 Task: Find connections with filter location Yeovil with filter topic #Inspirationwith filter profile language French with filter current company Dharma Productions with filter school National Institute of Technology Durgapur with filter industry Biomass Electric Power Generation with filter service category Public Relations with filter keywords title Foreman
Action: Mouse moved to (614, 83)
Screenshot: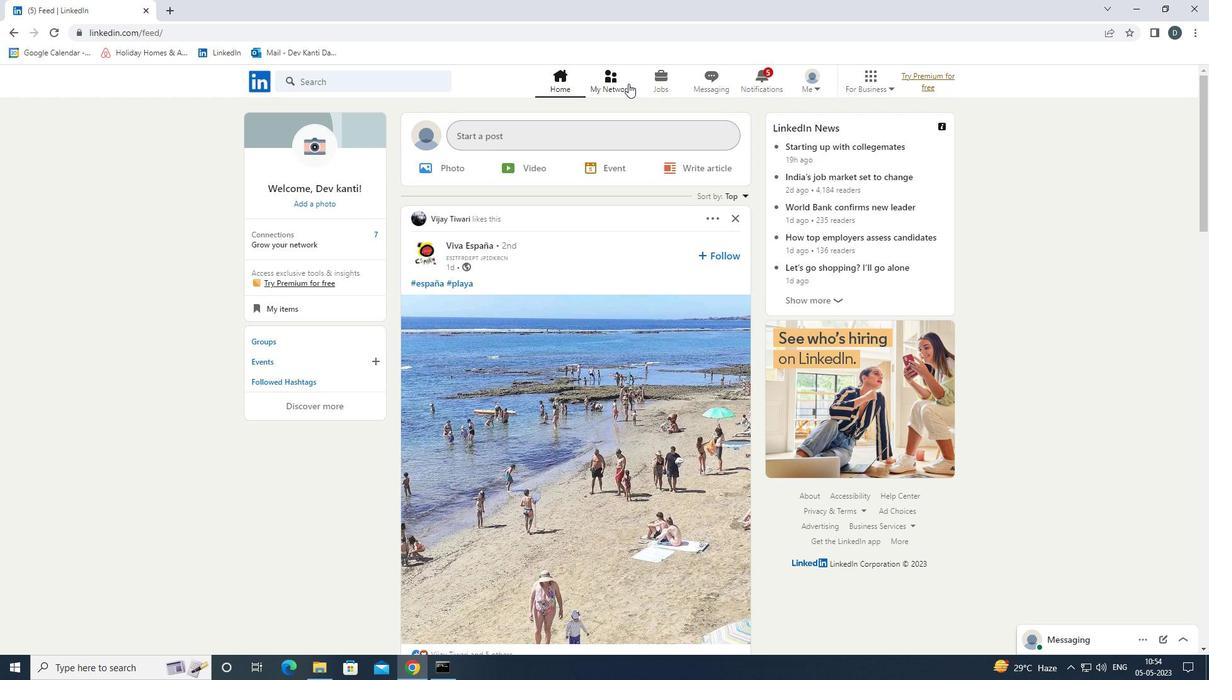 
Action: Mouse pressed left at (614, 83)
Screenshot: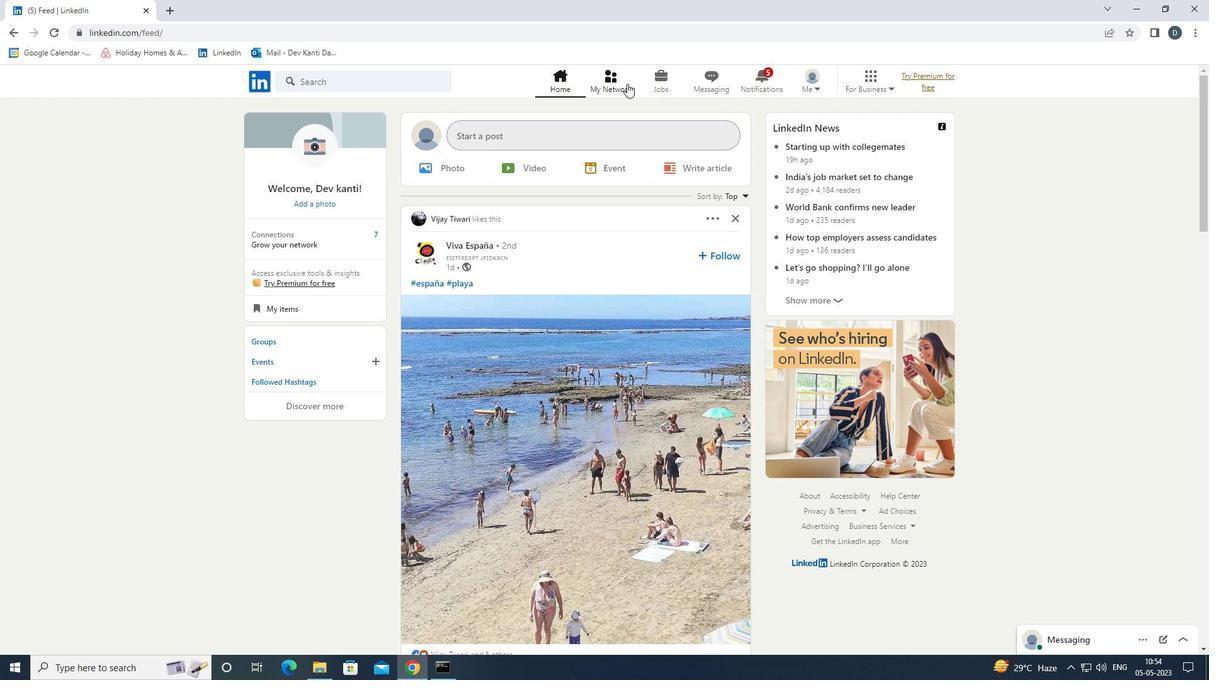 
Action: Mouse moved to (417, 151)
Screenshot: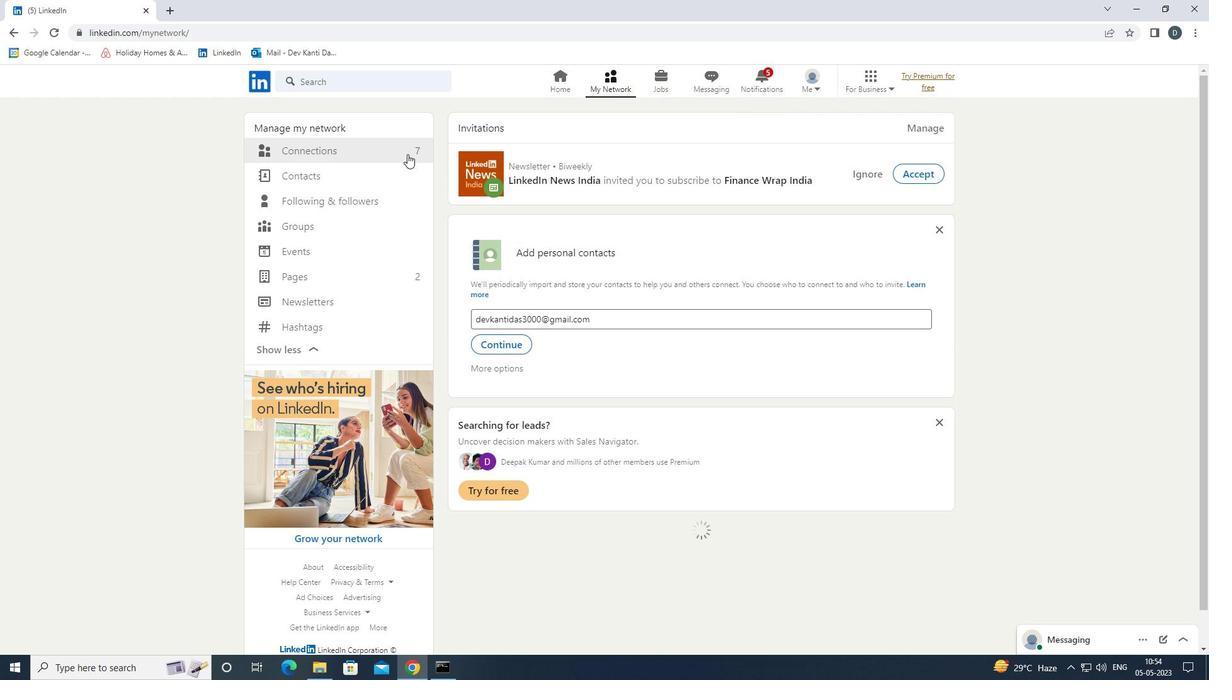 
Action: Mouse pressed left at (417, 151)
Screenshot: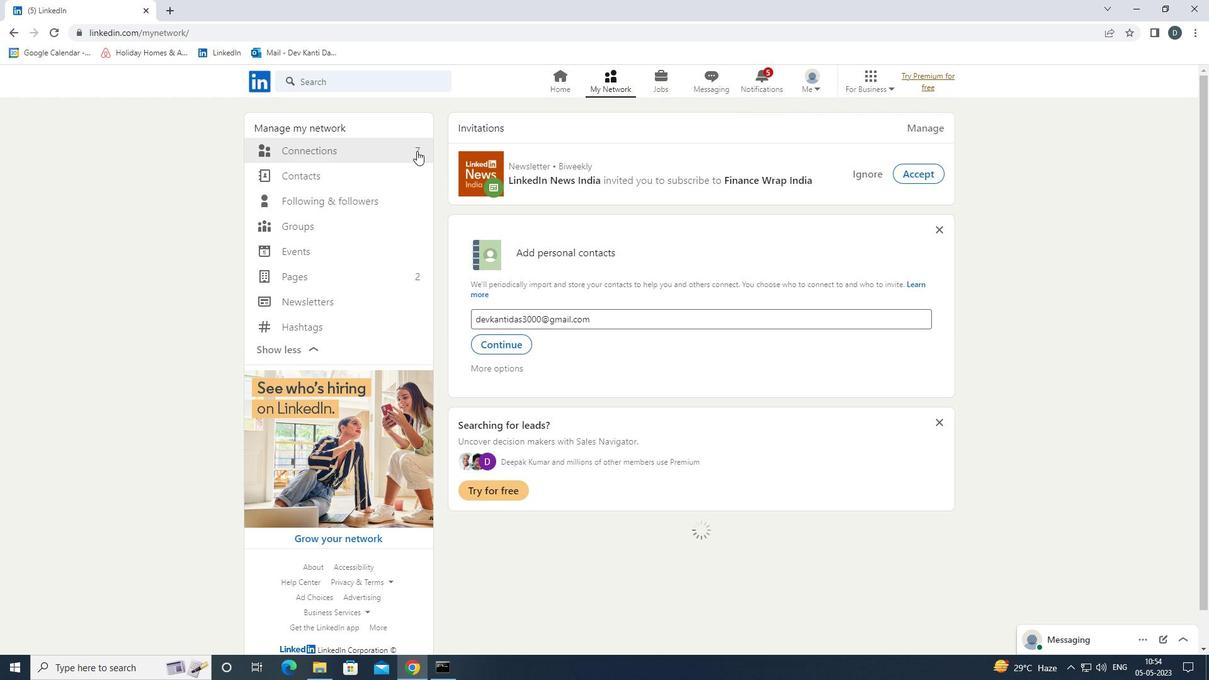 
Action: Mouse moved to (717, 144)
Screenshot: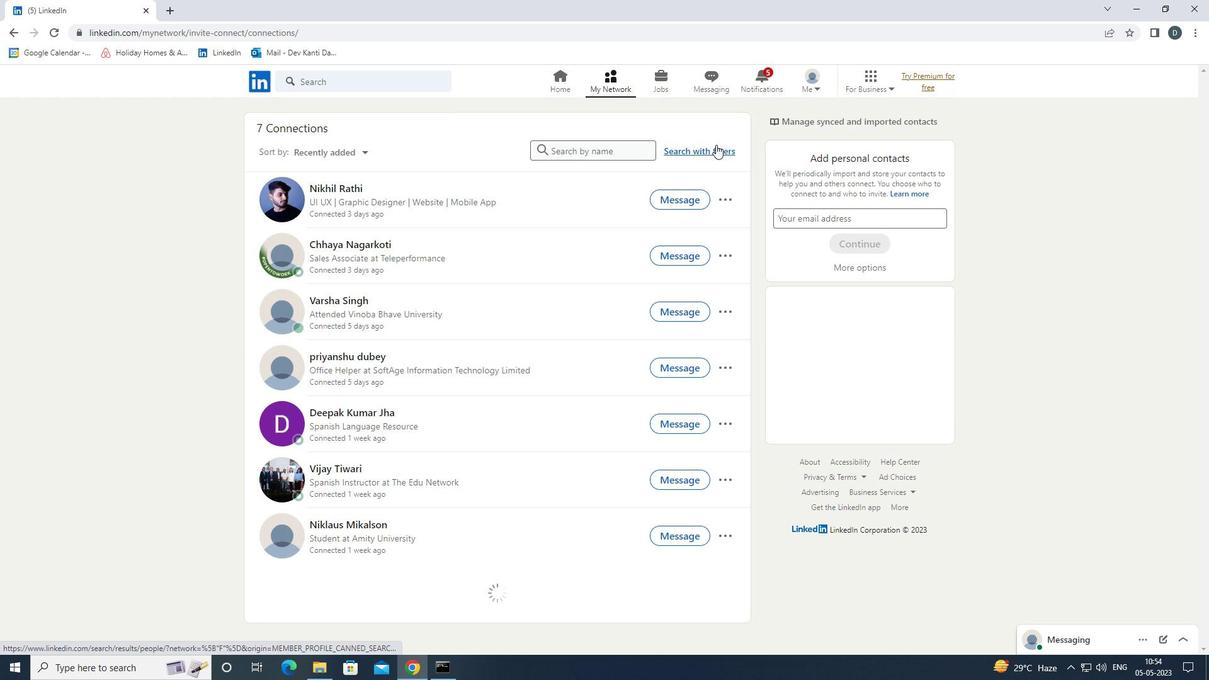 
Action: Mouse pressed left at (717, 144)
Screenshot: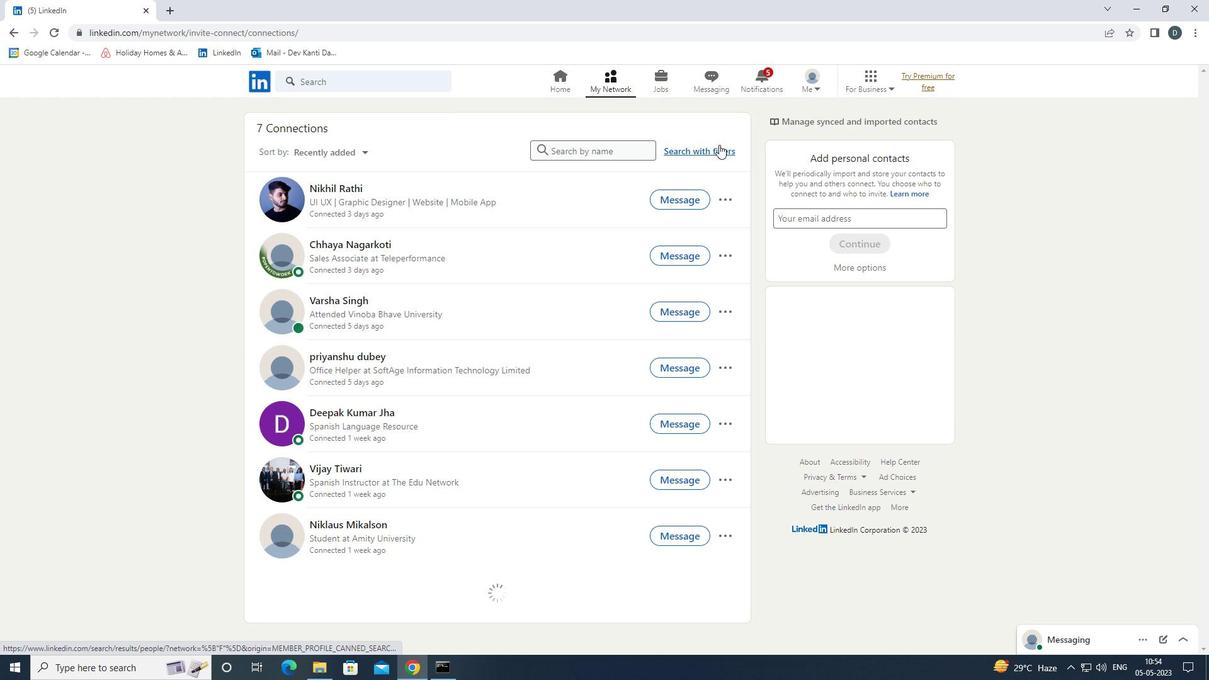 
Action: Mouse moved to (647, 118)
Screenshot: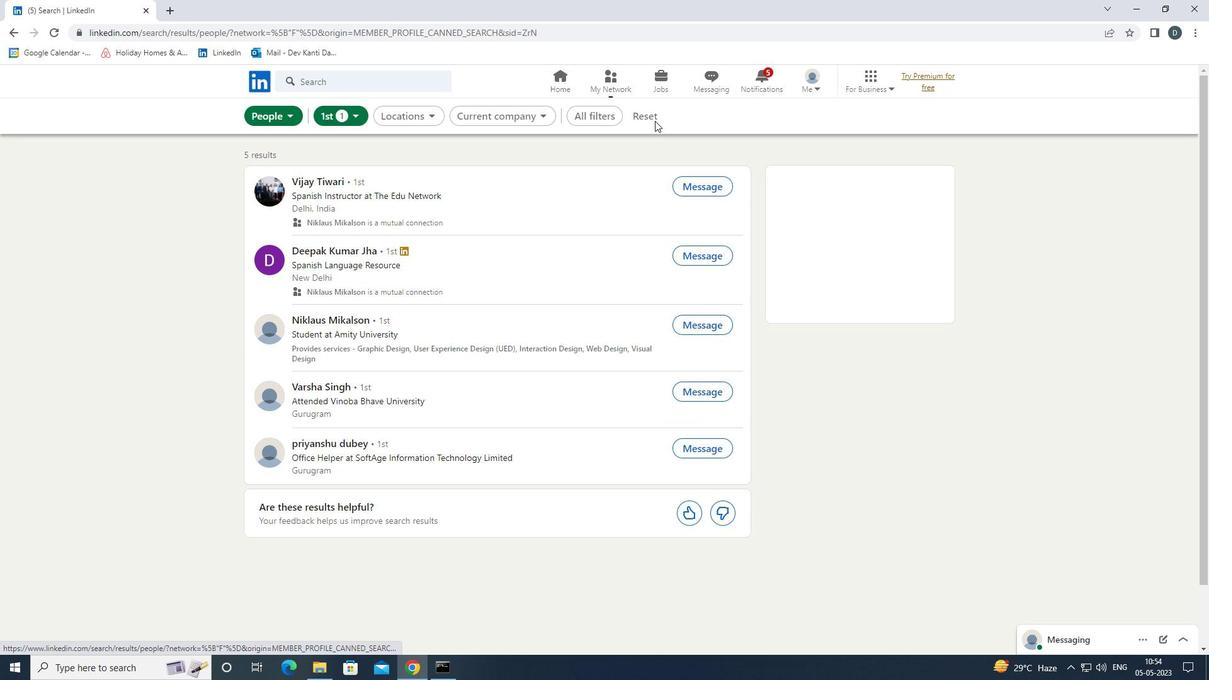 
Action: Mouse pressed left at (647, 118)
Screenshot: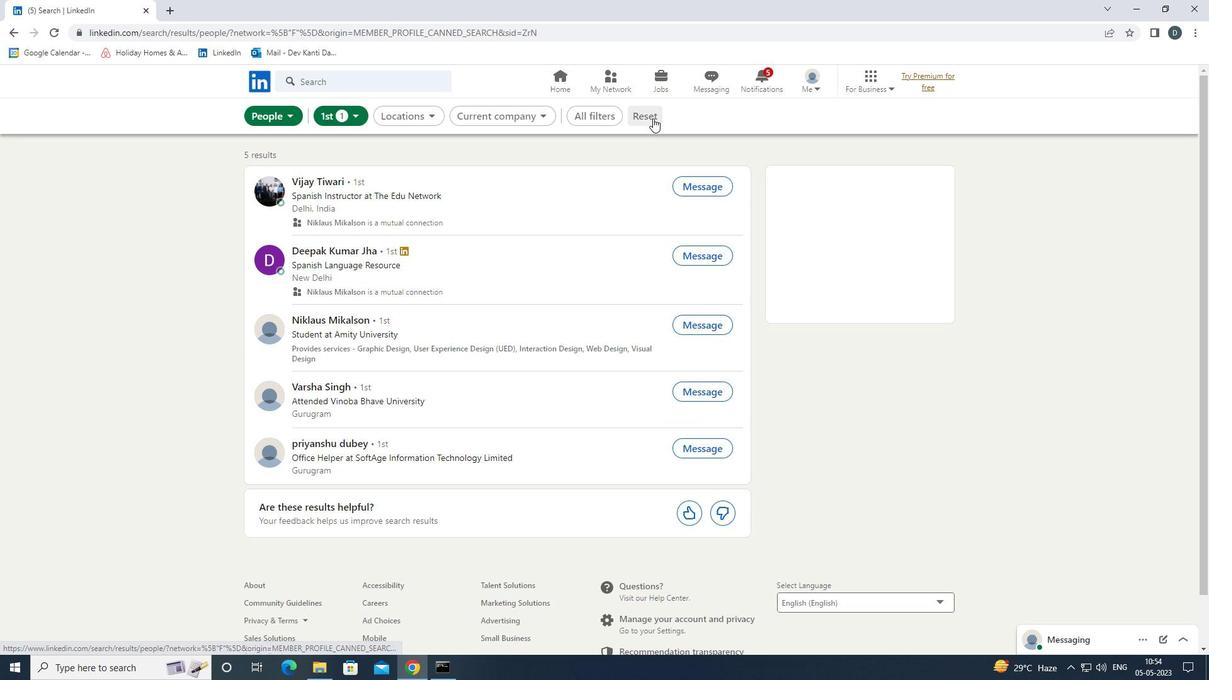 
Action: Mouse moved to (624, 120)
Screenshot: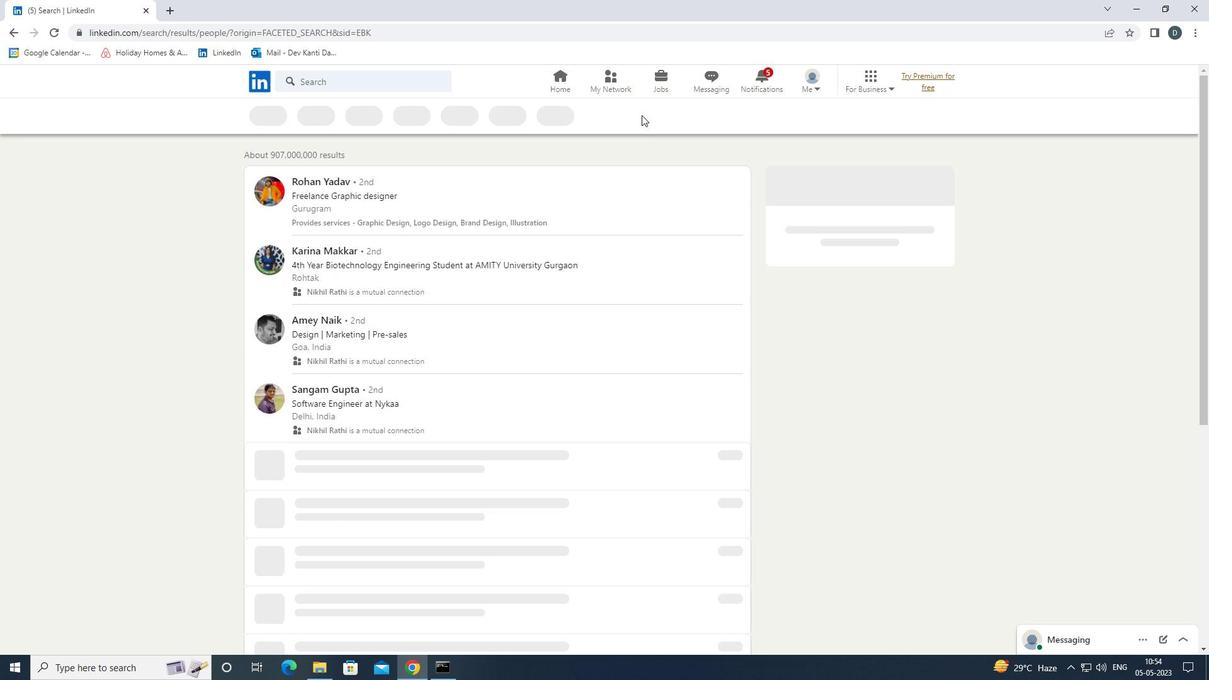 
Action: Mouse pressed left at (624, 120)
Screenshot: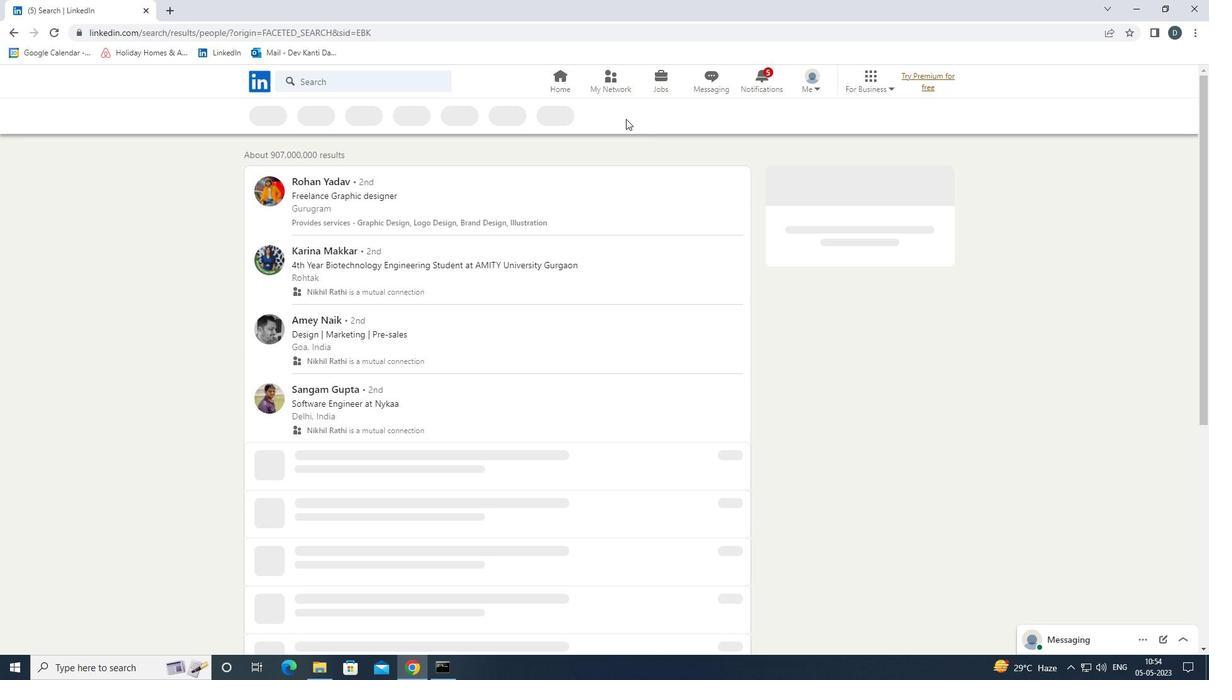
Action: Mouse moved to (1049, 420)
Screenshot: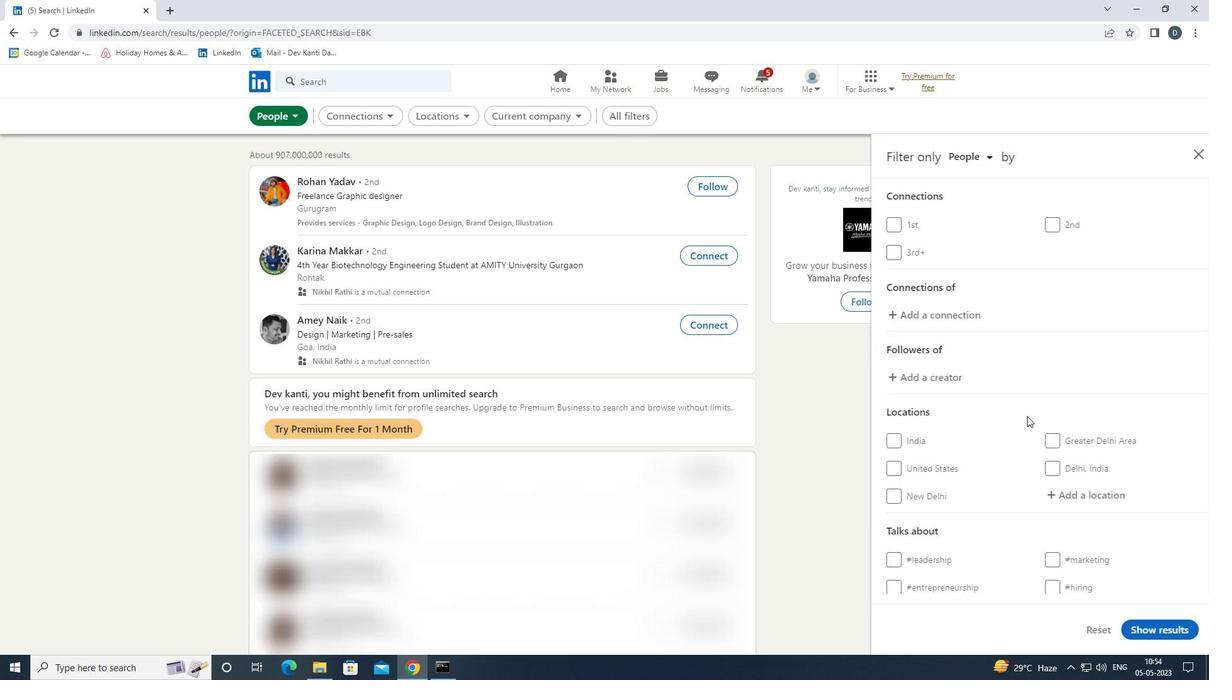 
Action: Mouse scrolled (1049, 419) with delta (0, 0)
Screenshot: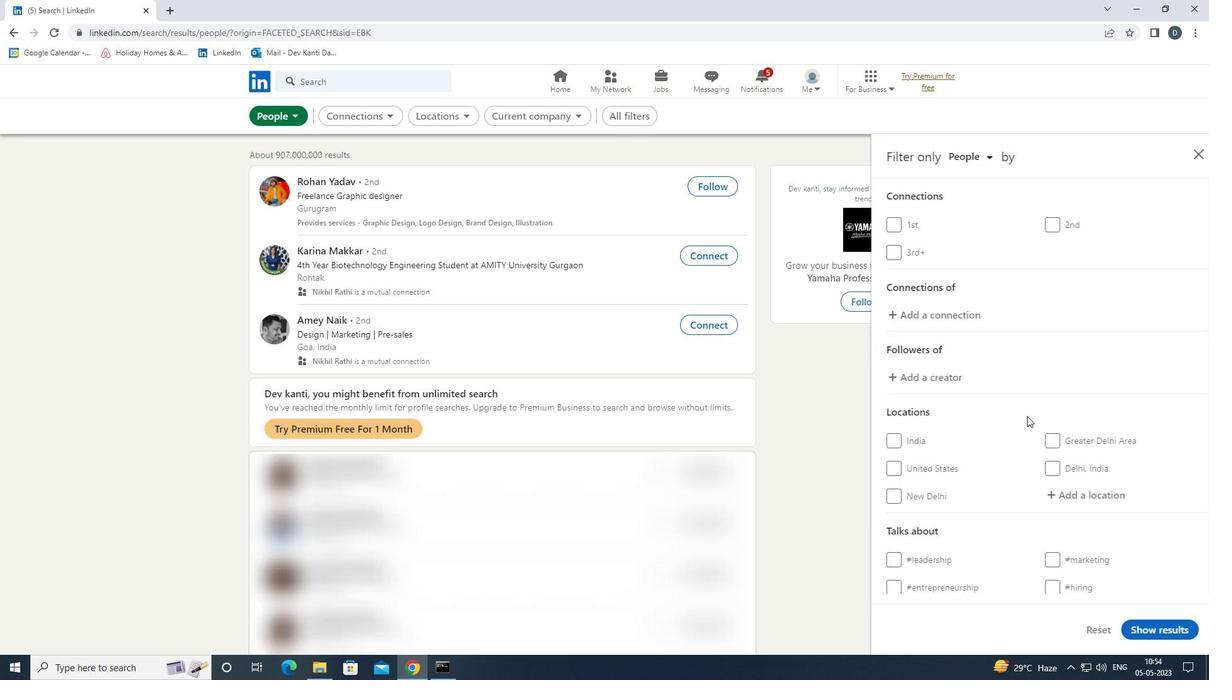 
Action: Mouse moved to (1053, 422)
Screenshot: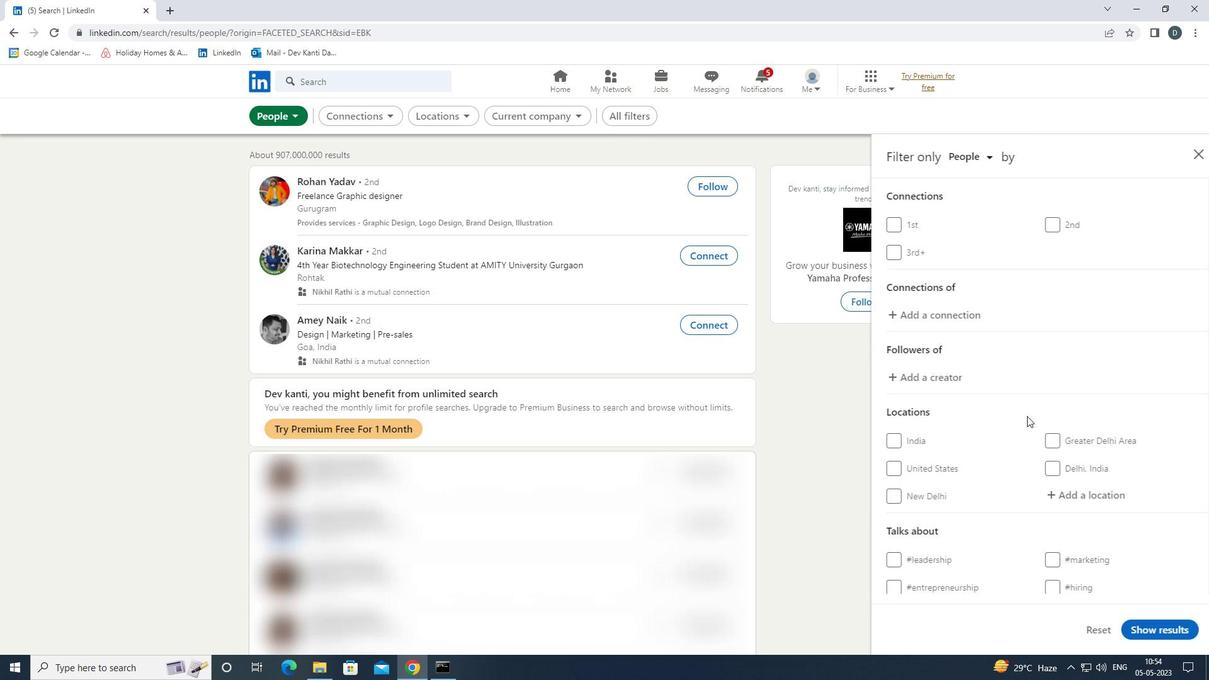
Action: Mouse scrolled (1053, 421) with delta (0, 0)
Screenshot: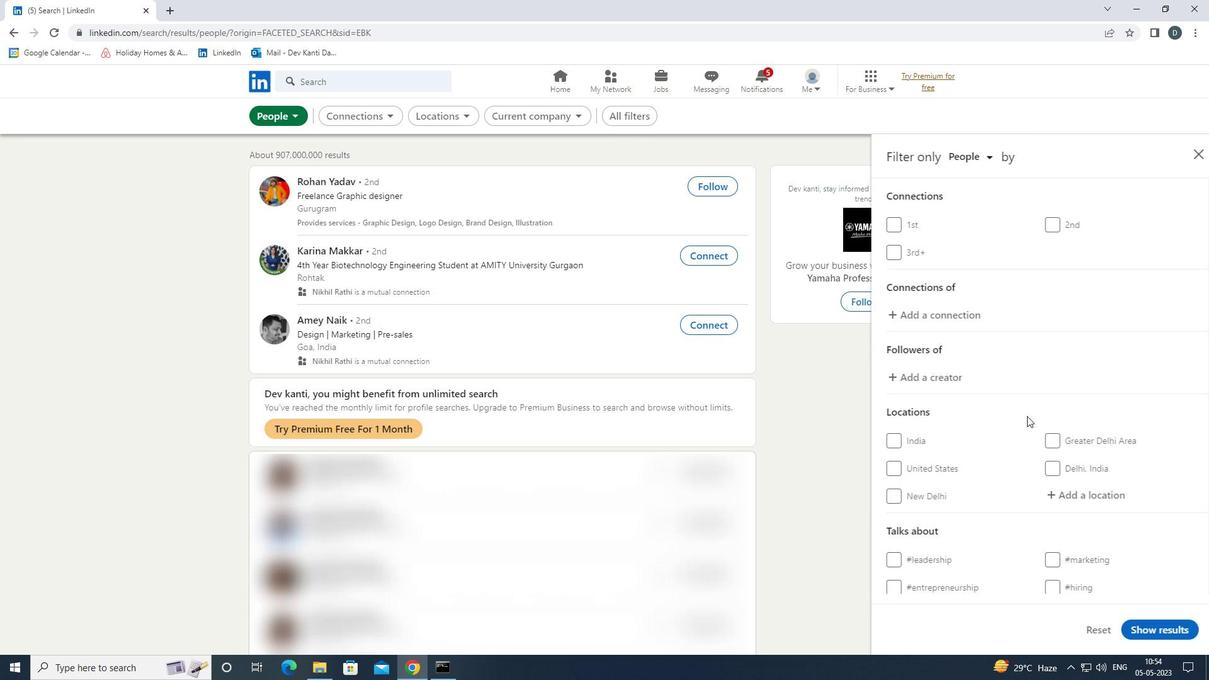 
Action: Mouse moved to (1095, 379)
Screenshot: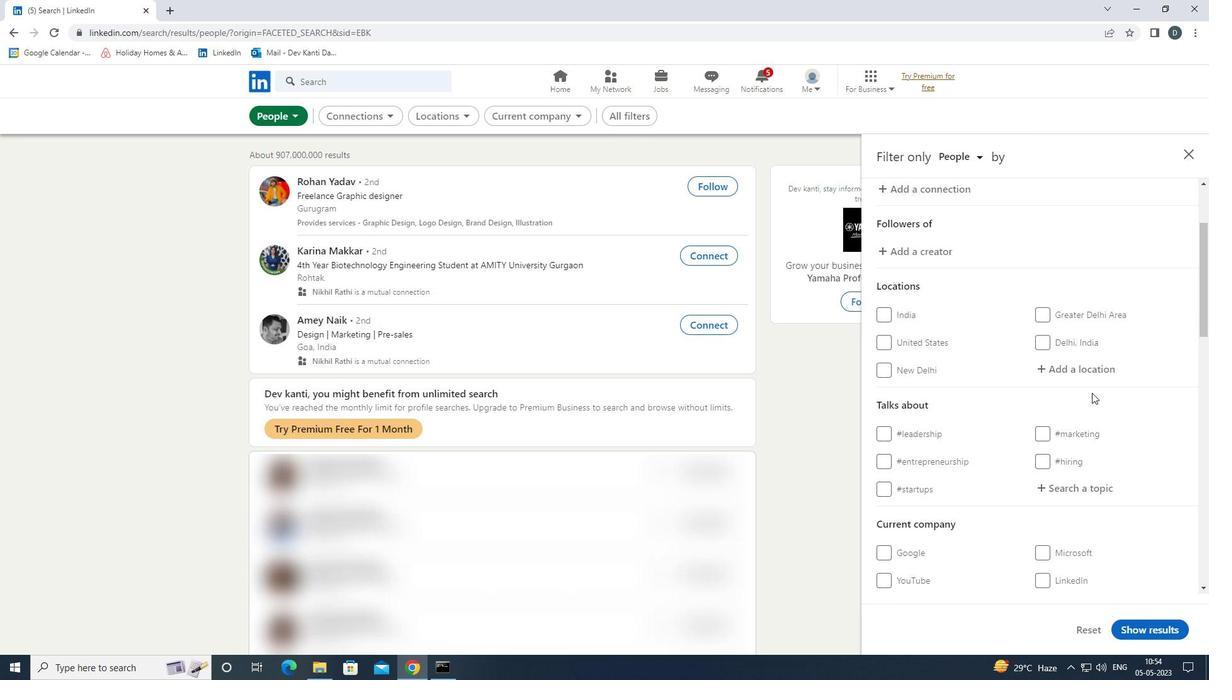 
Action: Mouse pressed left at (1095, 379)
Screenshot: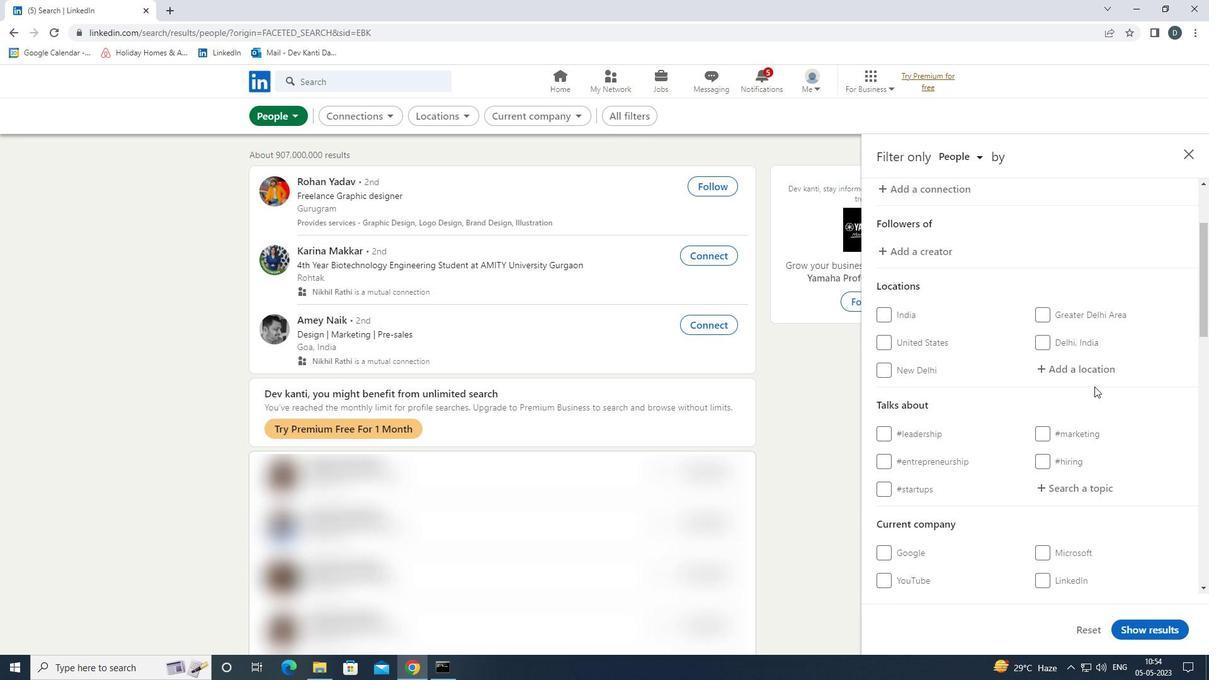 
Action: Mouse moved to (1095, 374)
Screenshot: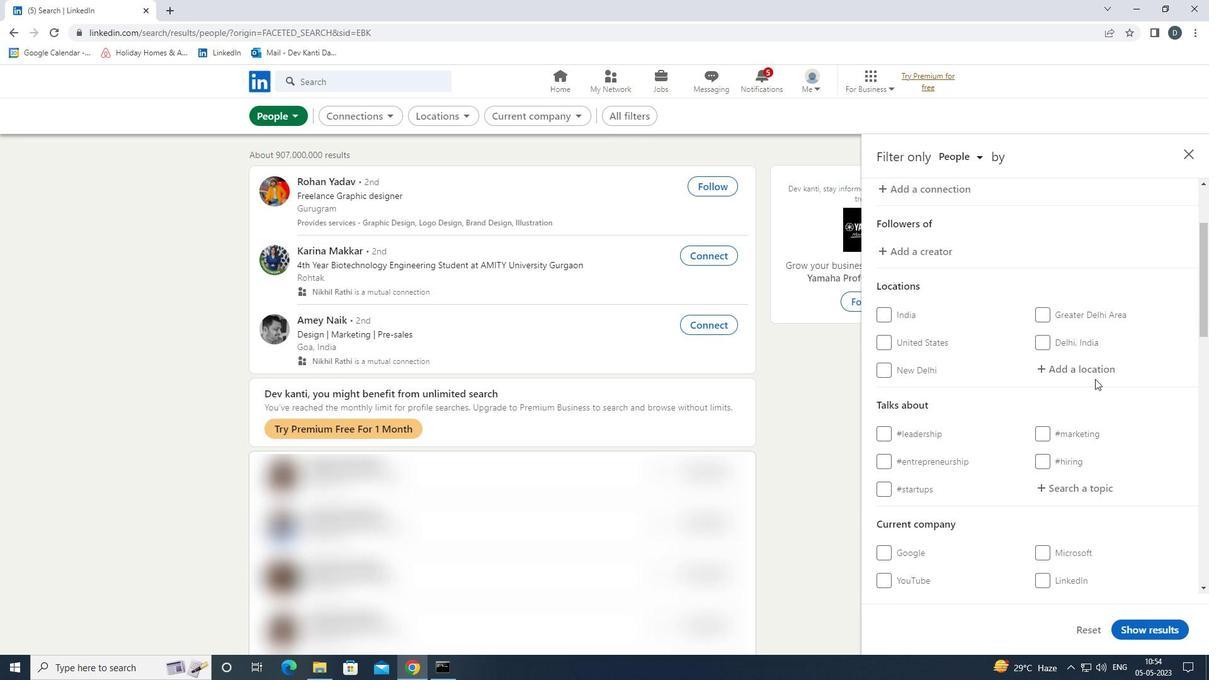 
Action: Mouse pressed left at (1095, 374)
Screenshot: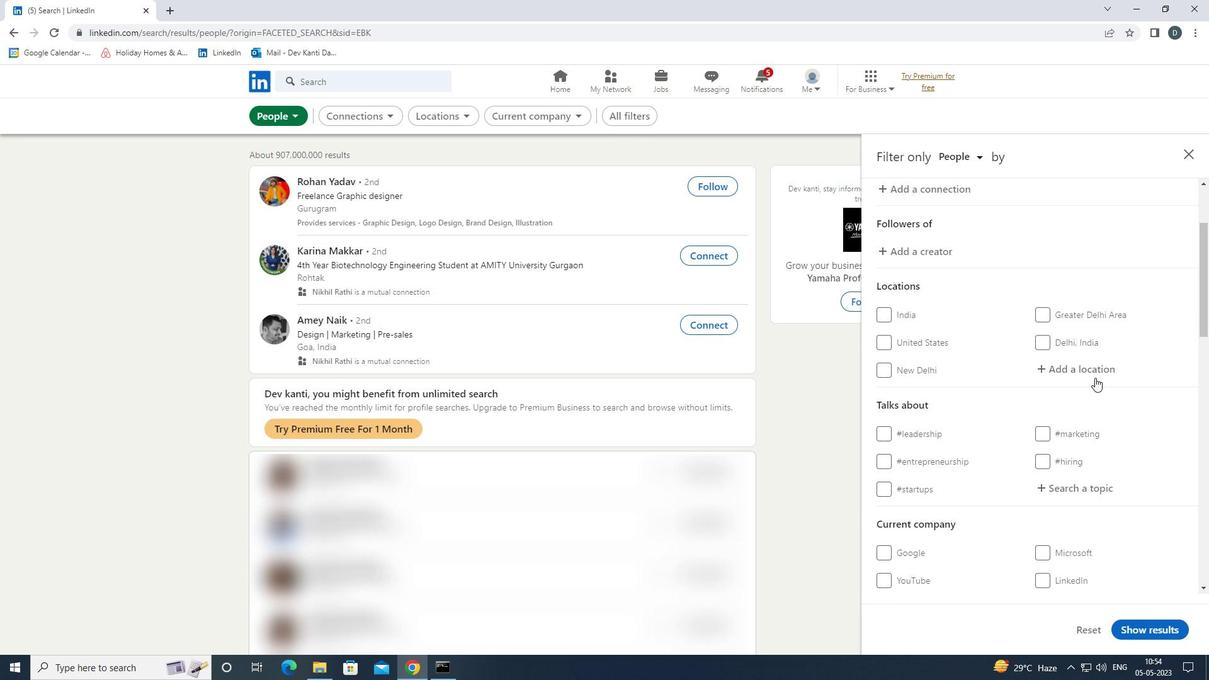 
Action: Mouse moved to (1096, 374)
Screenshot: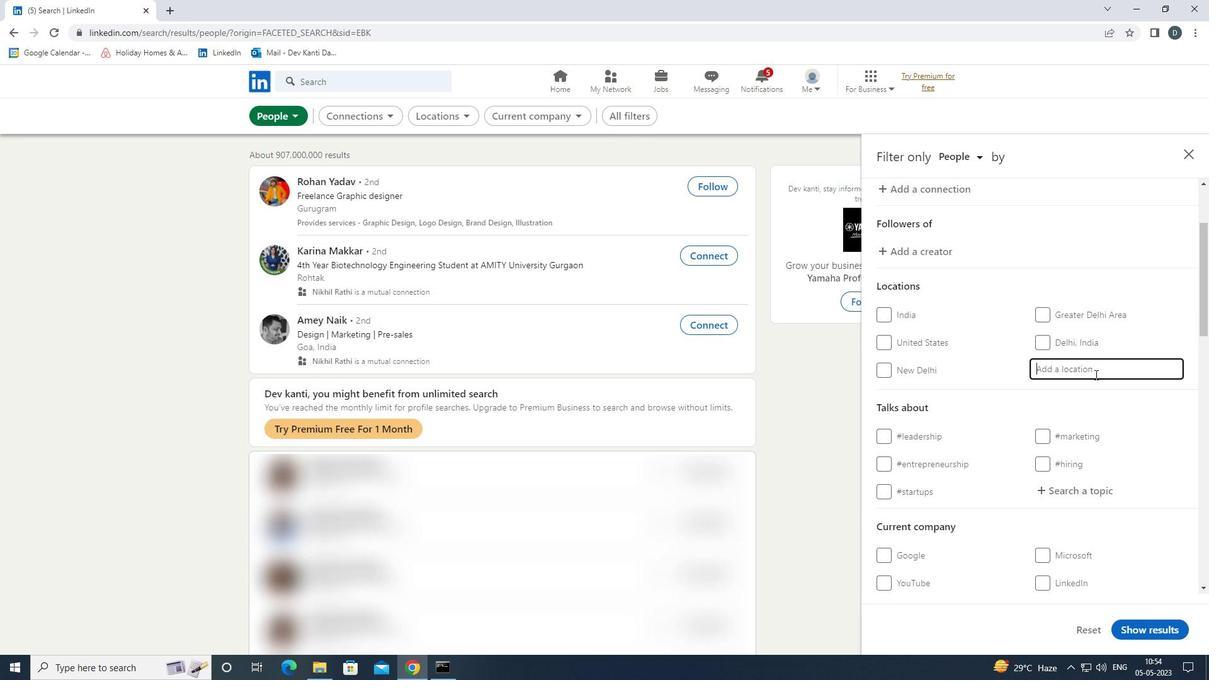 
Action: Key pressed <Key.shift>YEOVIL<Key.down><Key.enter>
Screenshot: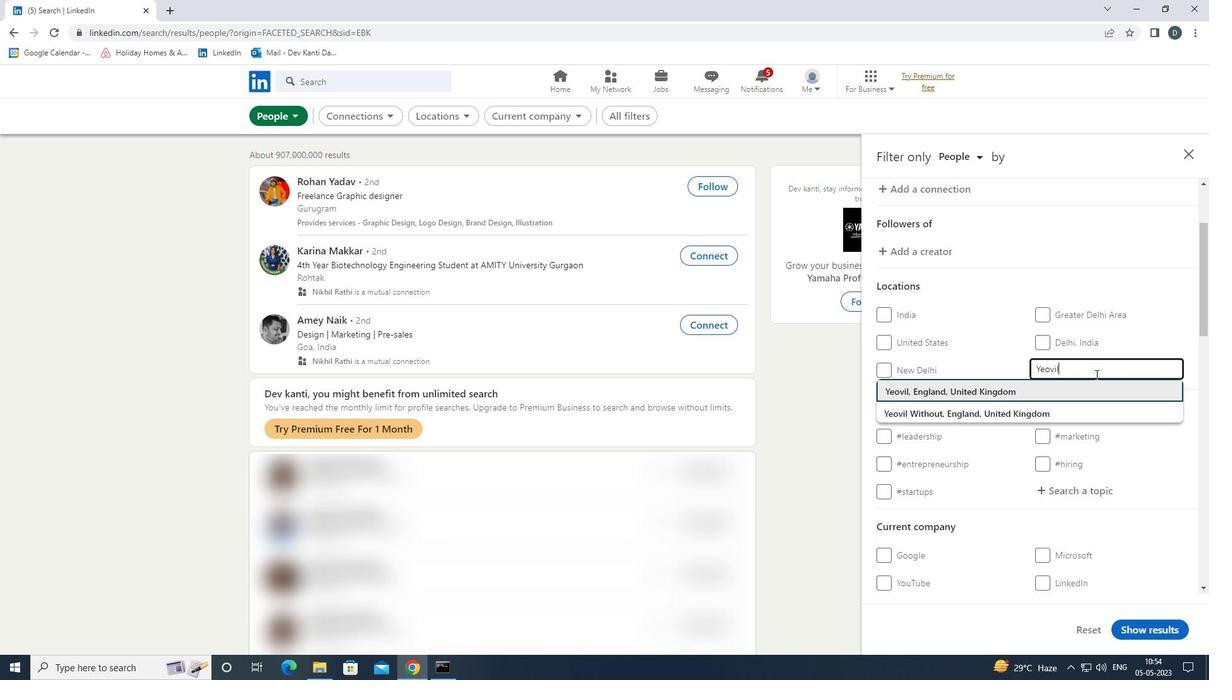 
Action: Mouse moved to (1096, 385)
Screenshot: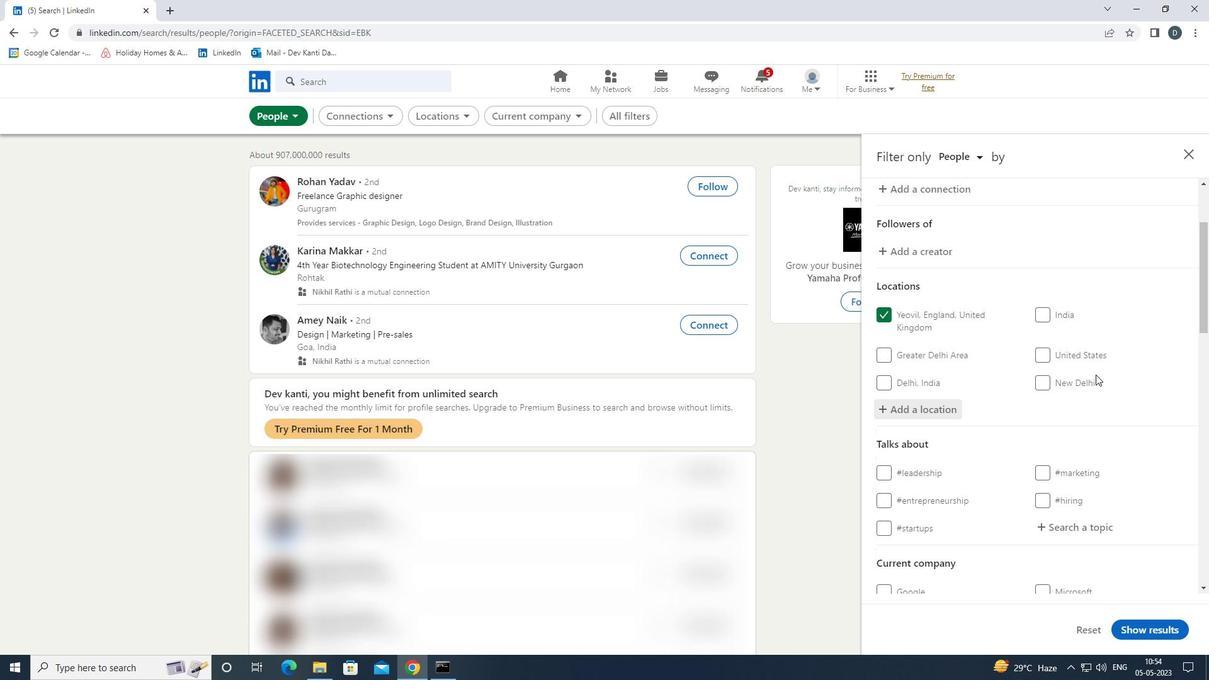 
Action: Mouse scrolled (1096, 384) with delta (0, 0)
Screenshot: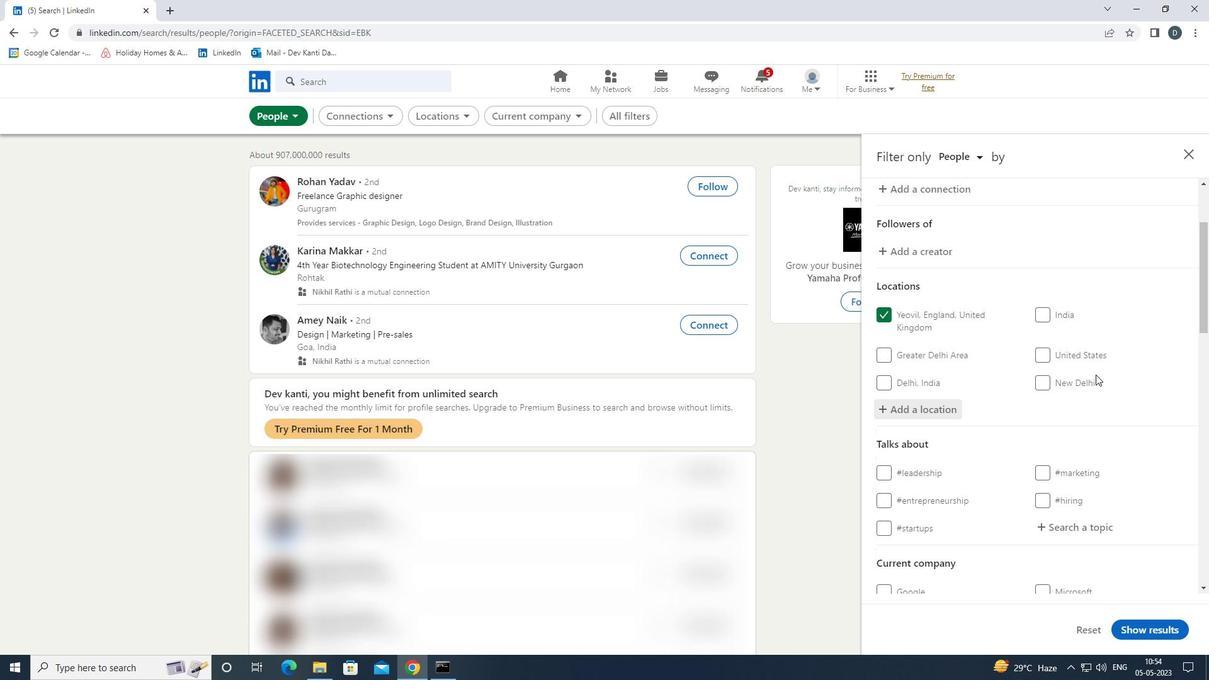 
Action: Mouse moved to (1096, 396)
Screenshot: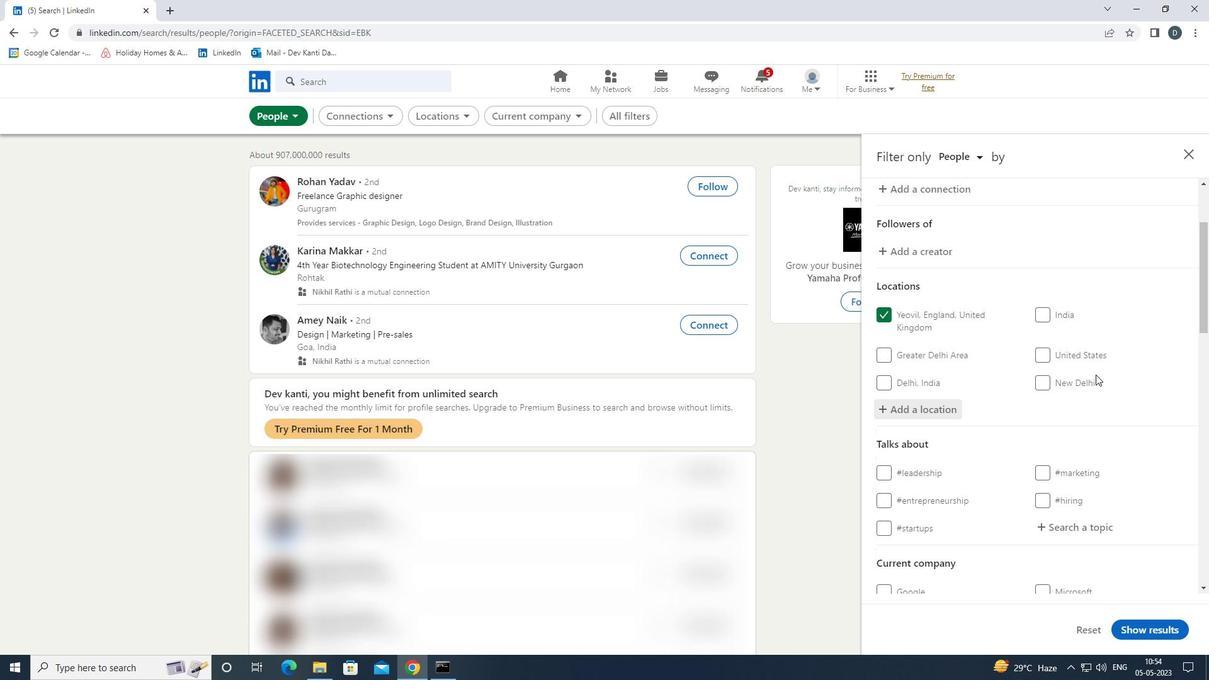 
Action: Mouse scrolled (1096, 395) with delta (0, 0)
Screenshot: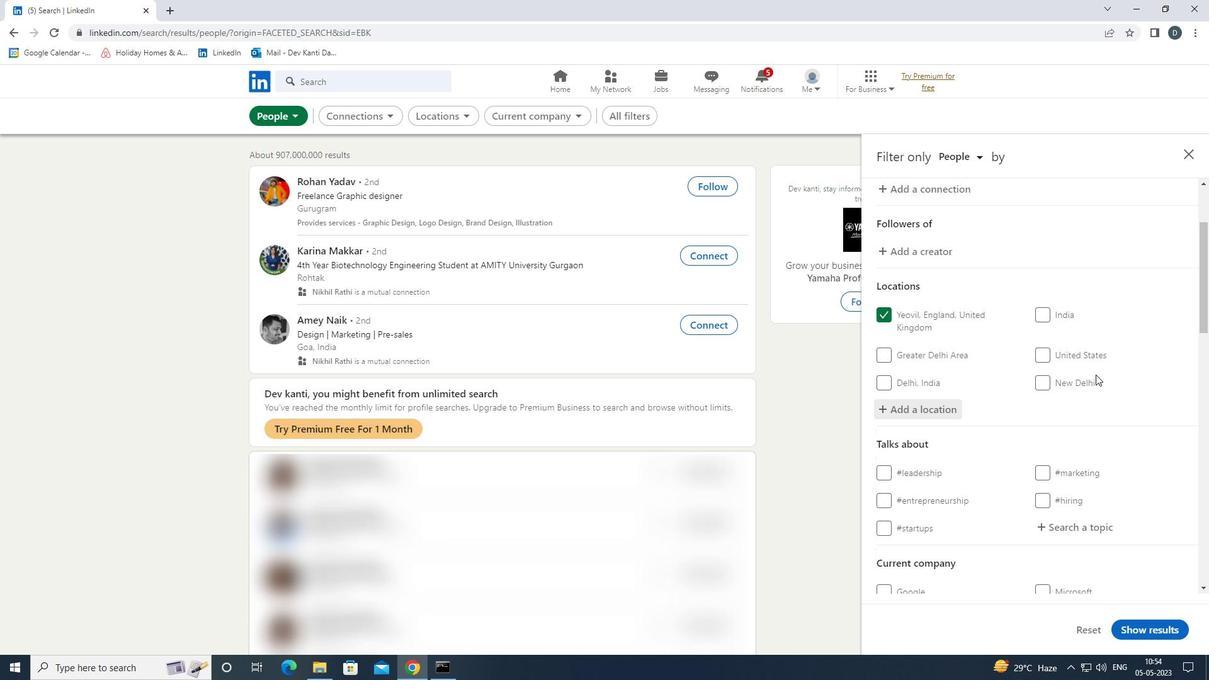 
Action: Mouse moved to (1096, 401)
Screenshot: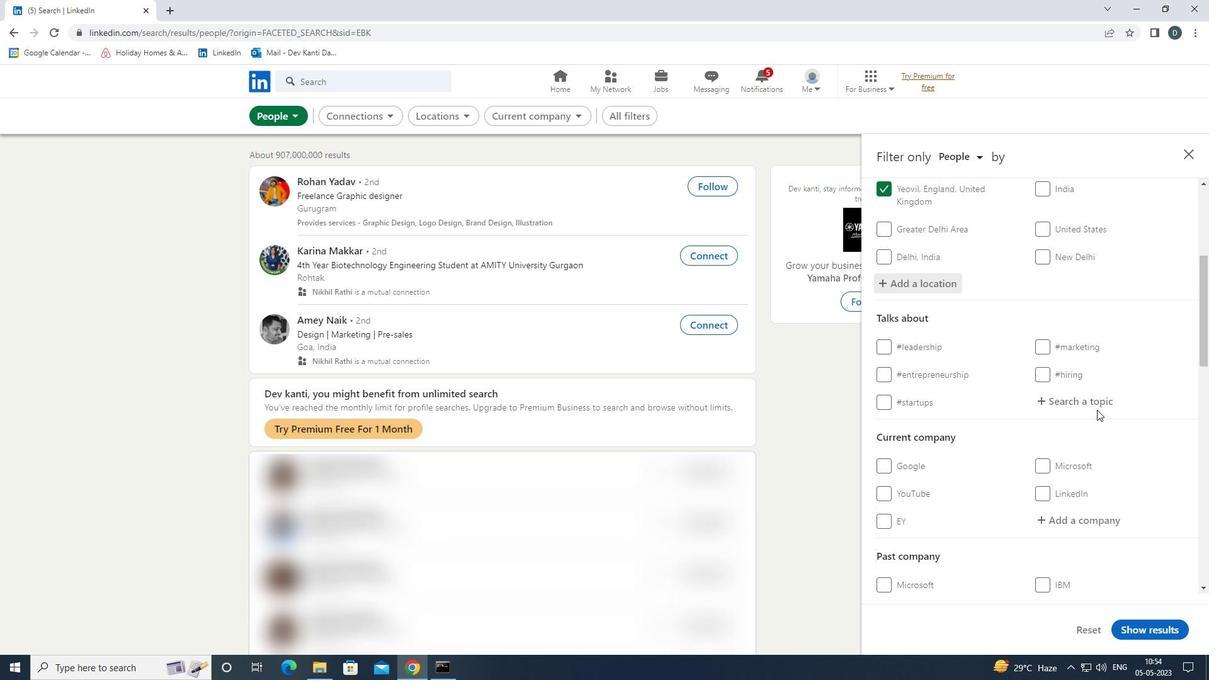 
Action: Mouse pressed left at (1096, 401)
Screenshot: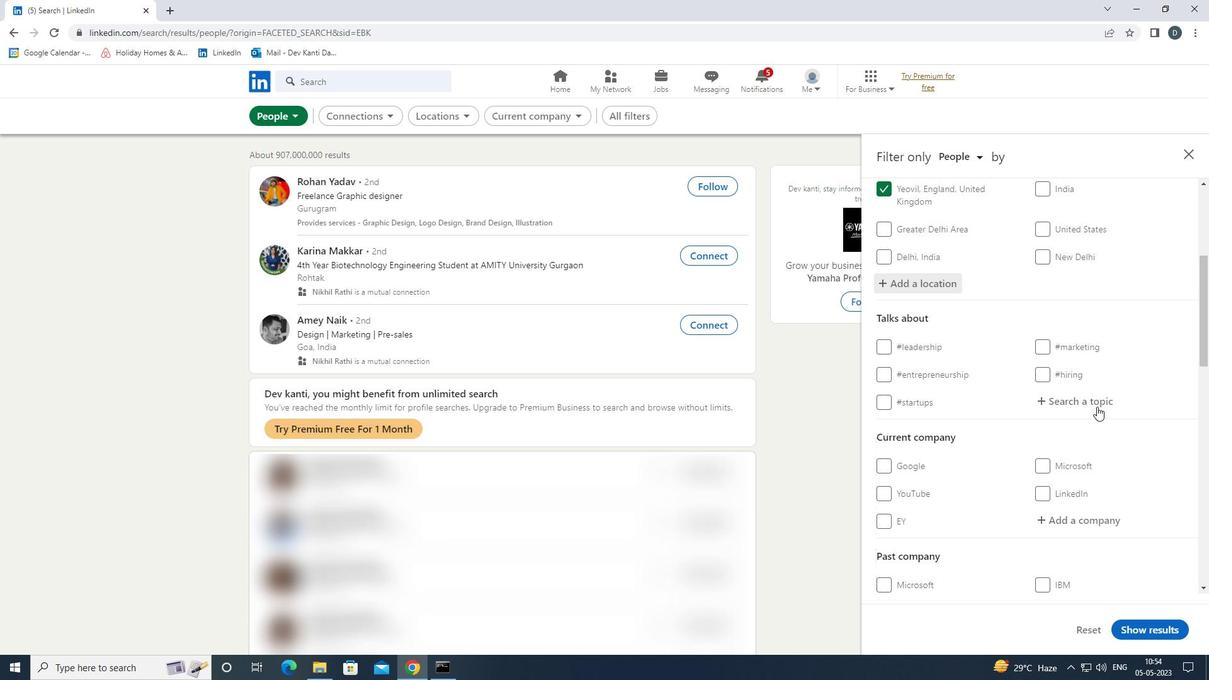 
Action: Mouse moved to (1094, 401)
Screenshot: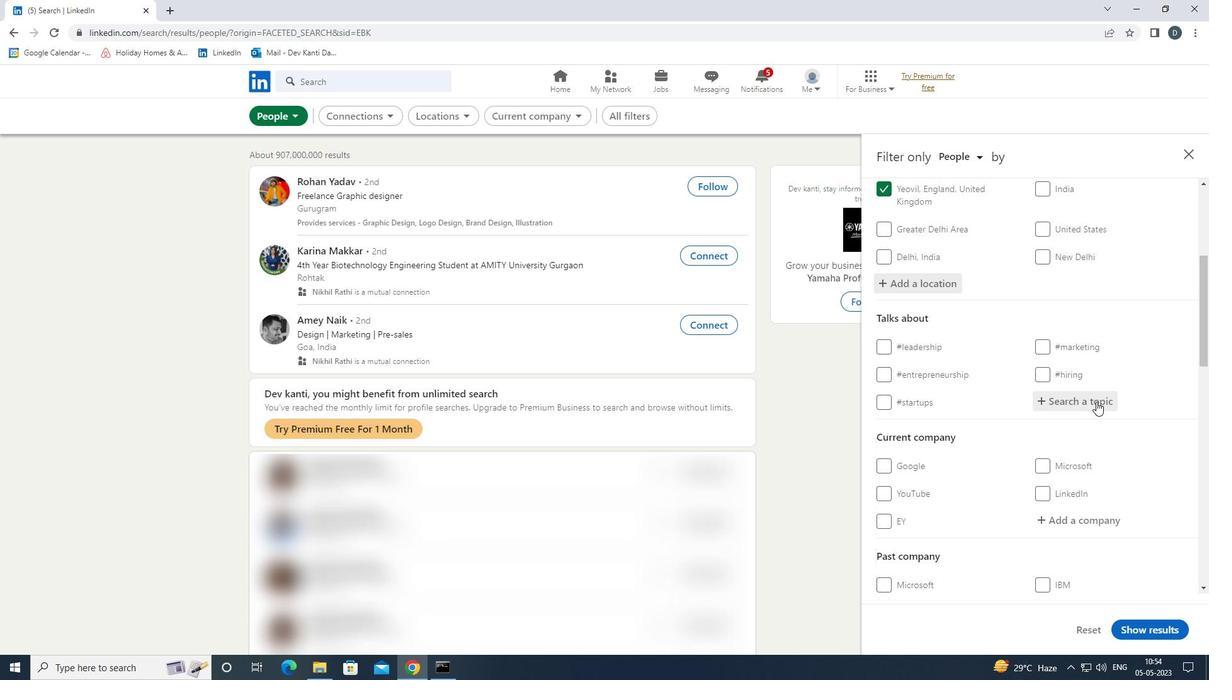 
Action: Key pressed INSPIRATION<Key.down><Key.enter>
Screenshot: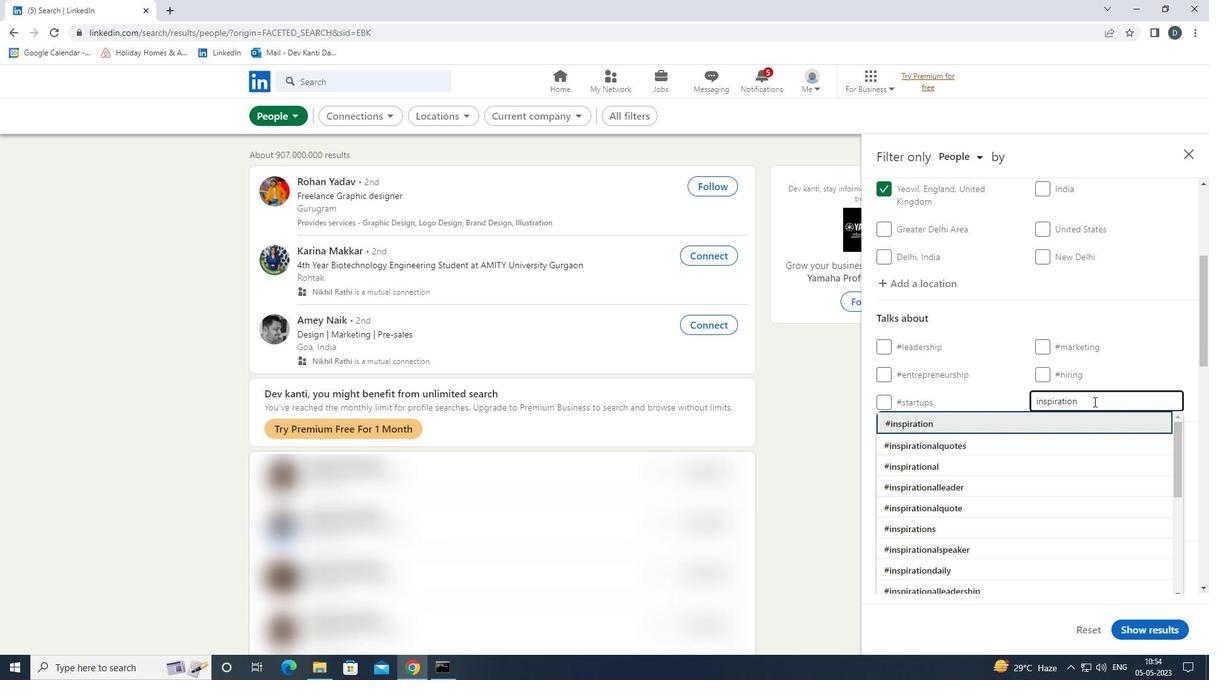 
Action: Mouse scrolled (1094, 401) with delta (0, 0)
Screenshot: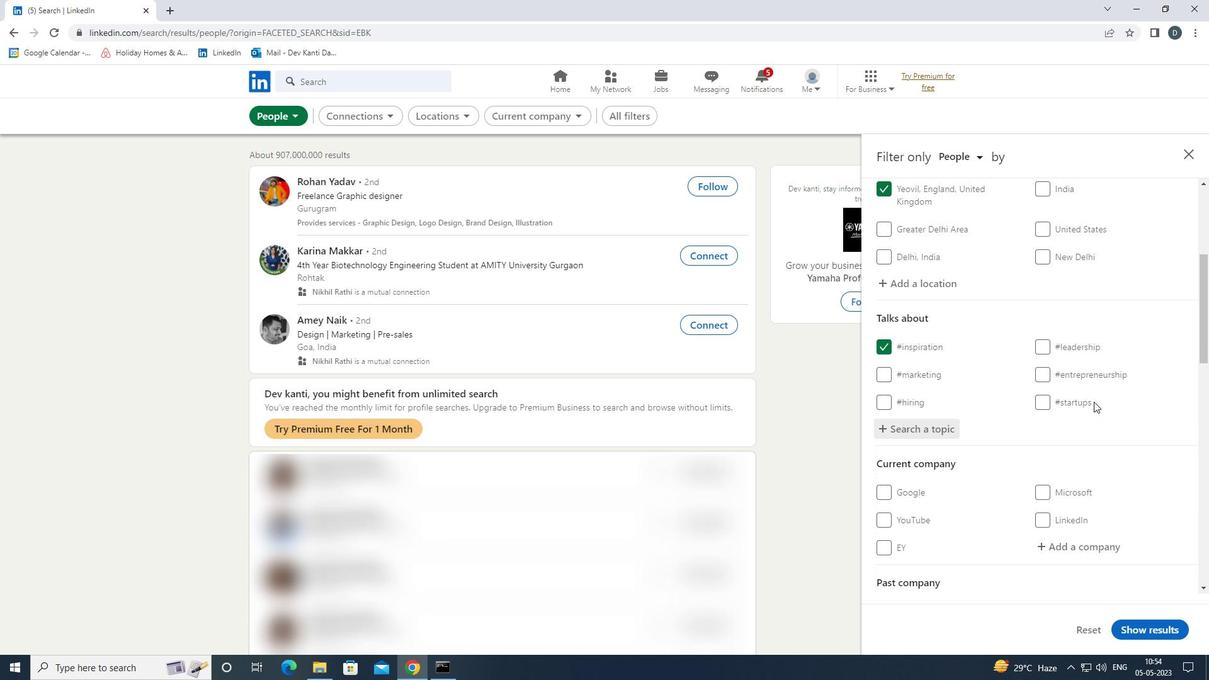 
Action: Mouse scrolled (1094, 401) with delta (0, 0)
Screenshot: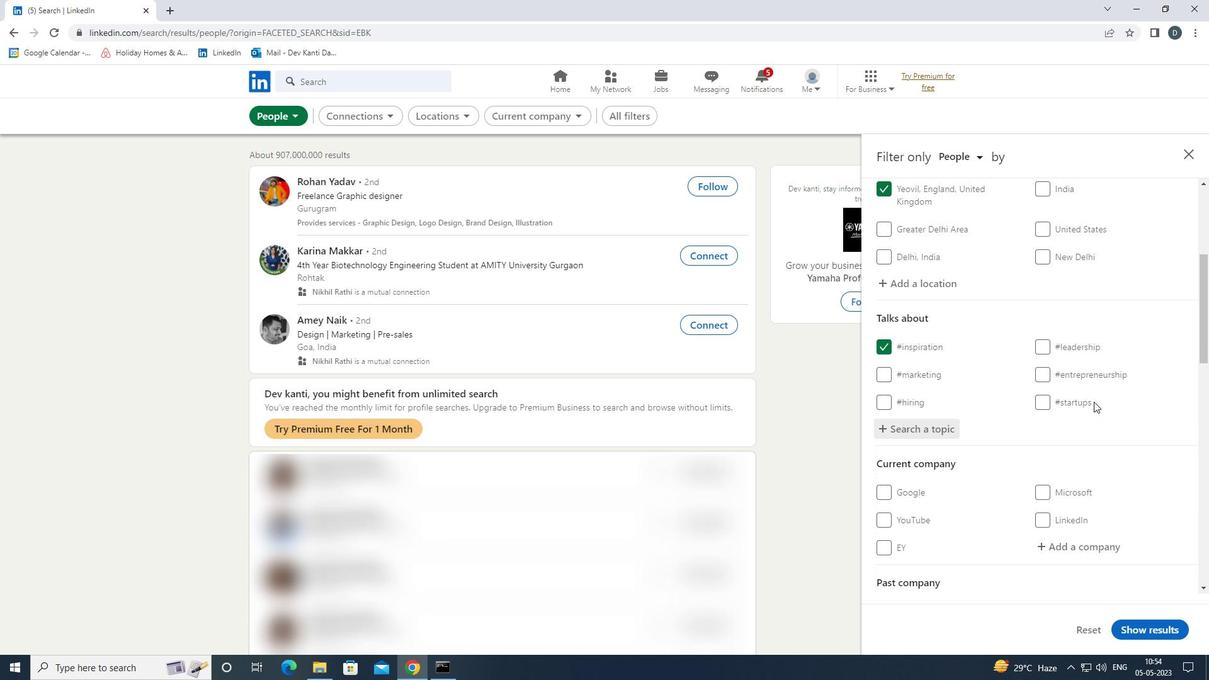 
Action: Mouse scrolled (1094, 401) with delta (0, 0)
Screenshot: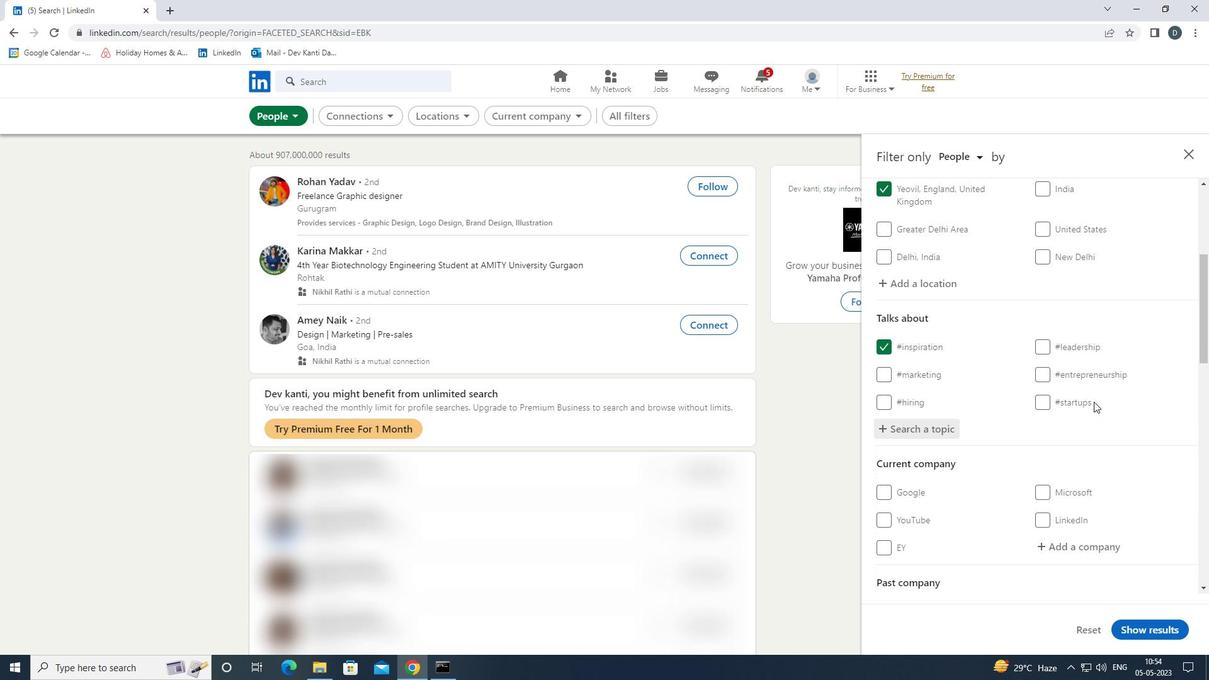 
Action: Mouse scrolled (1094, 401) with delta (0, 0)
Screenshot: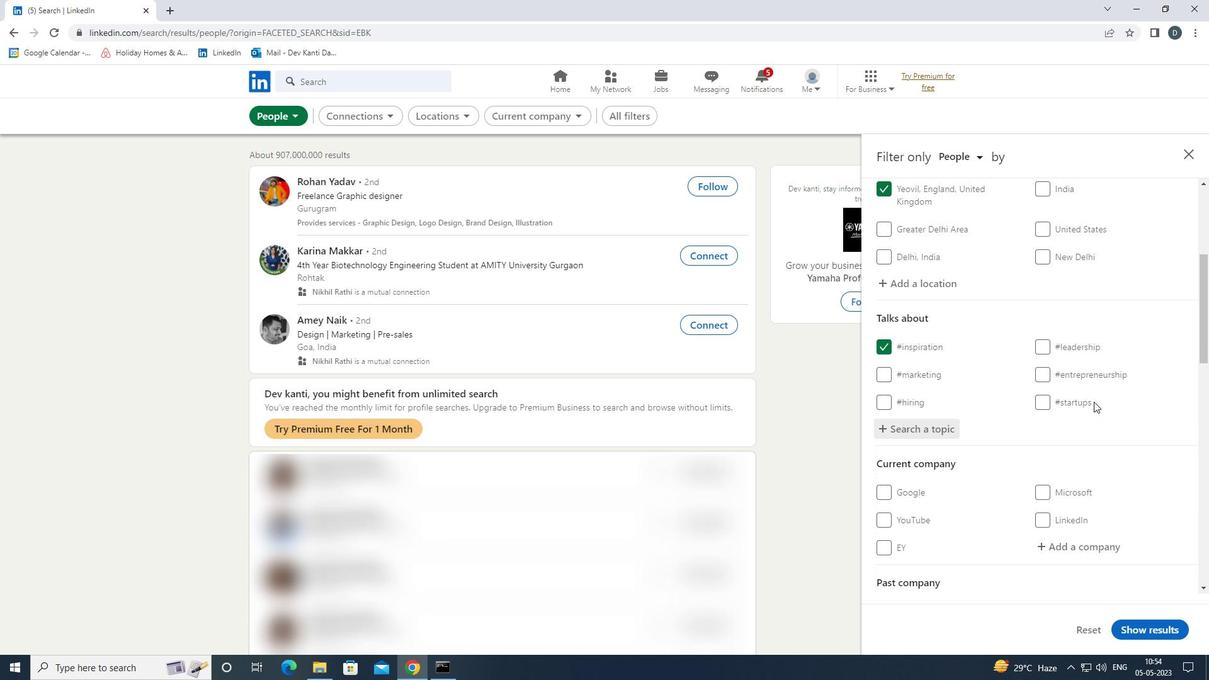 
Action: Mouse scrolled (1094, 401) with delta (0, 0)
Screenshot: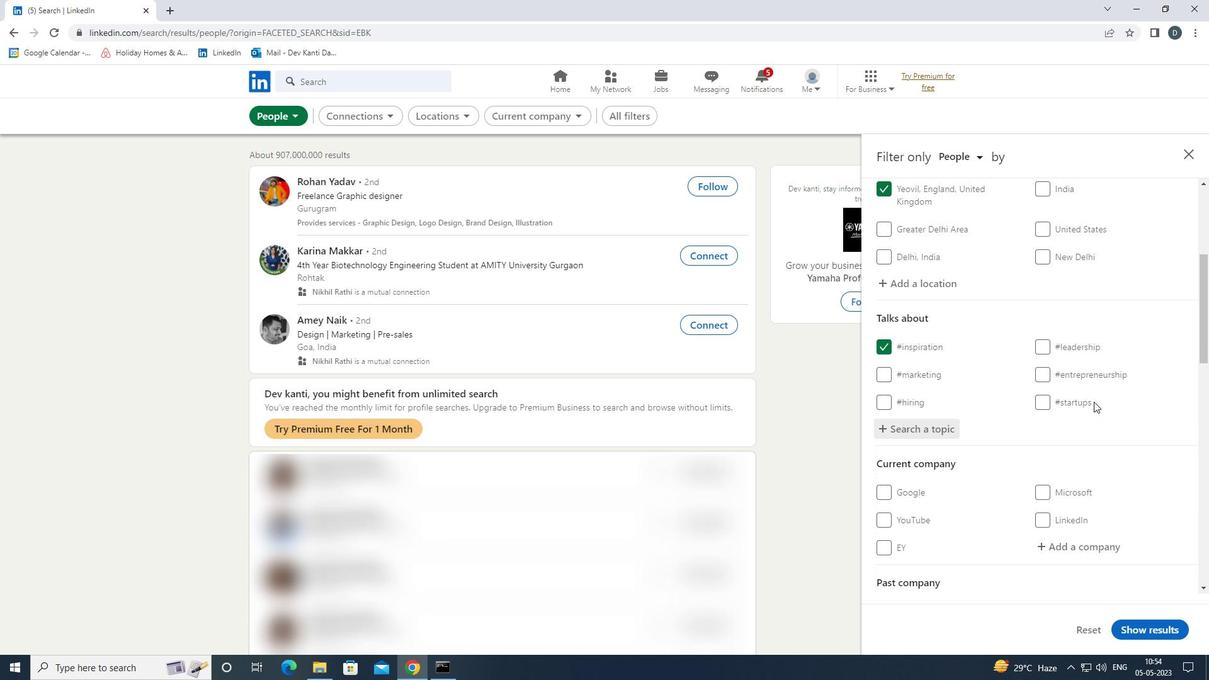 
Action: Mouse moved to (1091, 405)
Screenshot: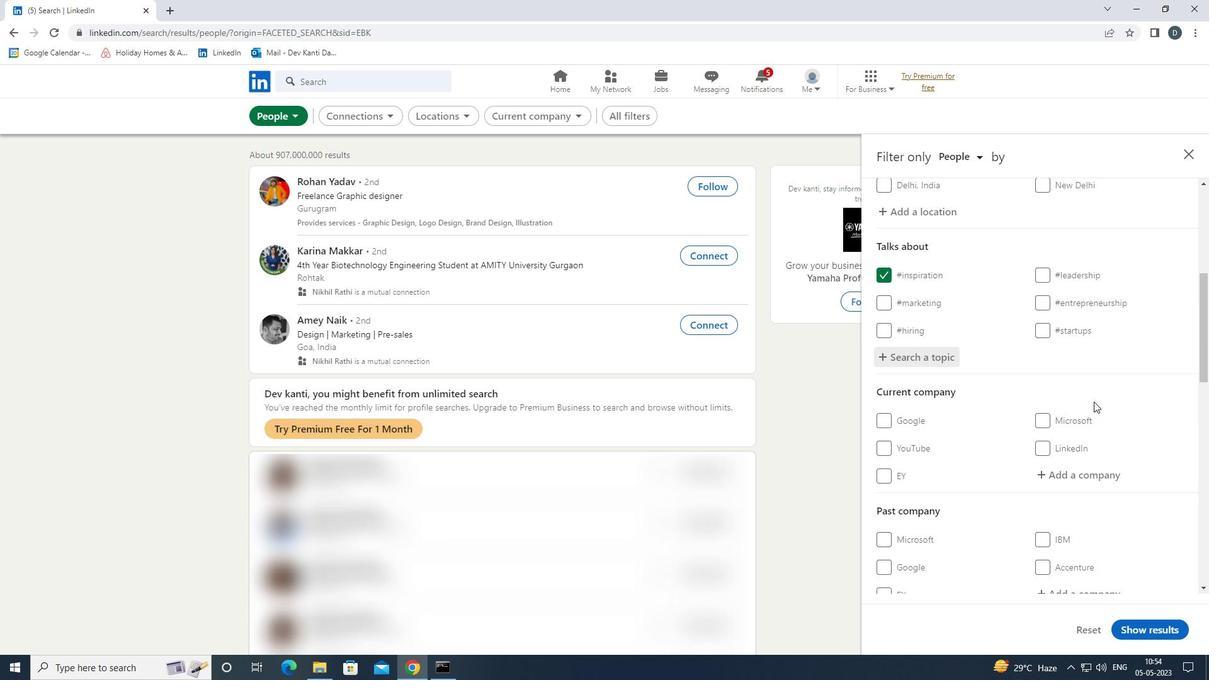 
Action: Mouse scrolled (1091, 405) with delta (0, 0)
Screenshot: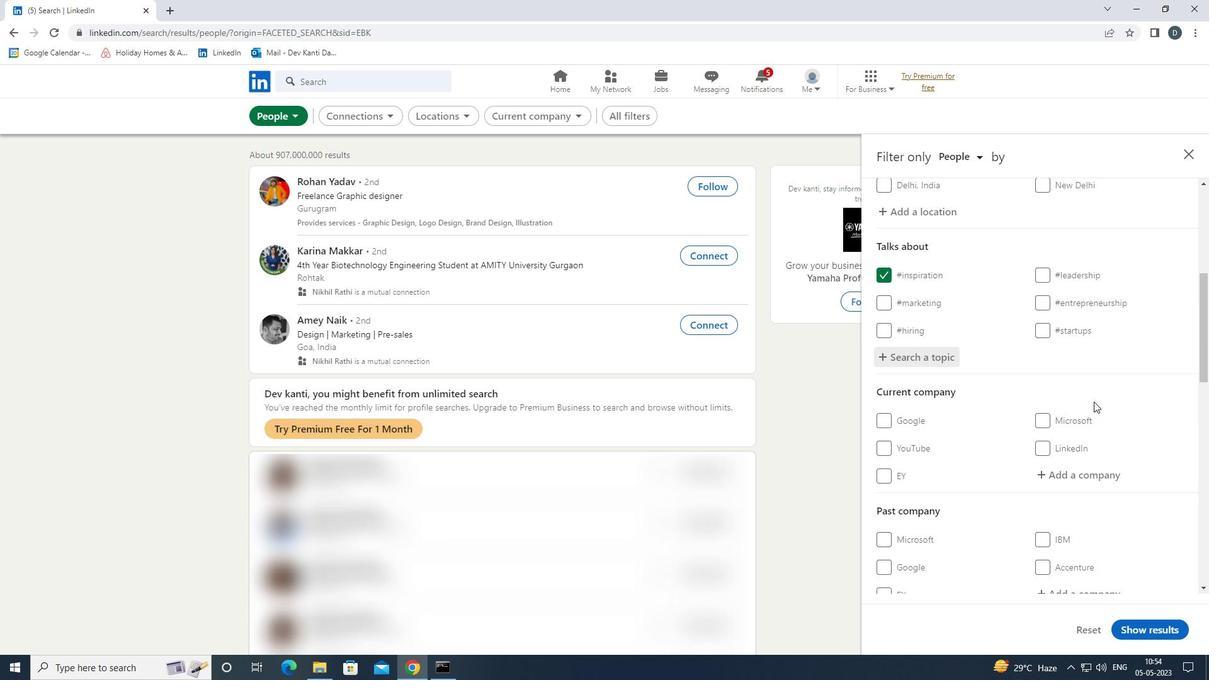 
Action: Mouse moved to (1090, 407)
Screenshot: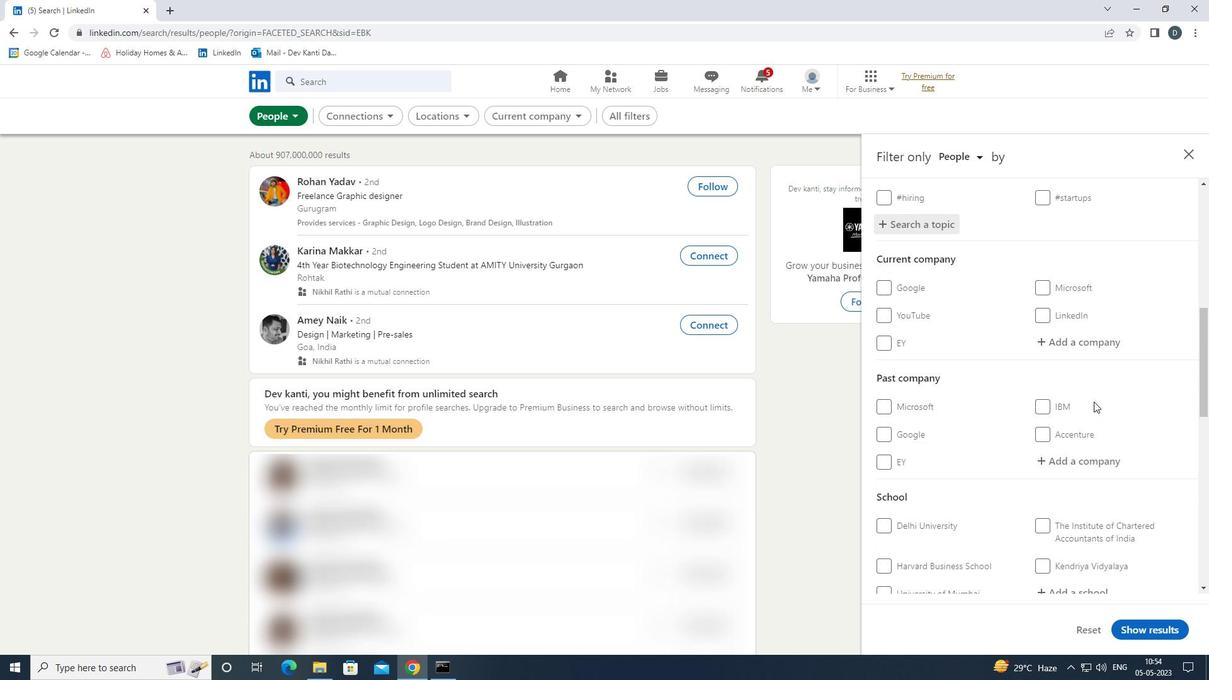 
Action: Mouse scrolled (1090, 406) with delta (0, 0)
Screenshot: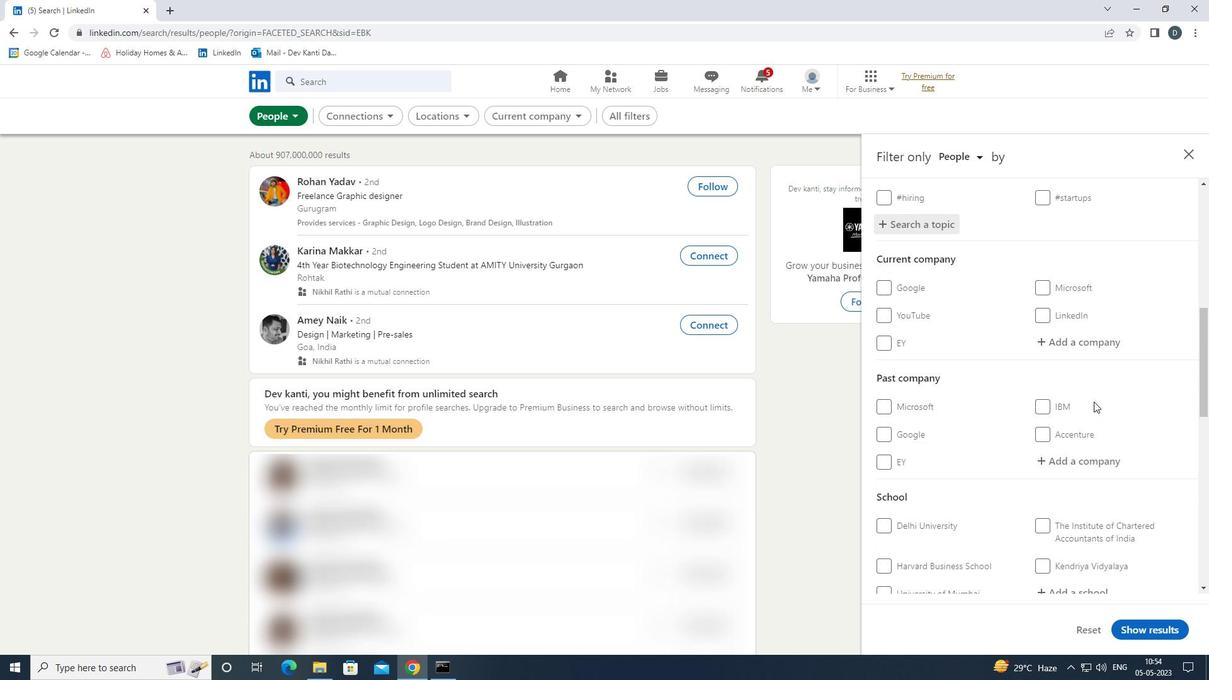 
Action: Mouse moved to (1090, 408)
Screenshot: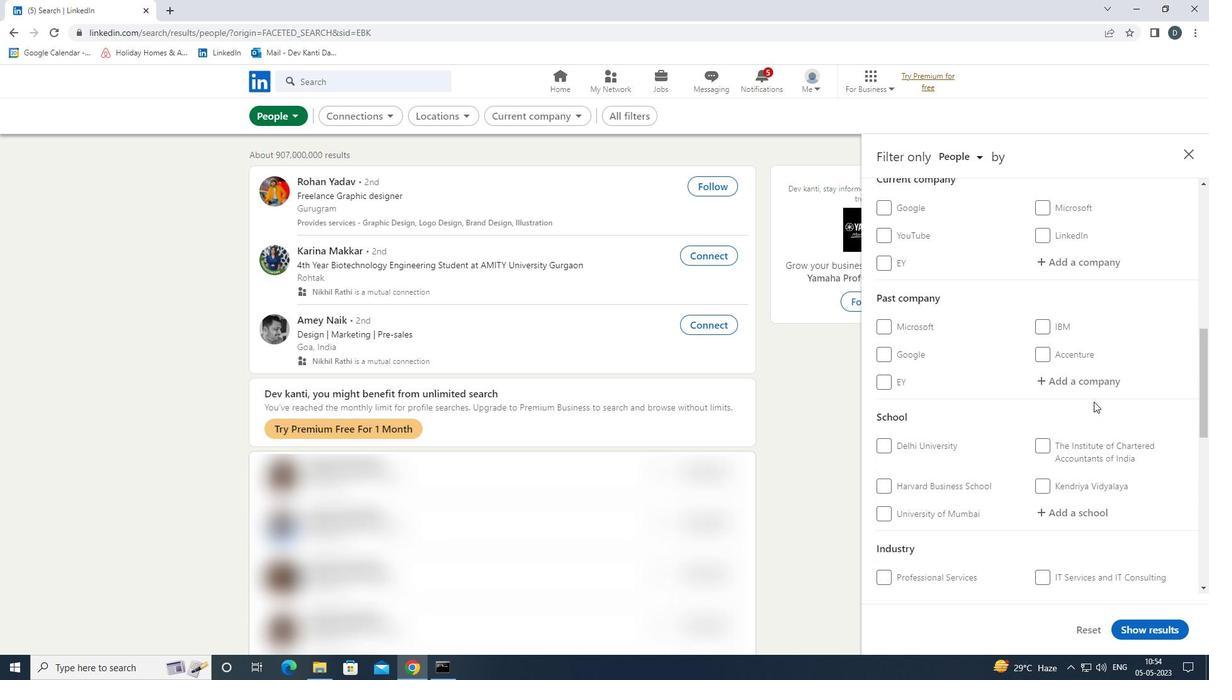 
Action: Mouse scrolled (1090, 407) with delta (0, 0)
Screenshot: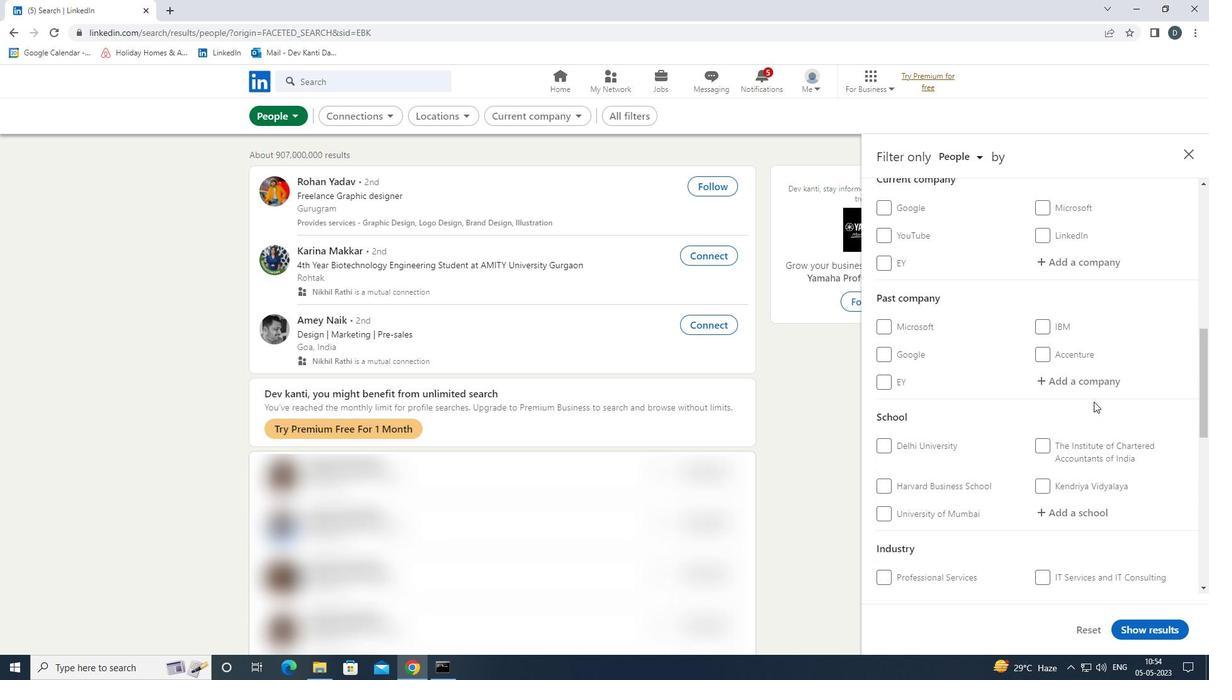 
Action: Mouse moved to (1047, 499)
Screenshot: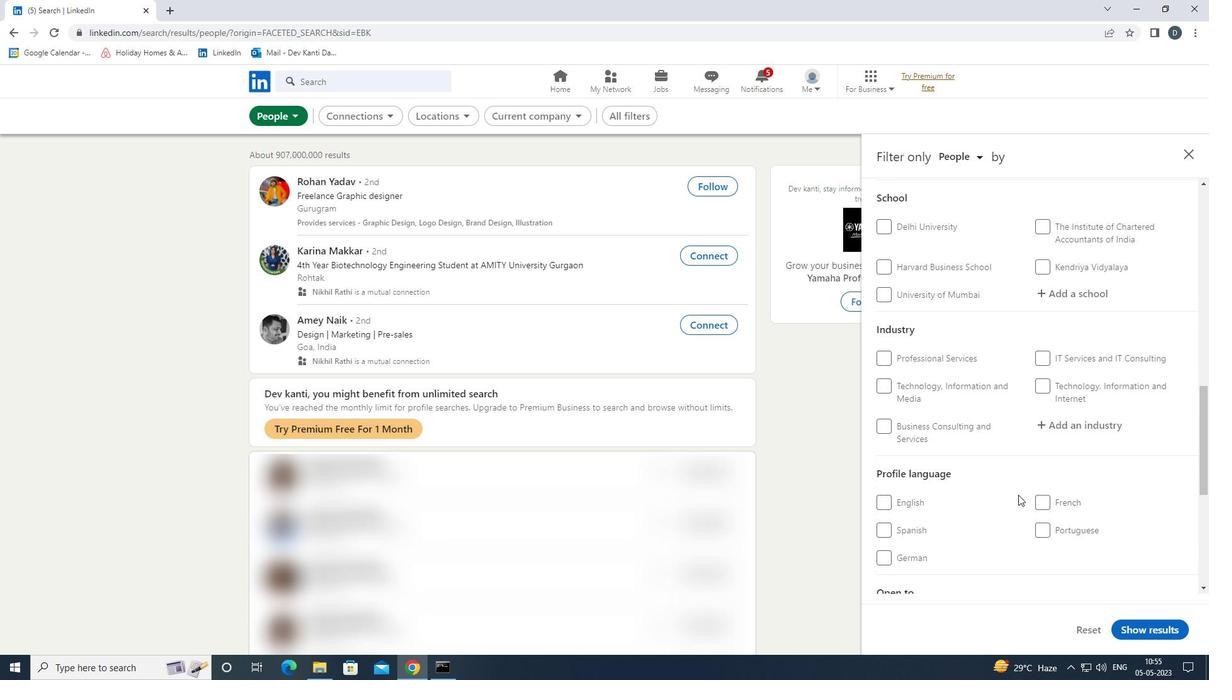 
Action: Mouse pressed left at (1047, 499)
Screenshot: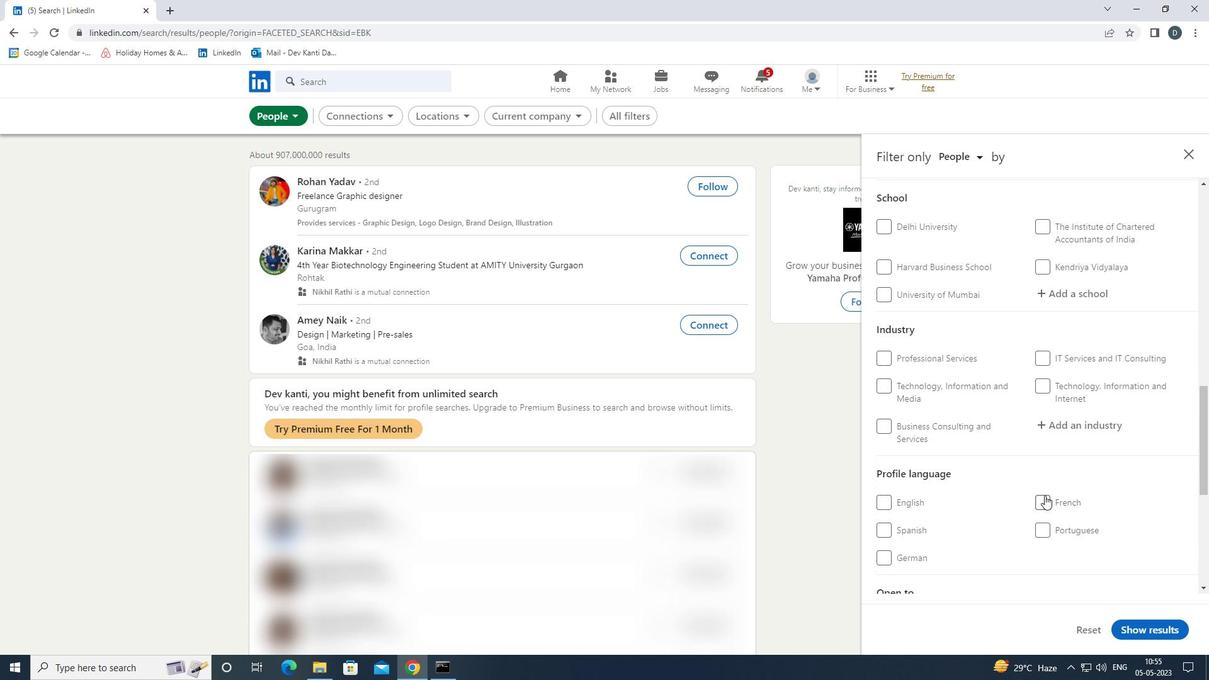 
Action: Mouse moved to (1048, 499)
Screenshot: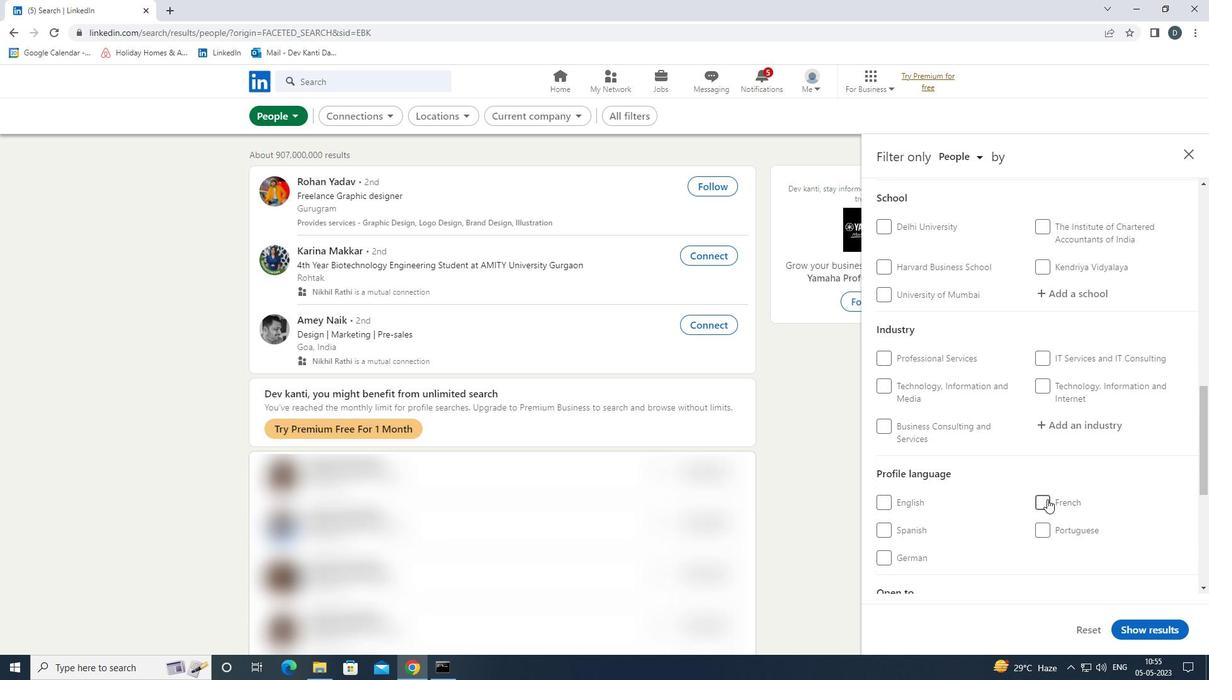 
Action: Mouse scrolled (1048, 500) with delta (0, 0)
Screenshot: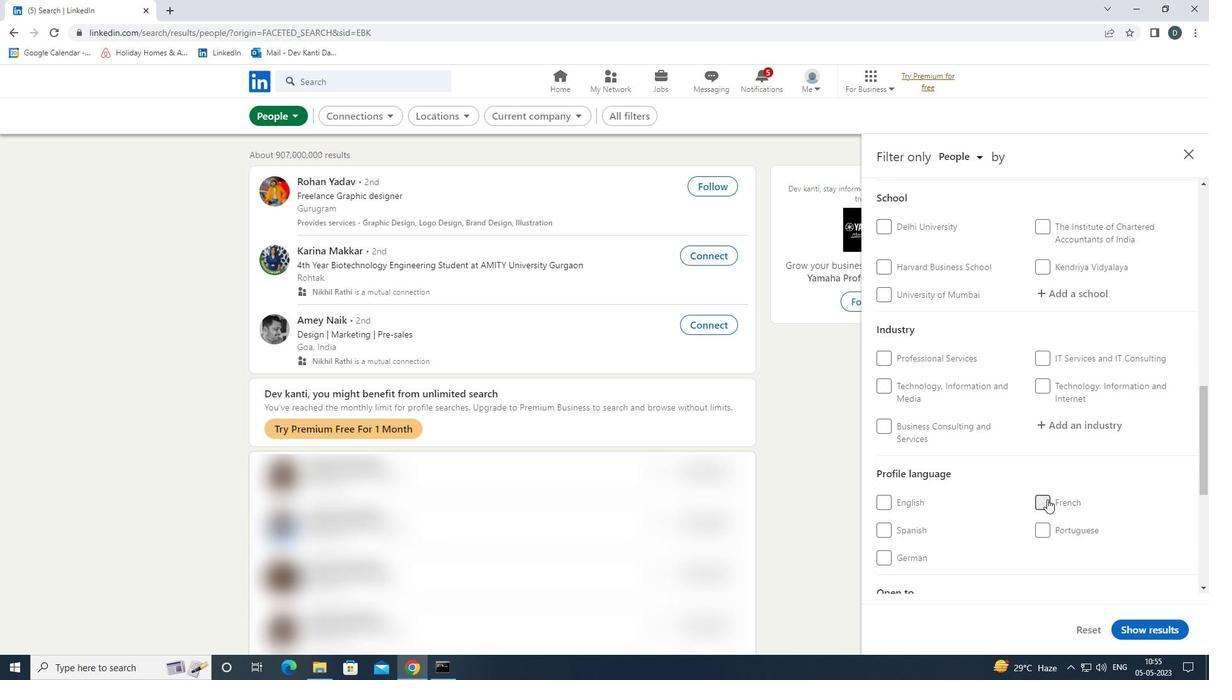 
Action: Mouse scrolled (1048, 500) with delta (0, 0)
Screenshot: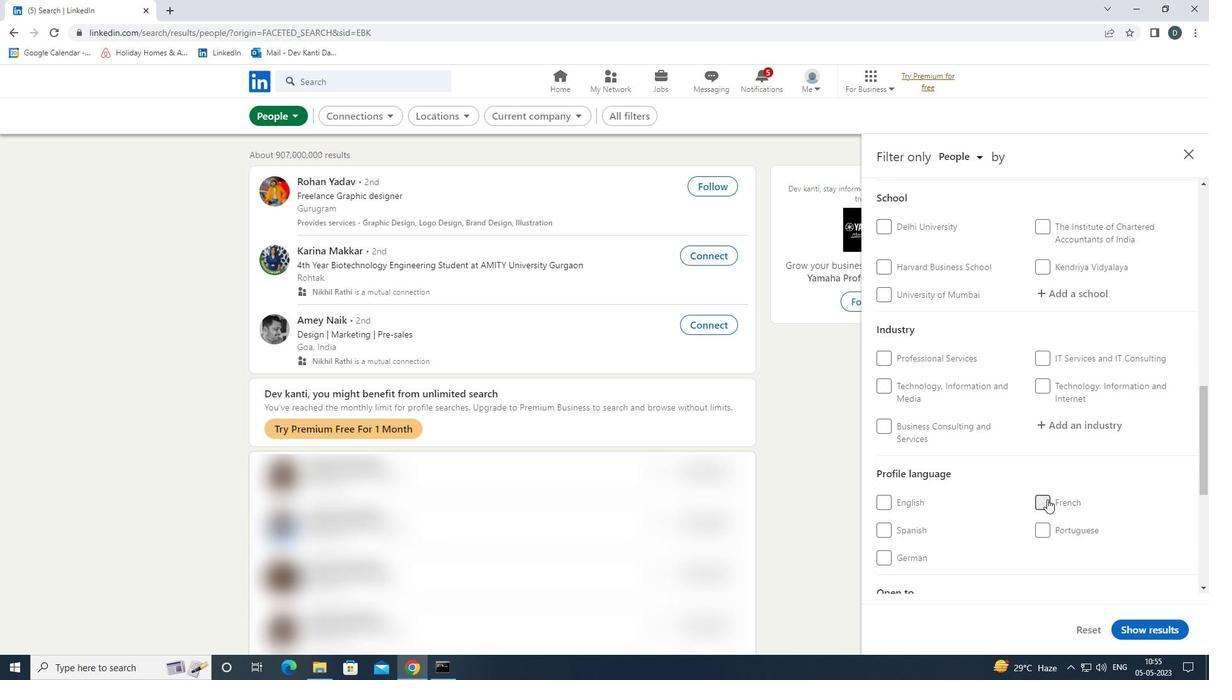 
Action: Mouse scrolled (1048, 500) with delta (0, 0)
Screenshot: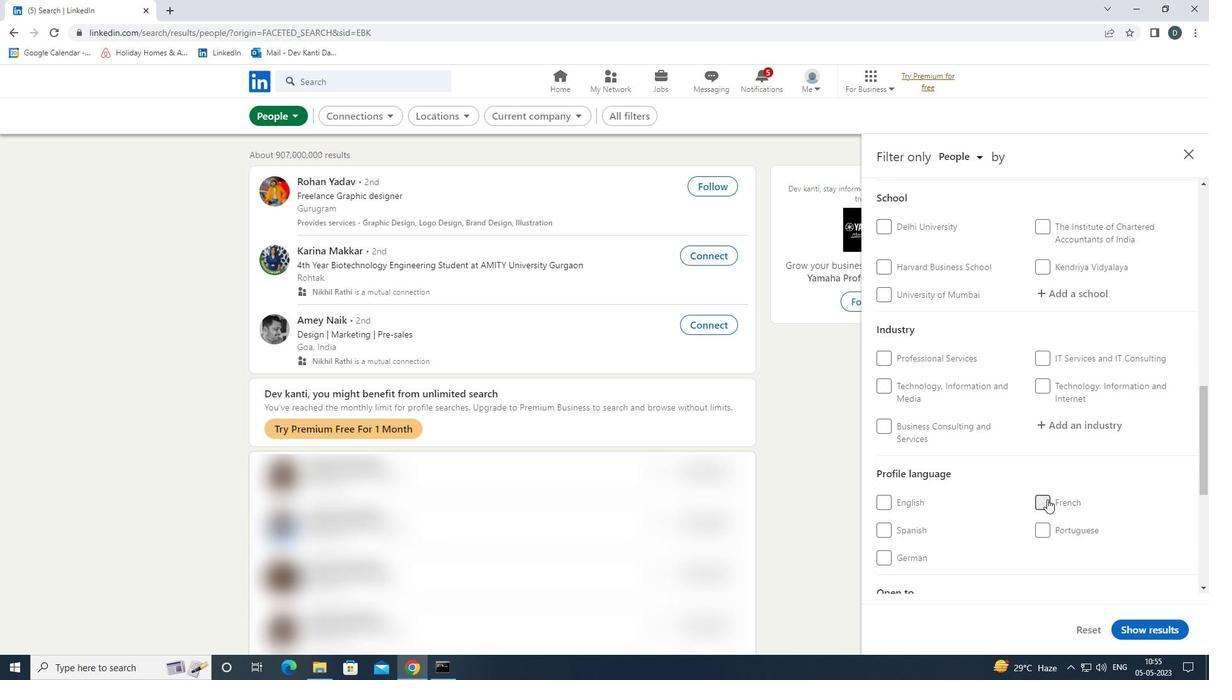 
Action: Mouse scrolled (1048, 500) with delta (0, 0)
Screenshot: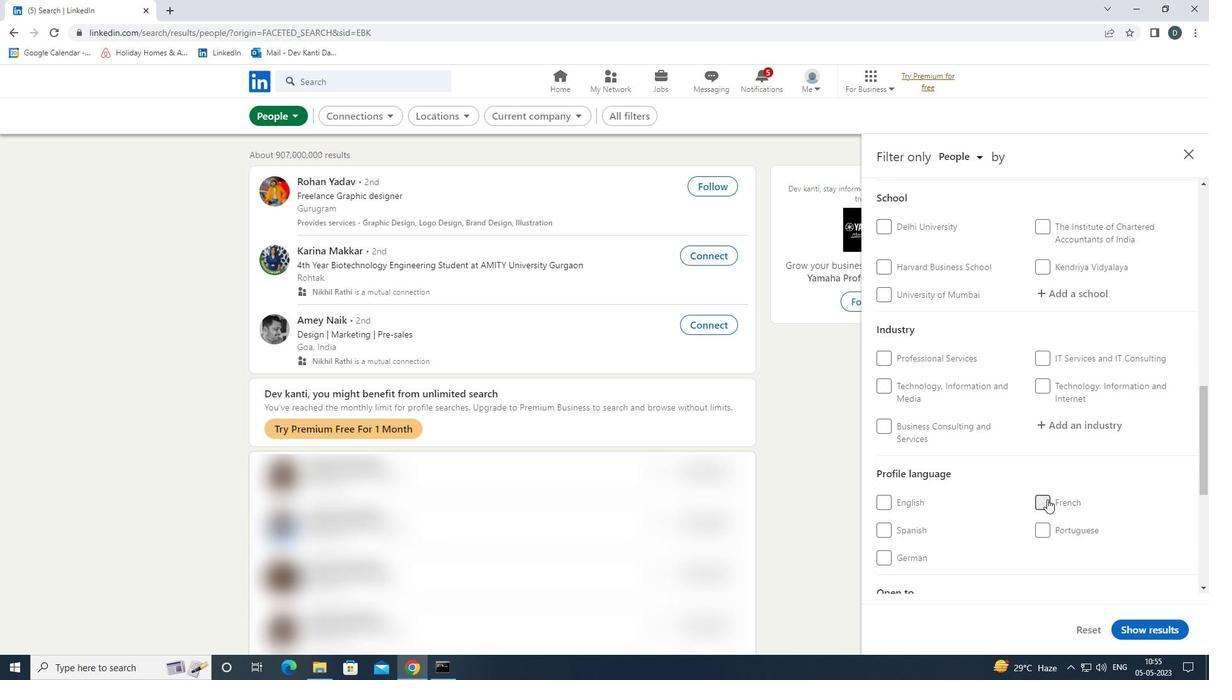 
Action: Mouse scrolled (1048, 500) with delta (0, 0)
Screenshot: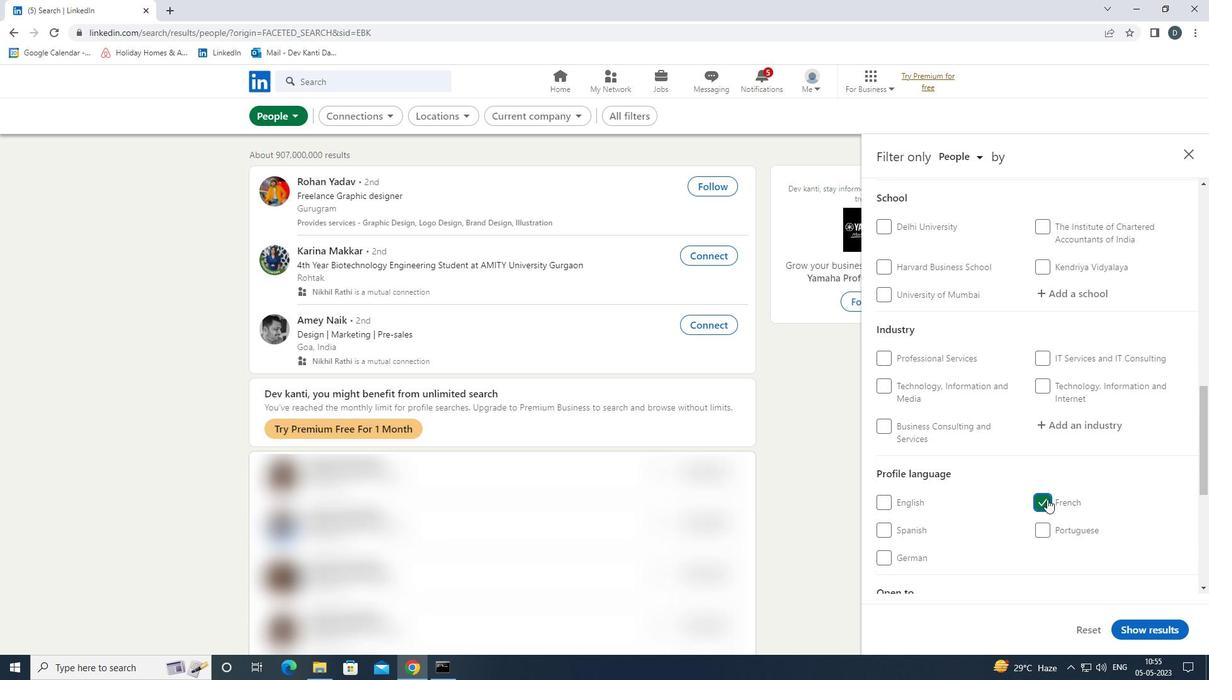 
Action: Mouse scrolled (1048, 500) with delta (0, 0)
Screenshot: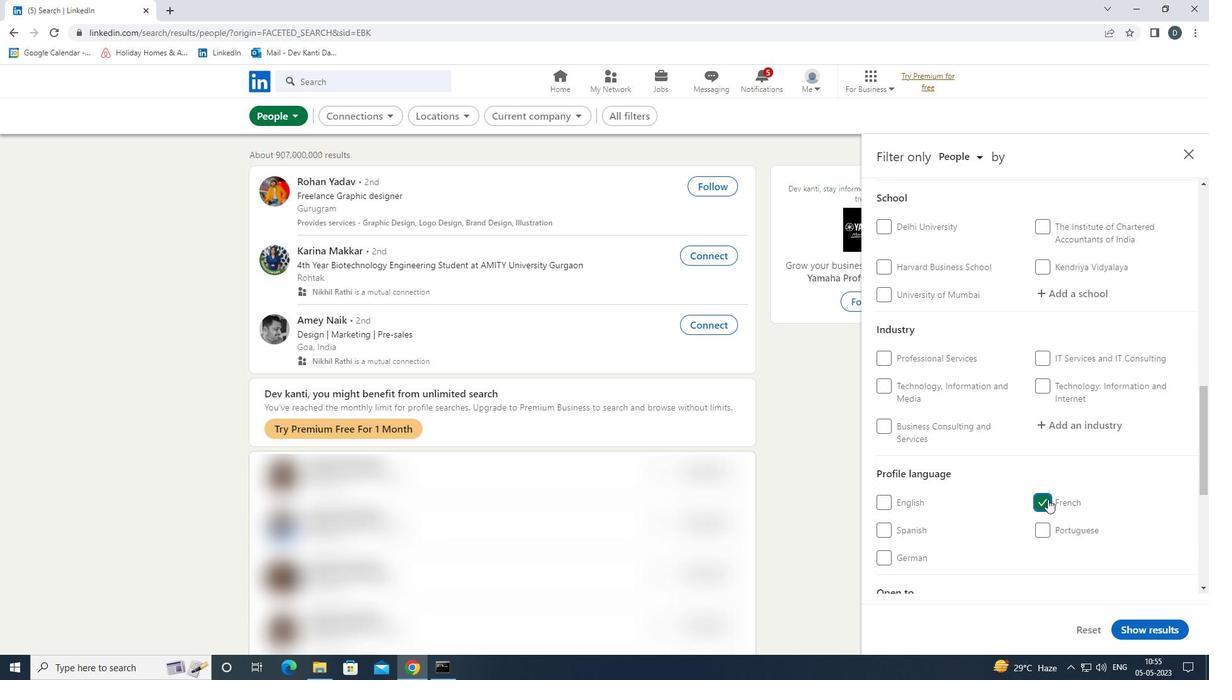 
Action: Mouse moved to (1055, 425)
Screenshot: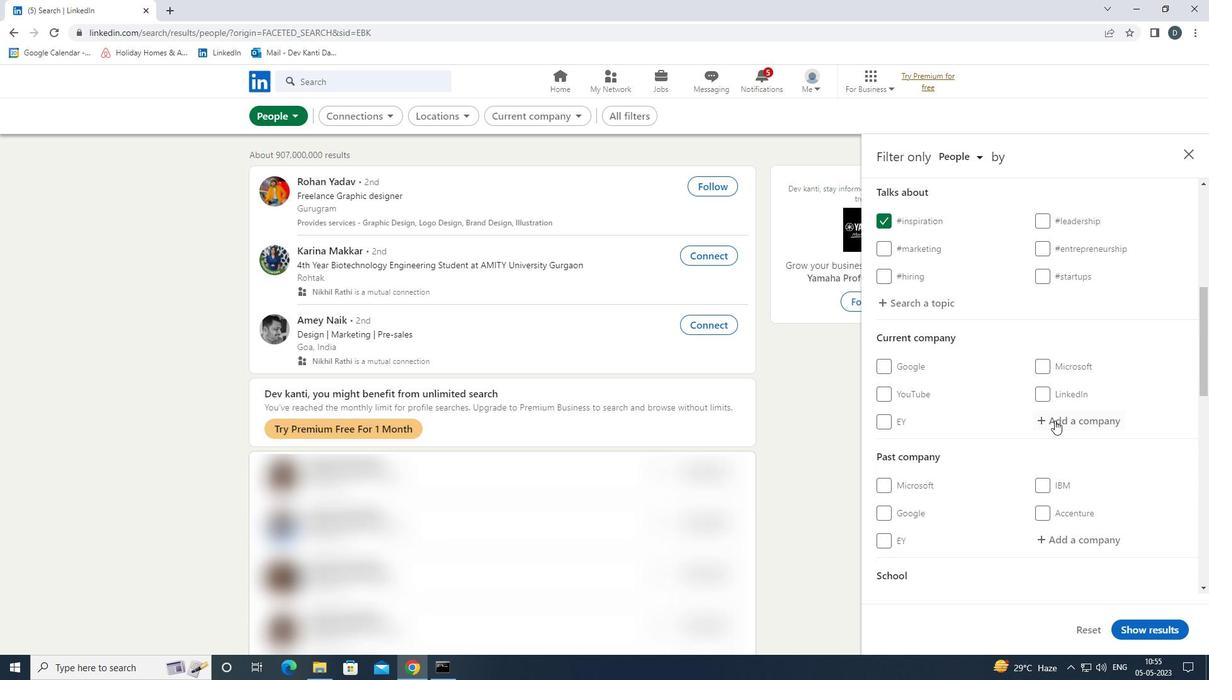 
Action: Mouse pressed left at (1055, 425)
Screenshot: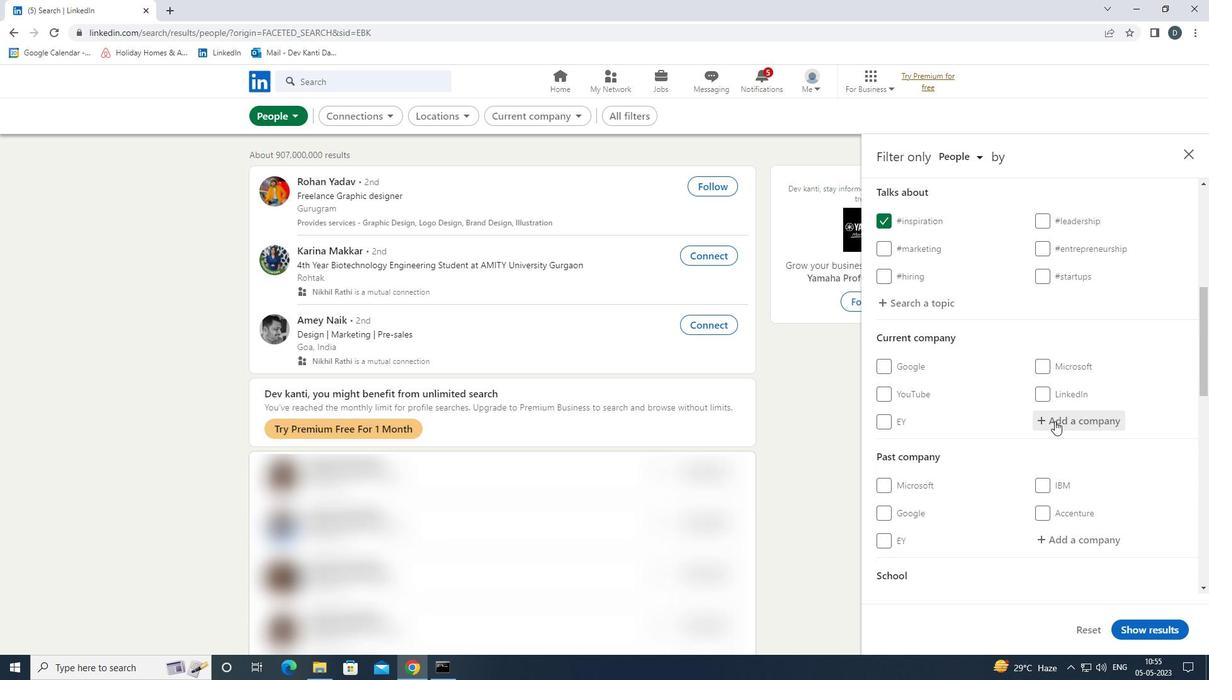 
Action: Key pressed <Key.shift><Key.shift><Key.shift><Key.shift><Key.shift><Key.shift><Key.shift><Key.shift><Key.shift><Key.shift><Key.shift>DHARMA<Key.space><Key.shift>PRODUCTION<Key.down><Key.down><Key.enter>
Screenshot: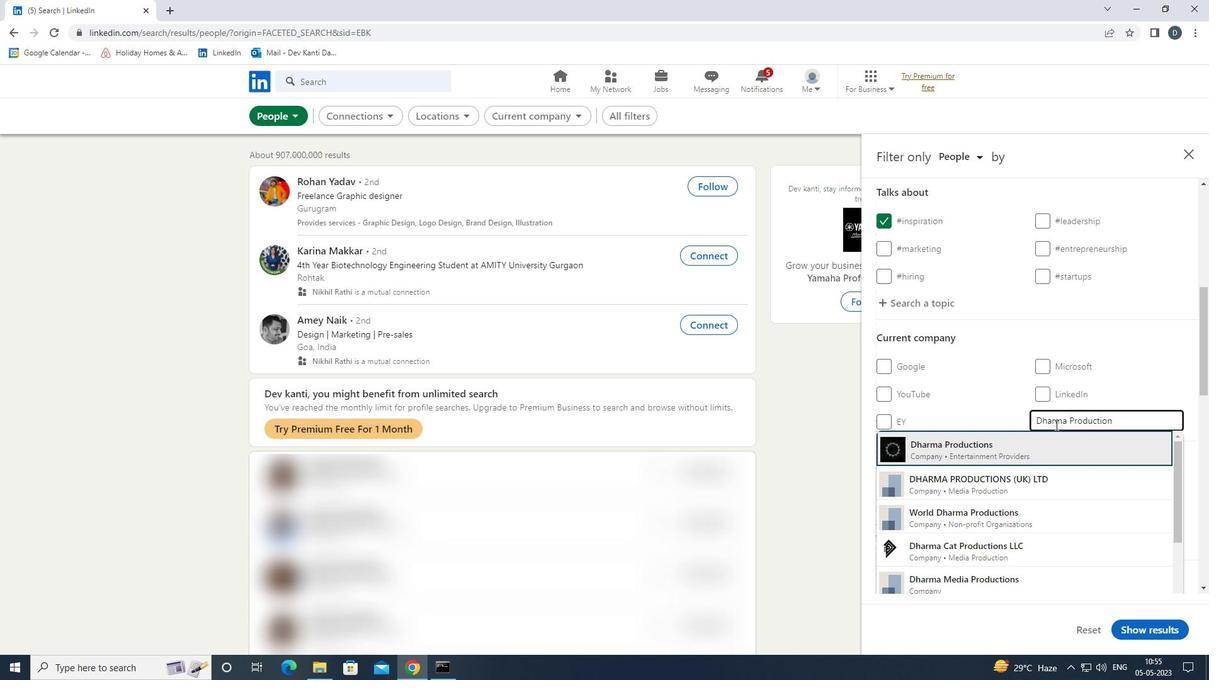 
Action: Mouse scrolled (1055, 424) with delta (0, 0)
Screenshot: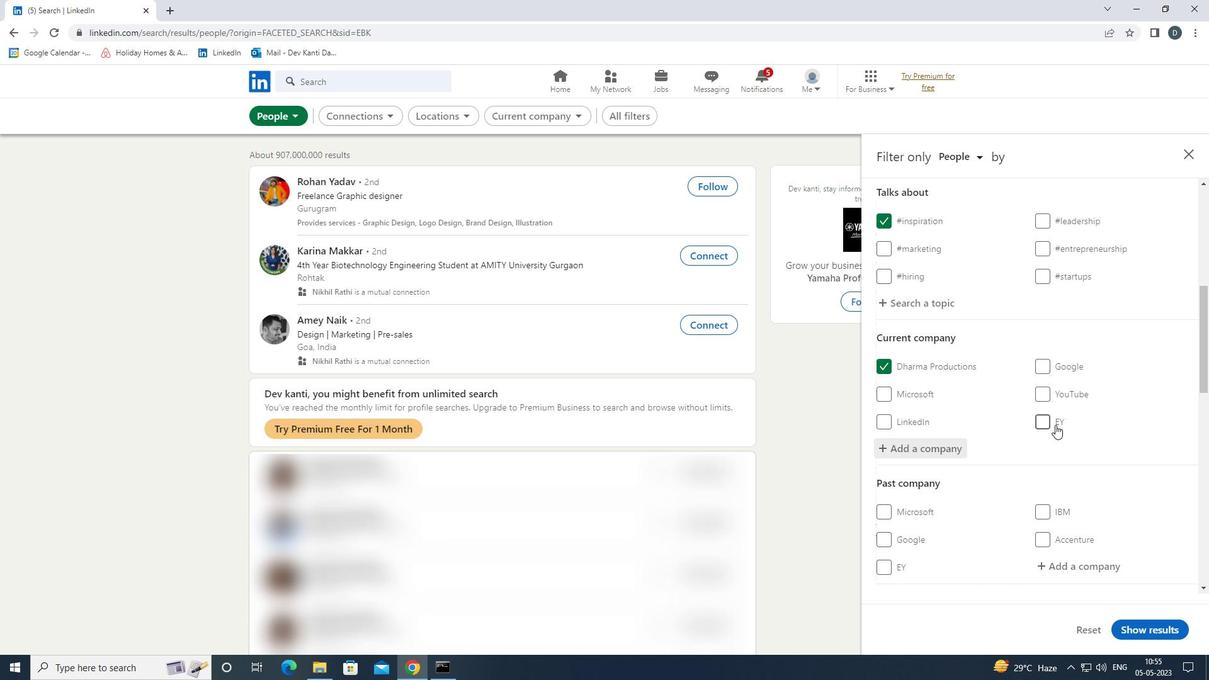 
Action: Mouse scrolled (1055, 424) with delta (0, 0)
Screenshot: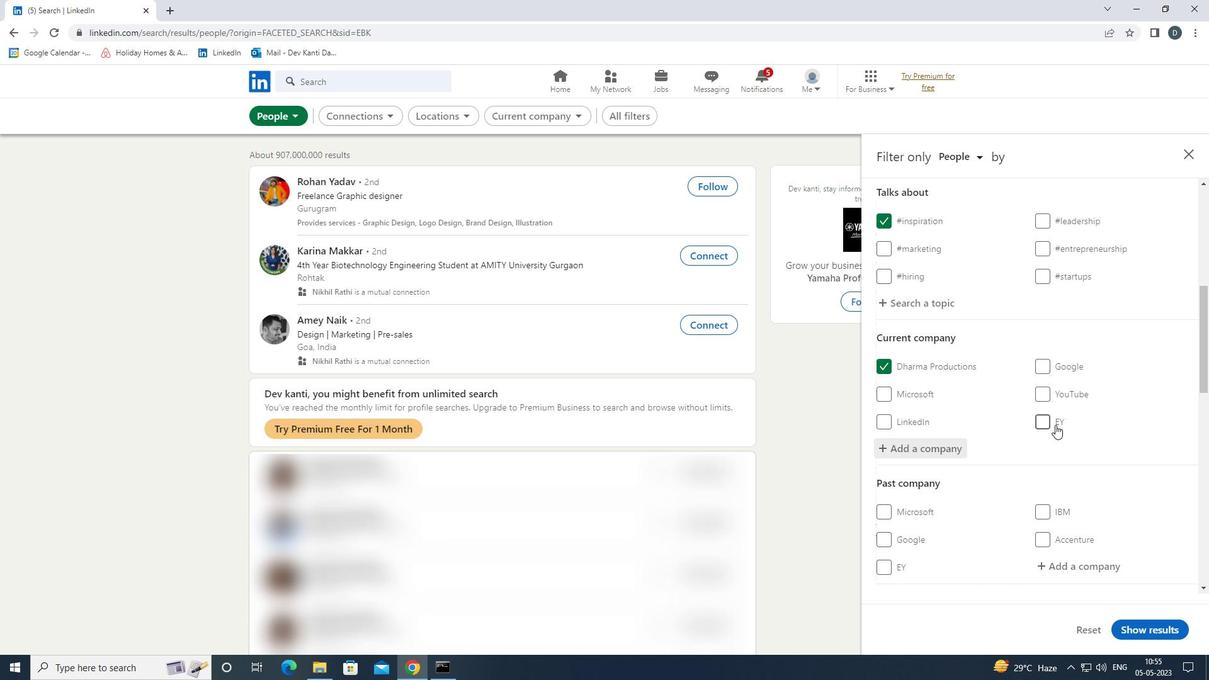 
Action: Mouse moved to (1055, 425)
Screenshot: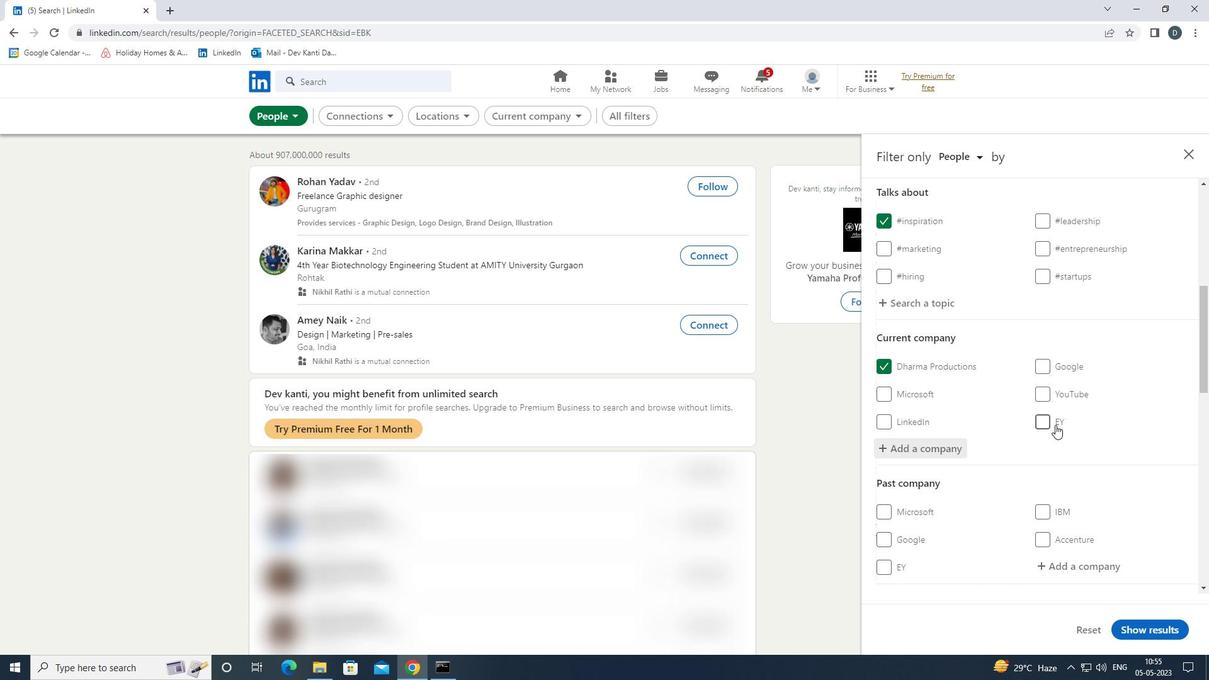 
Action: Mouse scrolled (1055, 424) with delta (0, 0)
Screenshot: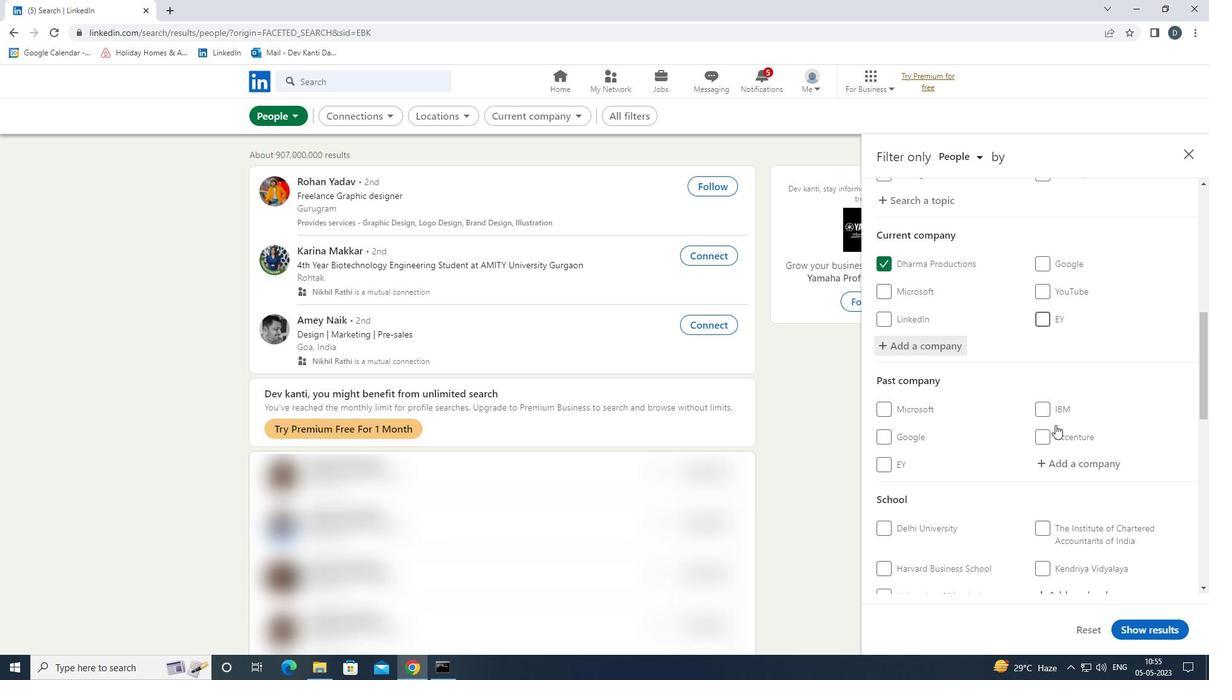 
Action: Mouse scrolled (1055, 424) with delta (0, 0)
Screenshot: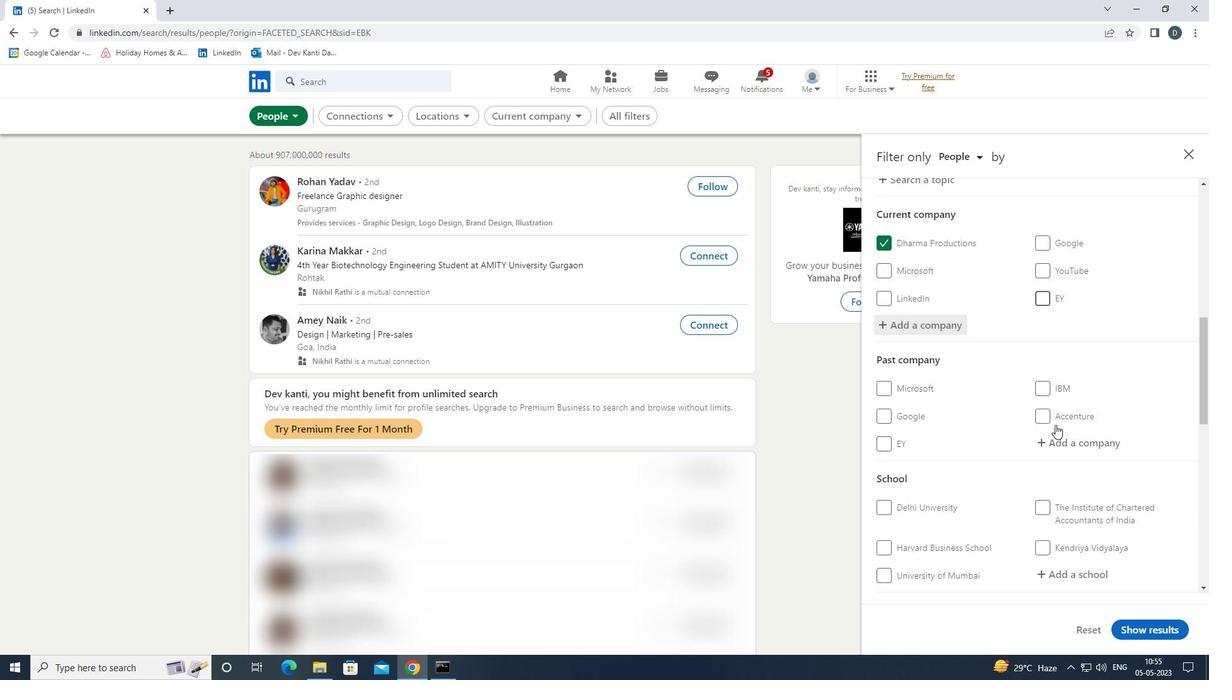 
Action: Mouse moved to (1072, 451)
Screenshot: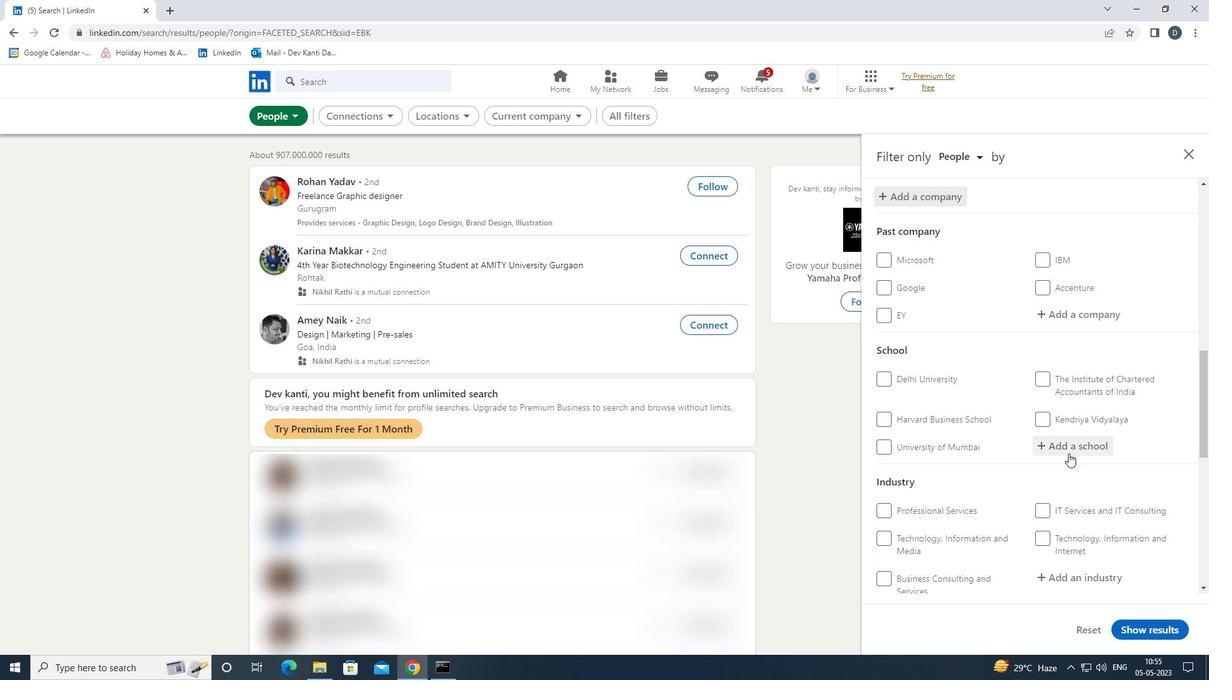 
Action: Mouse pressed left at (1072, 451)
Screenshot: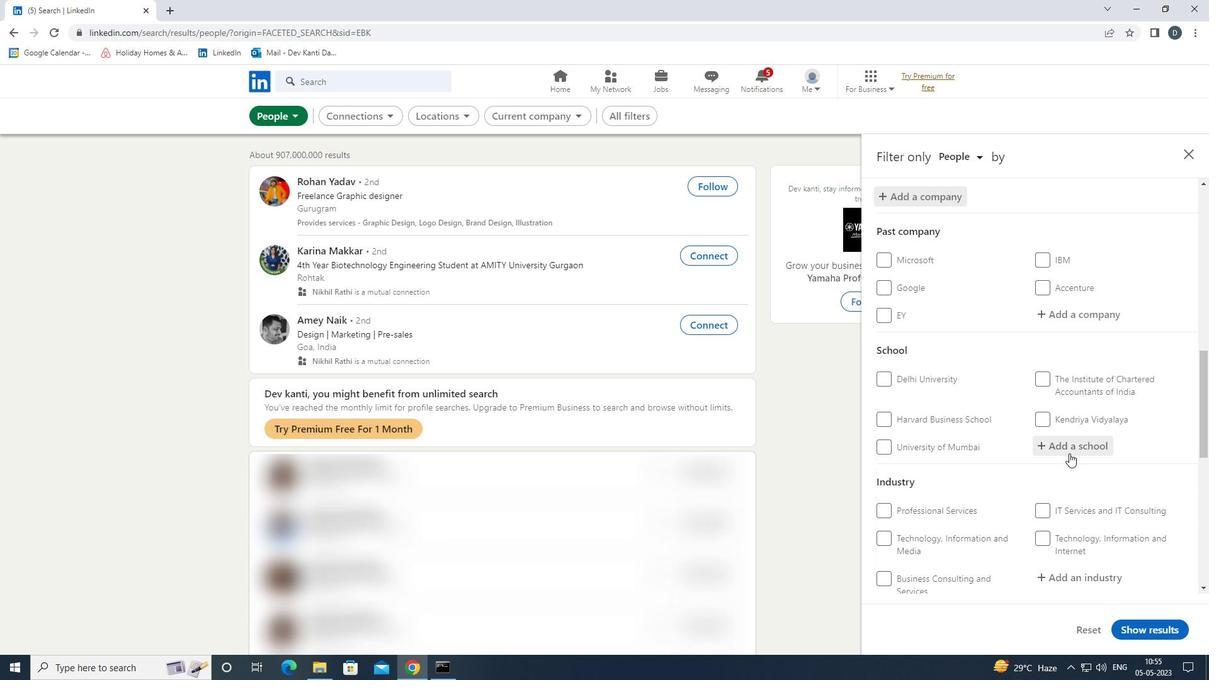 
Action: Key pressed <Key.shift>NATIONAL<Key.space><Key.shift>INSTITUTE<Key.space>OF<Key.space><Key.shift>TECHNOLOGY,<Key.backspace><Key.space><Key.shift>DUR<Key.left><Key.down><Key.enter>
Screenshot: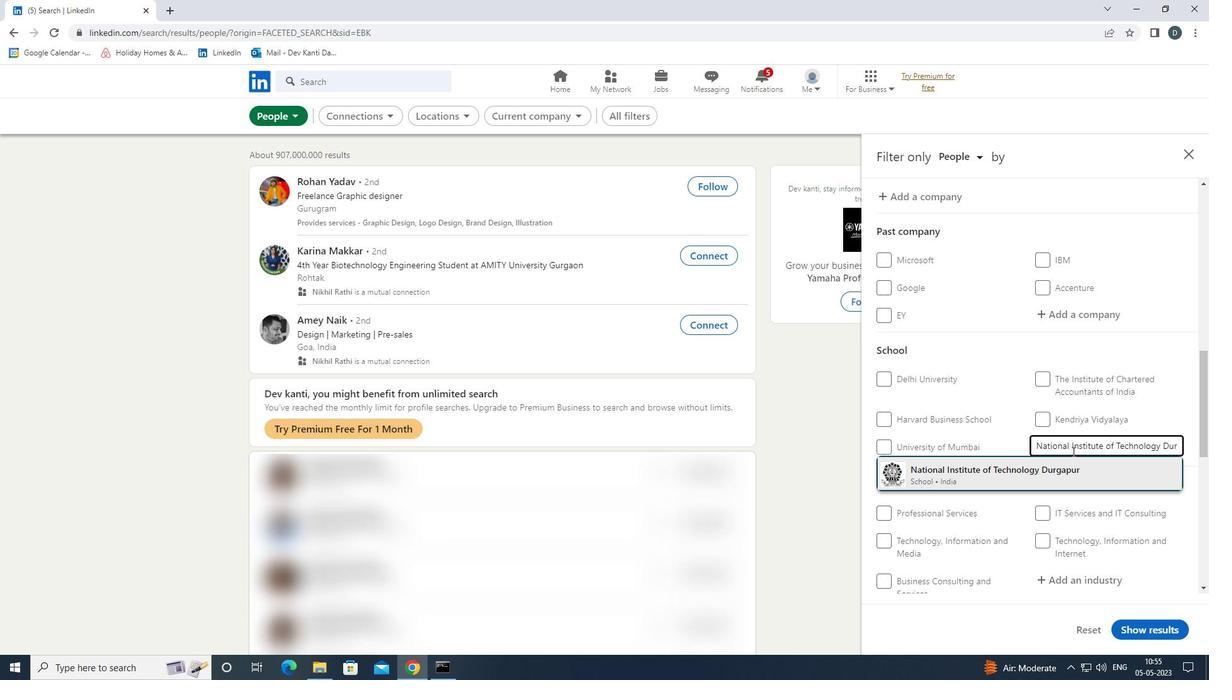 
Action: Mouse moved to (1071, 449)
Screenshot: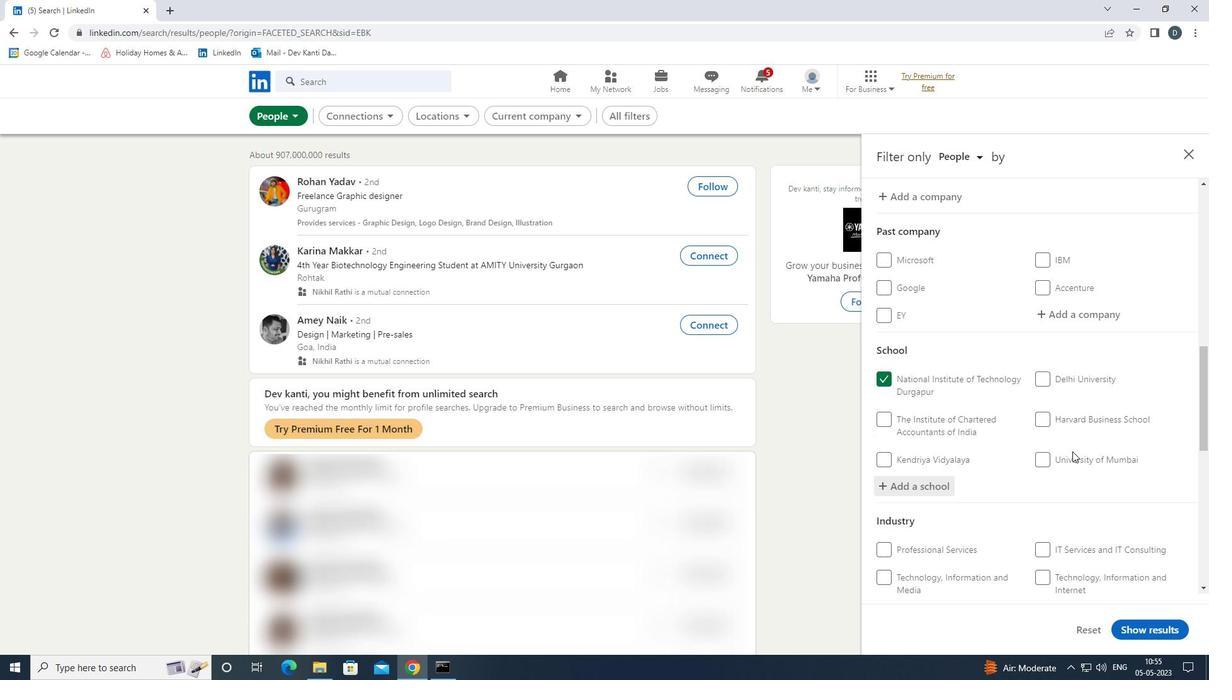
Action: Mouse scrolled (1071, 449) with delta (0, 0)
Screenshot: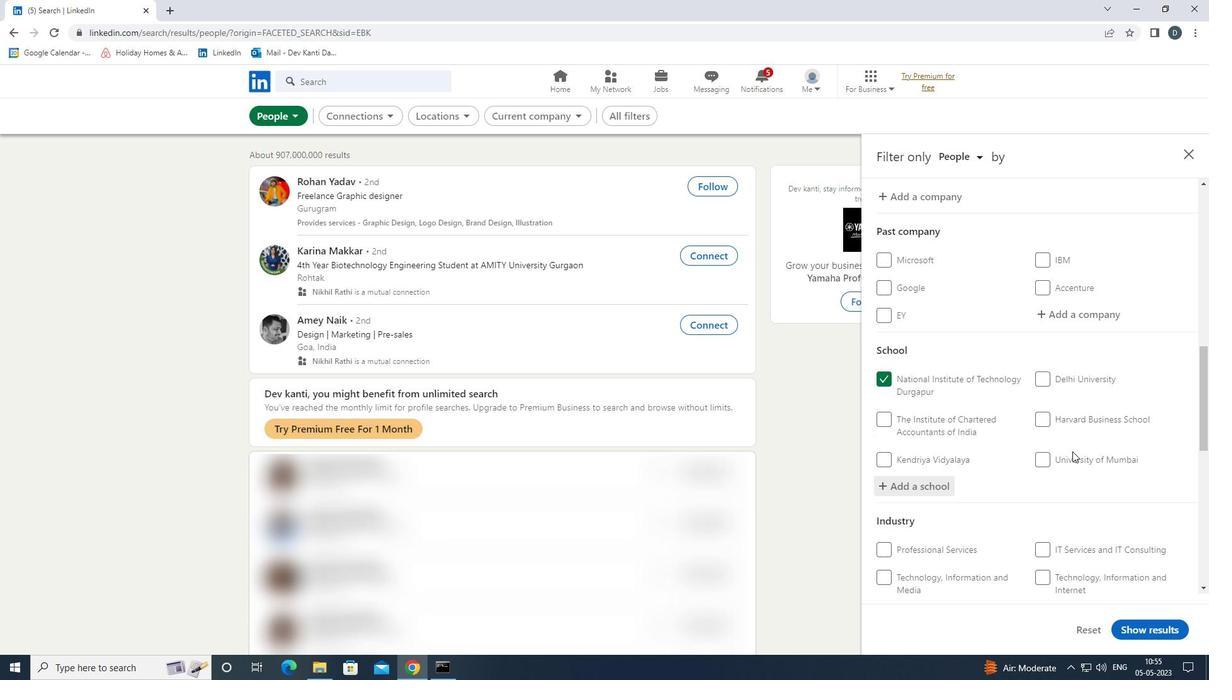 
Action: Mouse scrolled (1071, 449) with delta (0, 0)
Screenshot: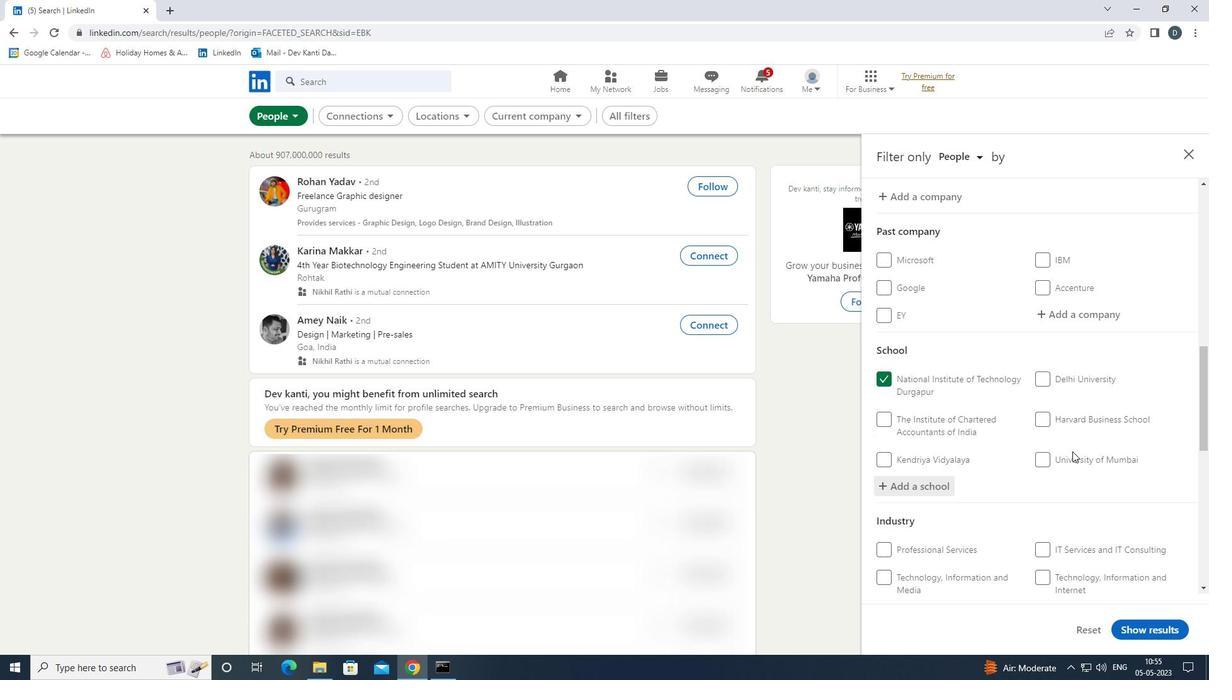 
Action: Mouse scrolled (1071, 449) with delta (0, 0)
Screenshot: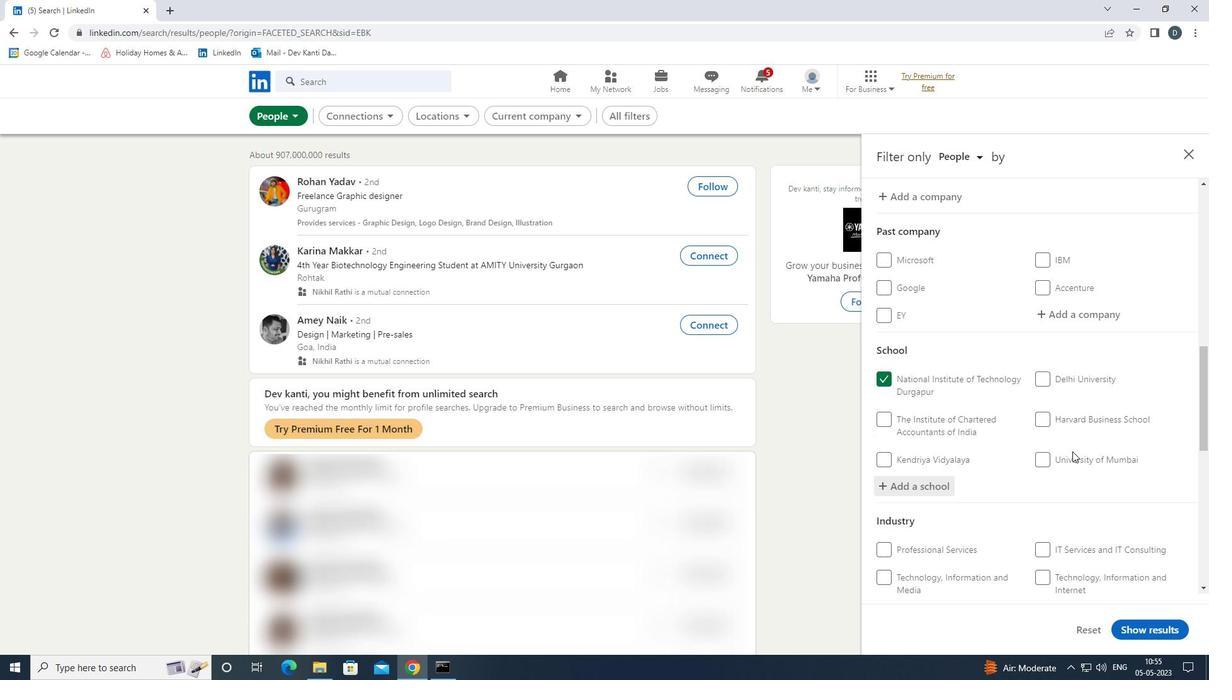 
Action: Mouse moved to (1079, 422)
Screenshot: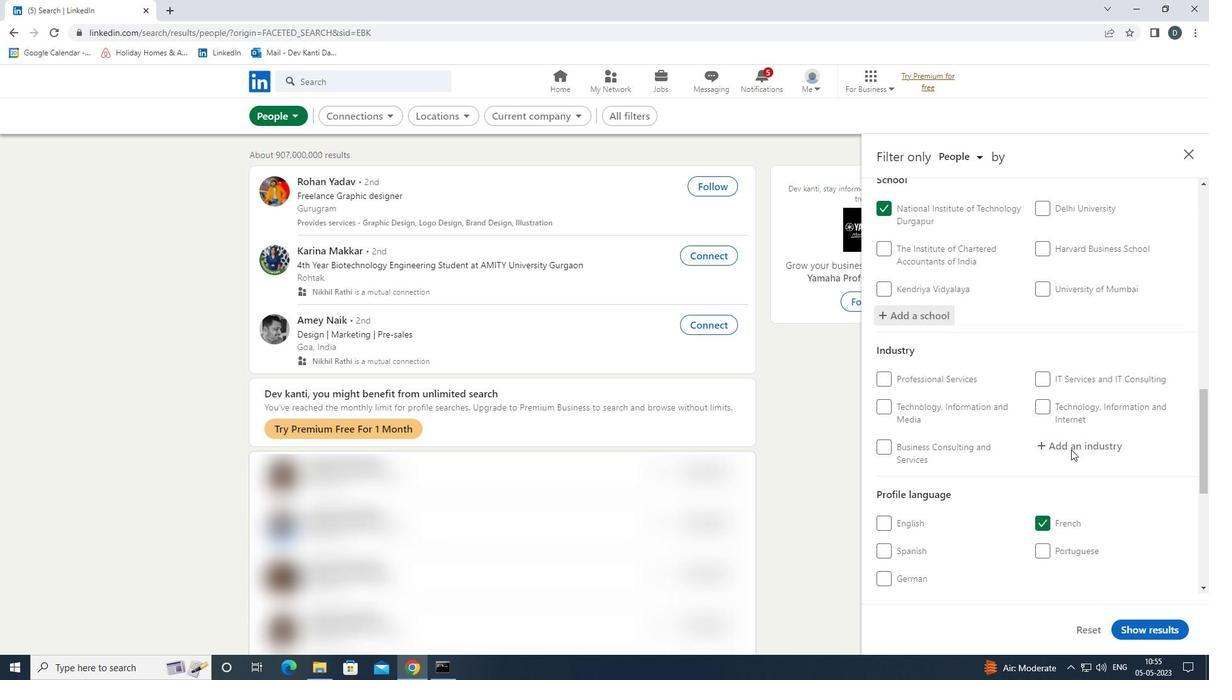 
Action: Mouse pressed left at (1079, 422)
Screenshot: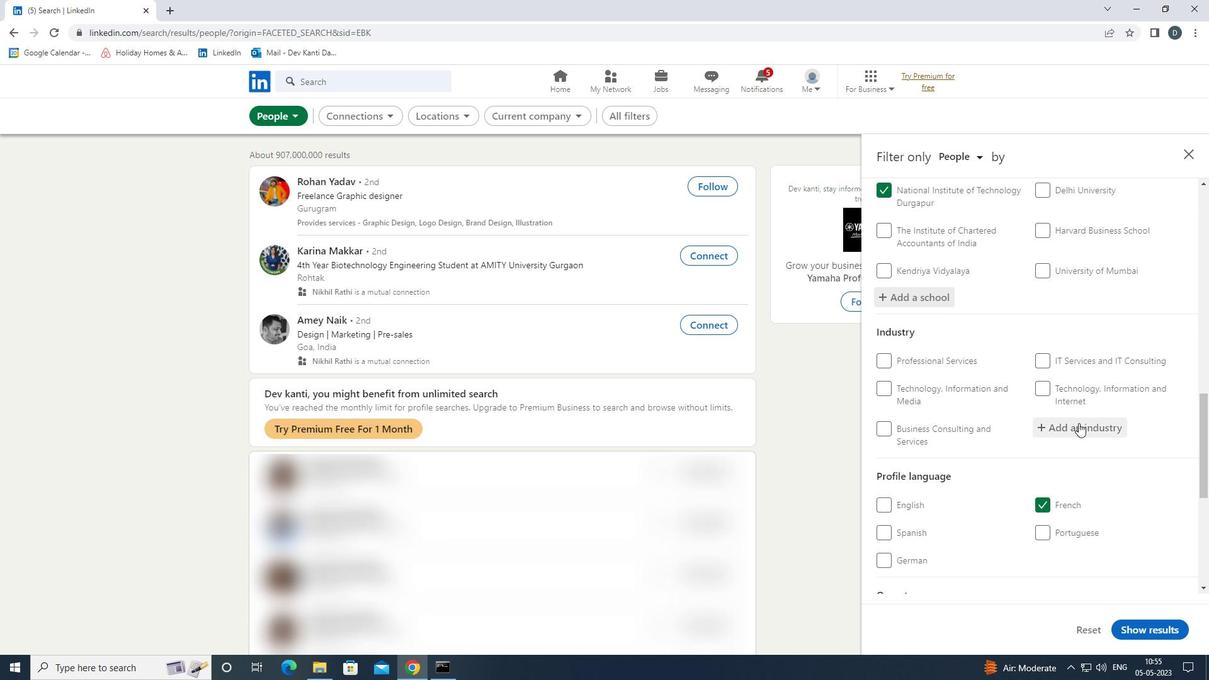 
Action: Key pressed <Key.shift><Key.shift><Key.shift><Key.shift><Key.shift><Key.shift><Key.shift><Key.shift><Key.shift><Key.shift><Key.shift><Key.shift><Key.shift><Key.shift><Key.shift>BIOMM<Key.backspace><Key.down><Key.enter>
Screenshot: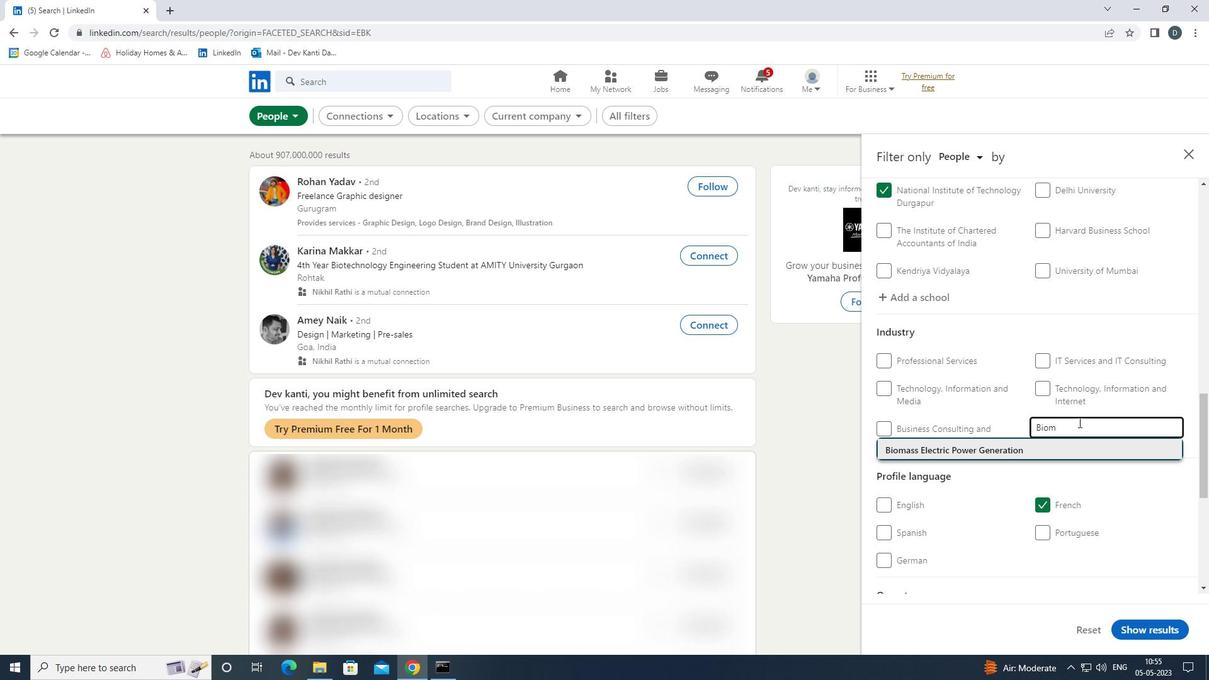 
Action: Mouse moved to (1075, 422)
Screenshot: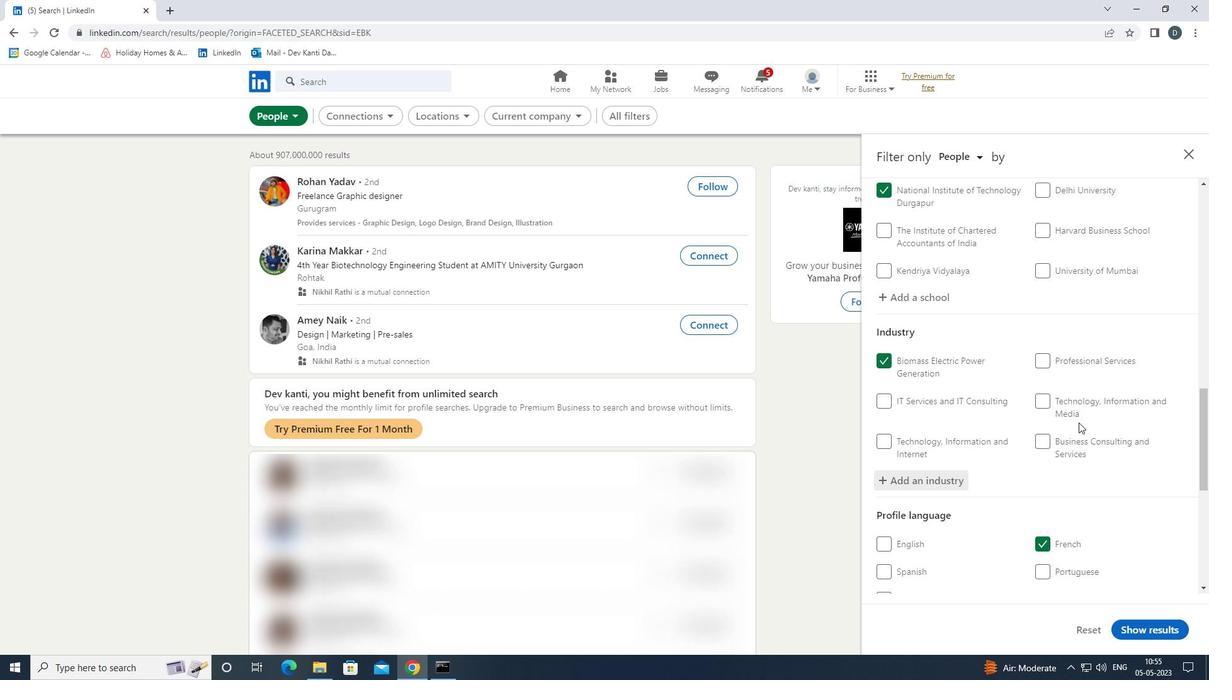 
Action: Mouse scrolled (1075, 421) with delta (0, 0)
Screenshot: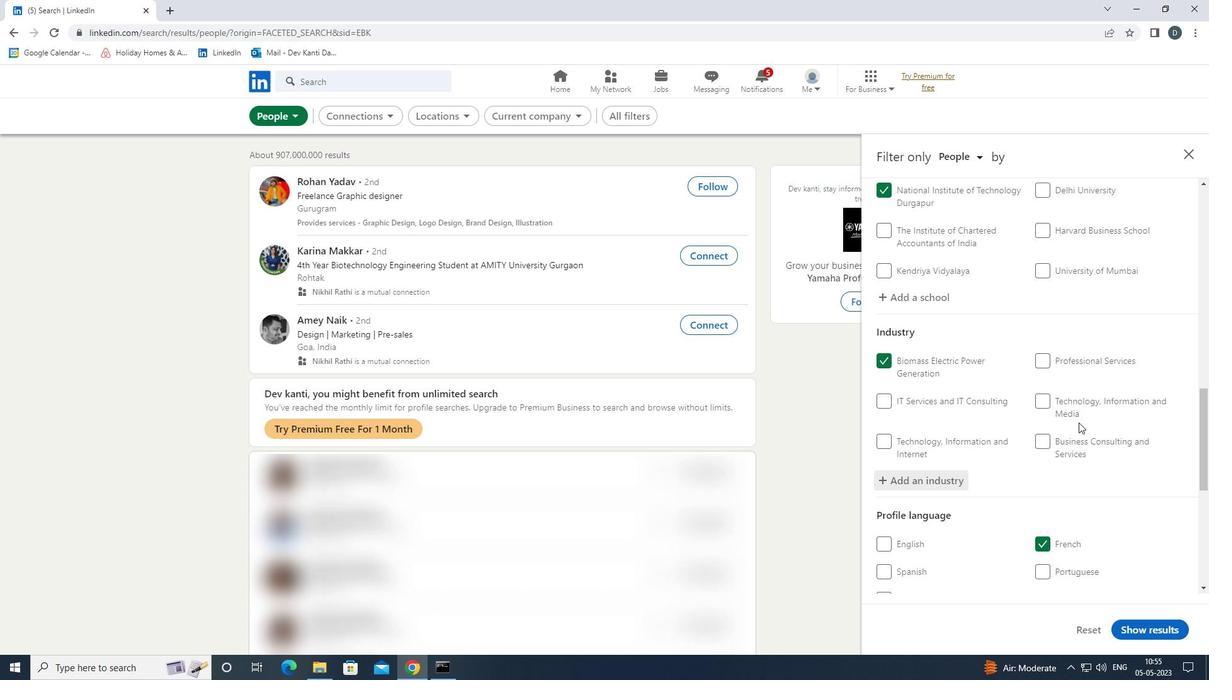 
Action: Mouse scrolled (1075, 421) with delta (0, 0)
Screenshot: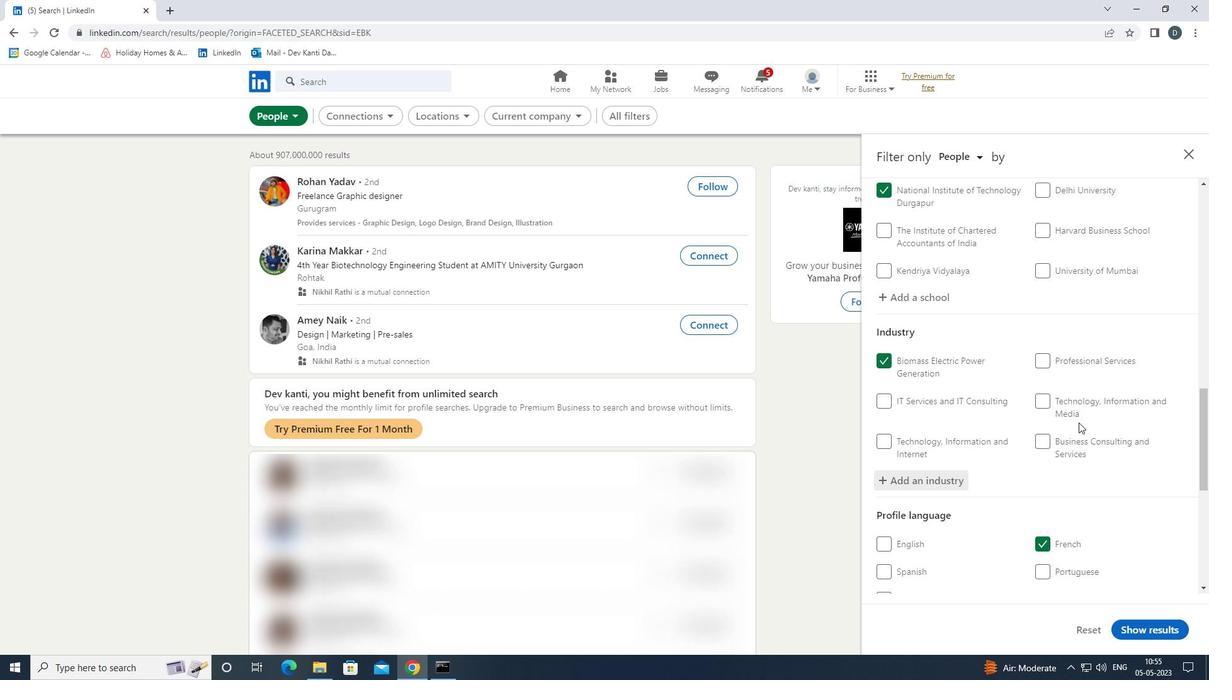 
Action: Mouse scrolled (1075, 421) with delta (0, 0)
Screenshot: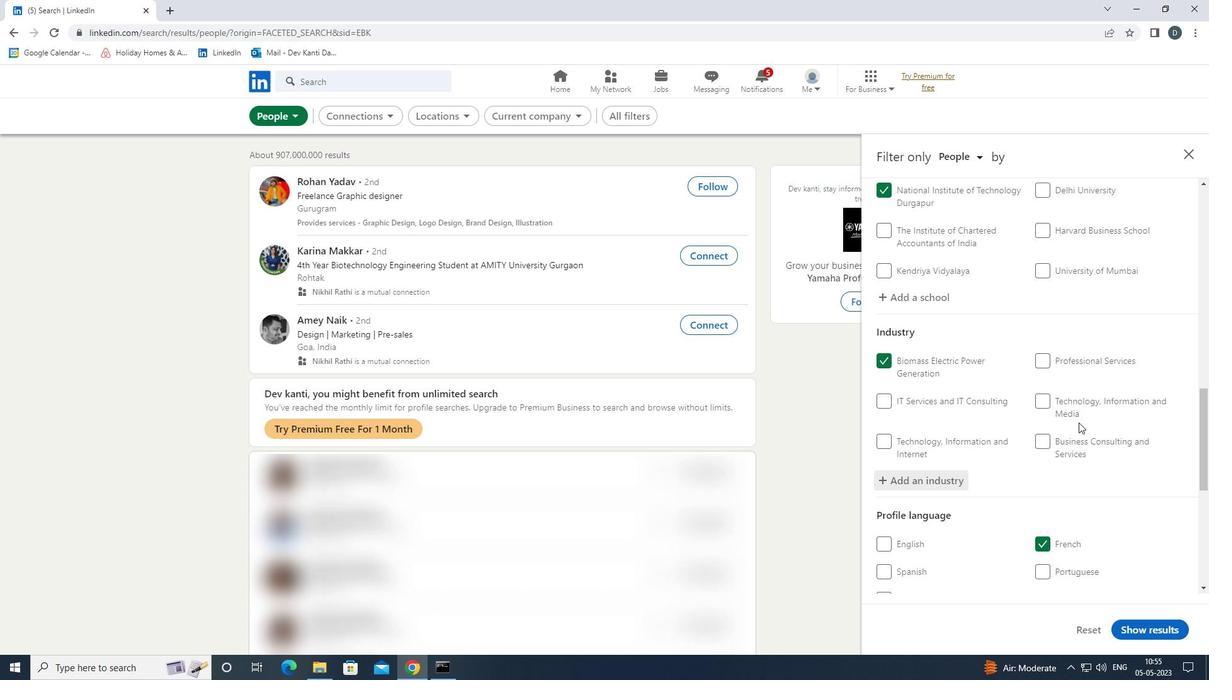 
Action: Mouse moved to (1074, 422)
Screenshot: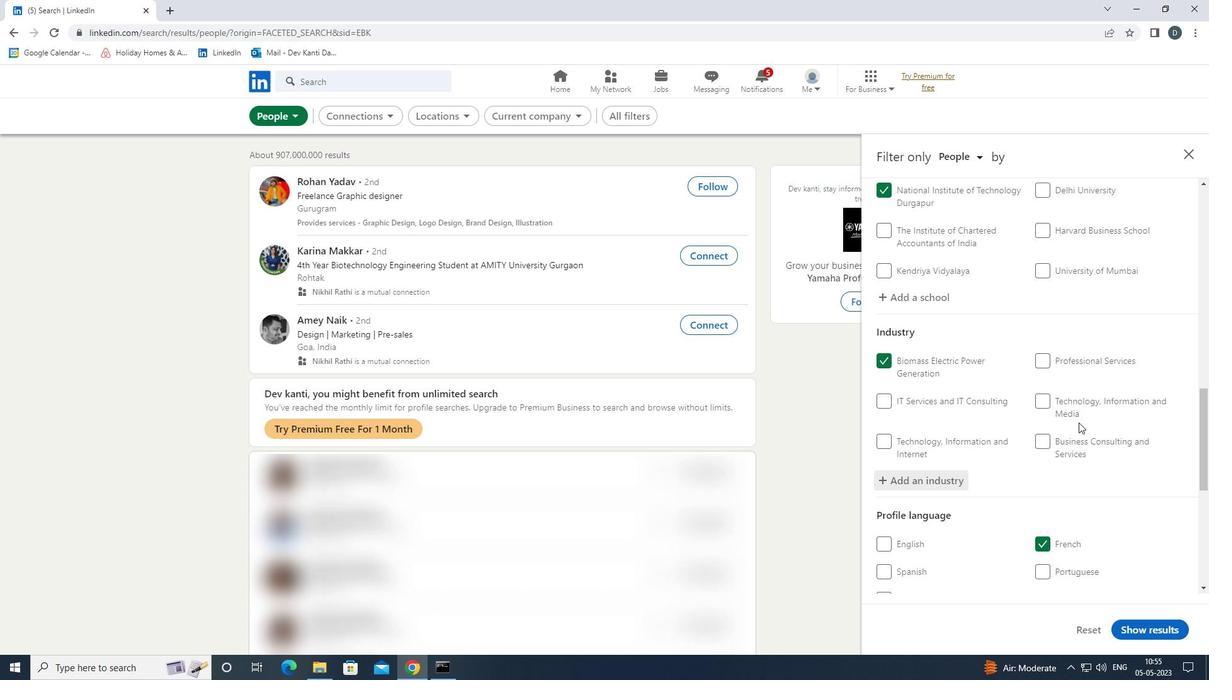 
Action: Mouse scrolled (1074, 421) with delta (0, 0)
Screenshot: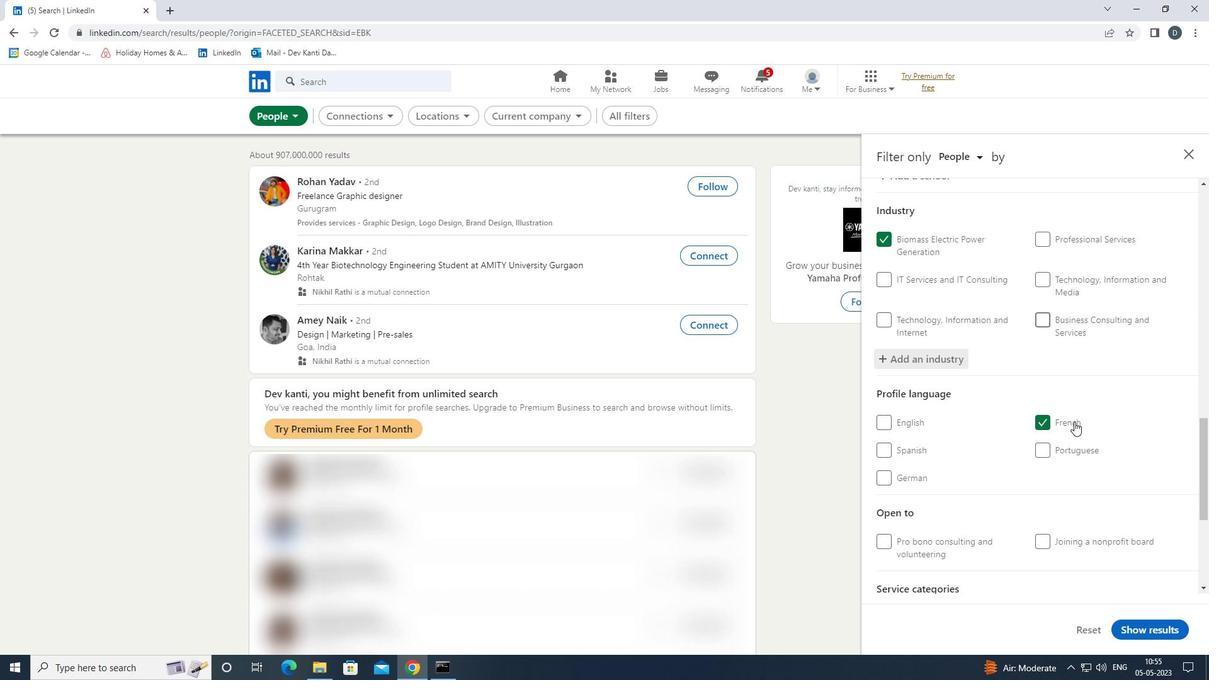 
Action: Mouse scrolled (1074, 421) with delta (0, 0)
Screenshot: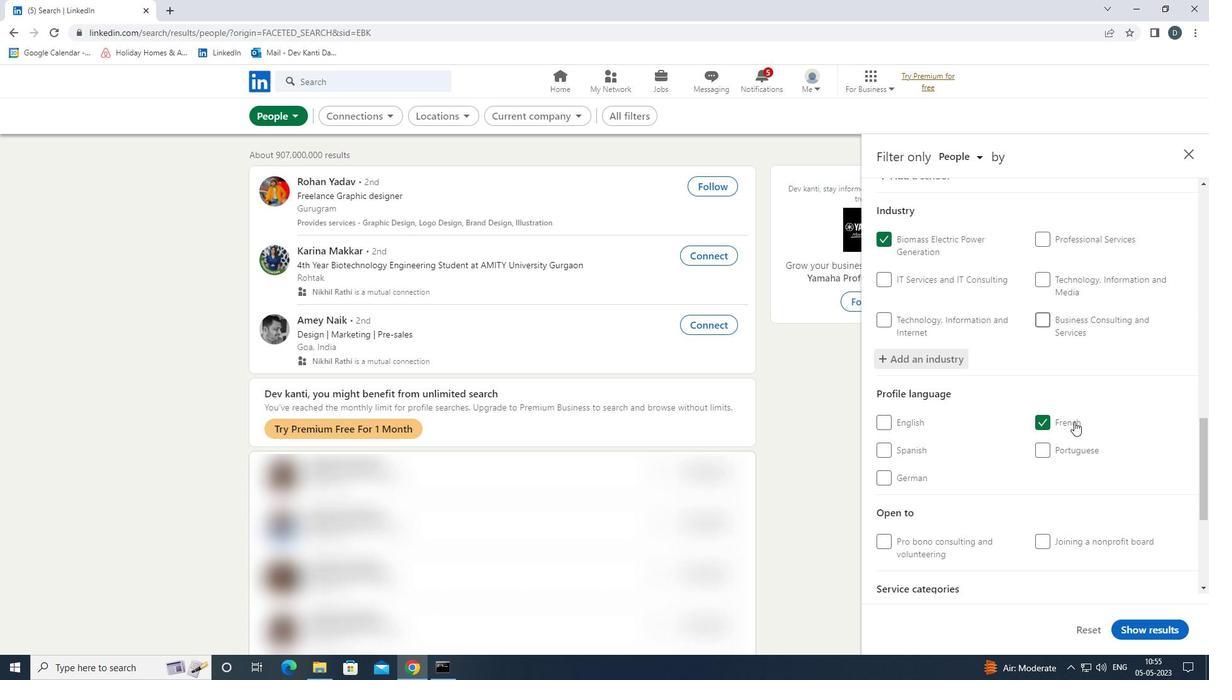 
Action: Mouse moved to (1070, 475)
Screenshot: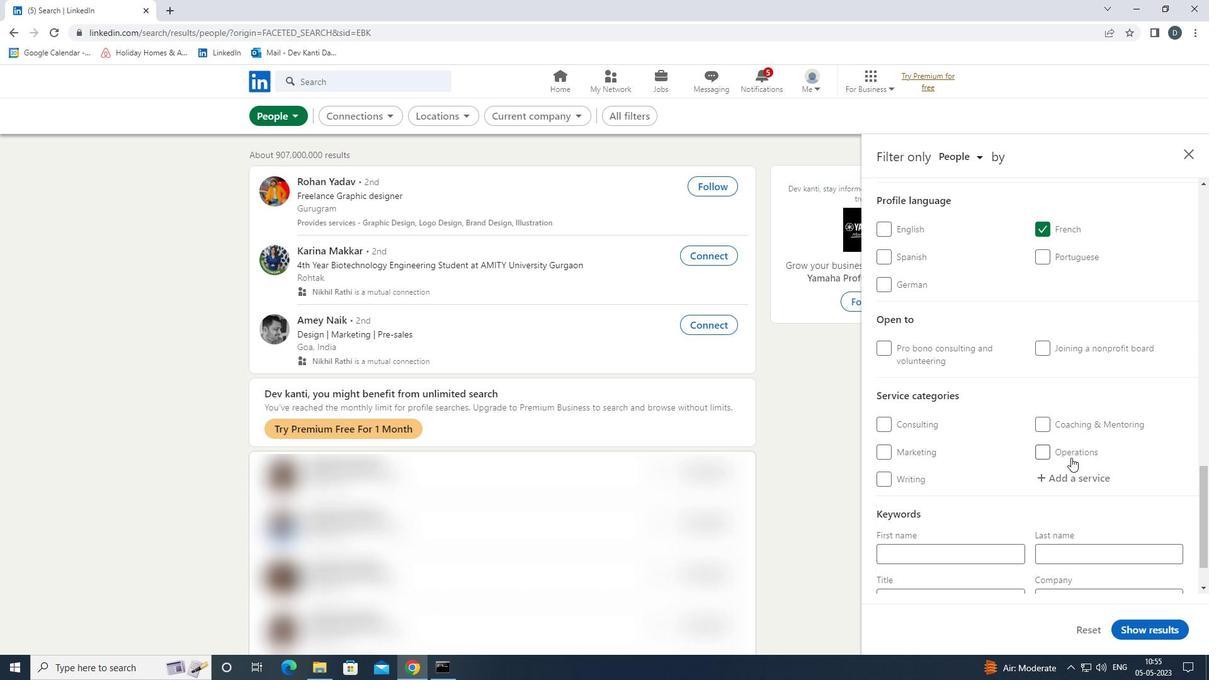 
Action: Mouse pressed left at (1070, 475)
Screenshot: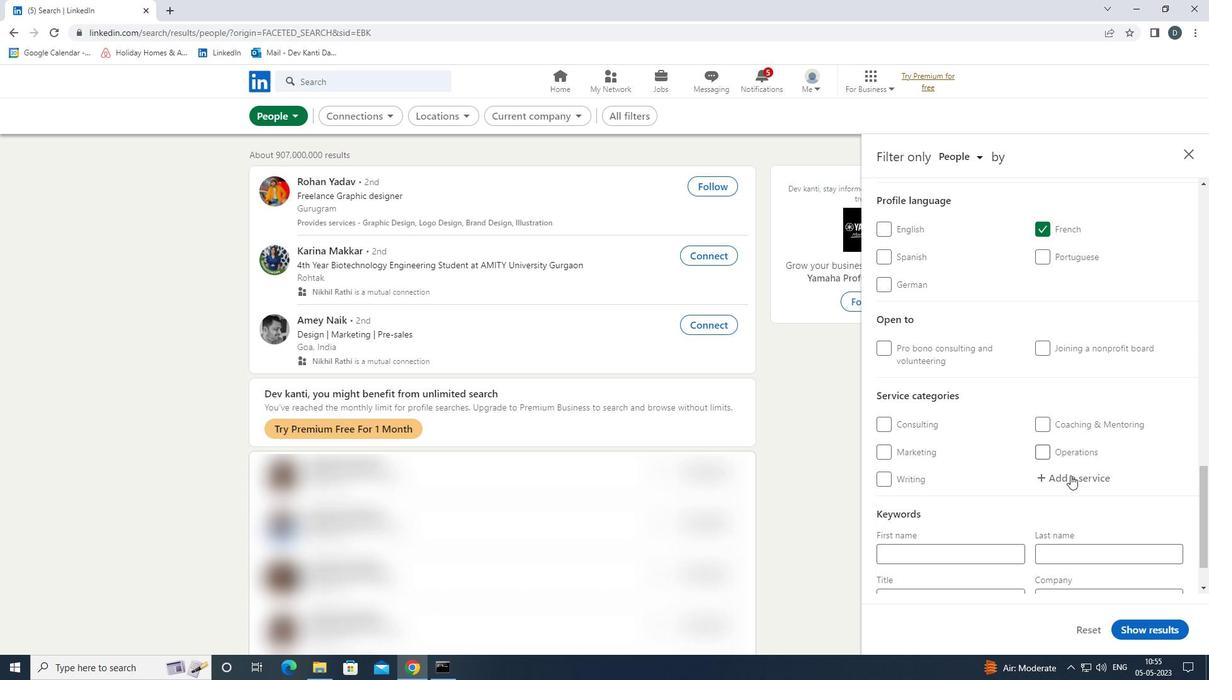 
Action: Key pressed <Key.shift><Key.shift><Key.shift><Key.shift><Key.shift><Key.shift><Key.shift><Key.shift><Key.shift><Key.shift><Key.shift>PUBLIC<Key.space><Key.shift>RELATIONS<Key.down><Key.enter>
Screenshot: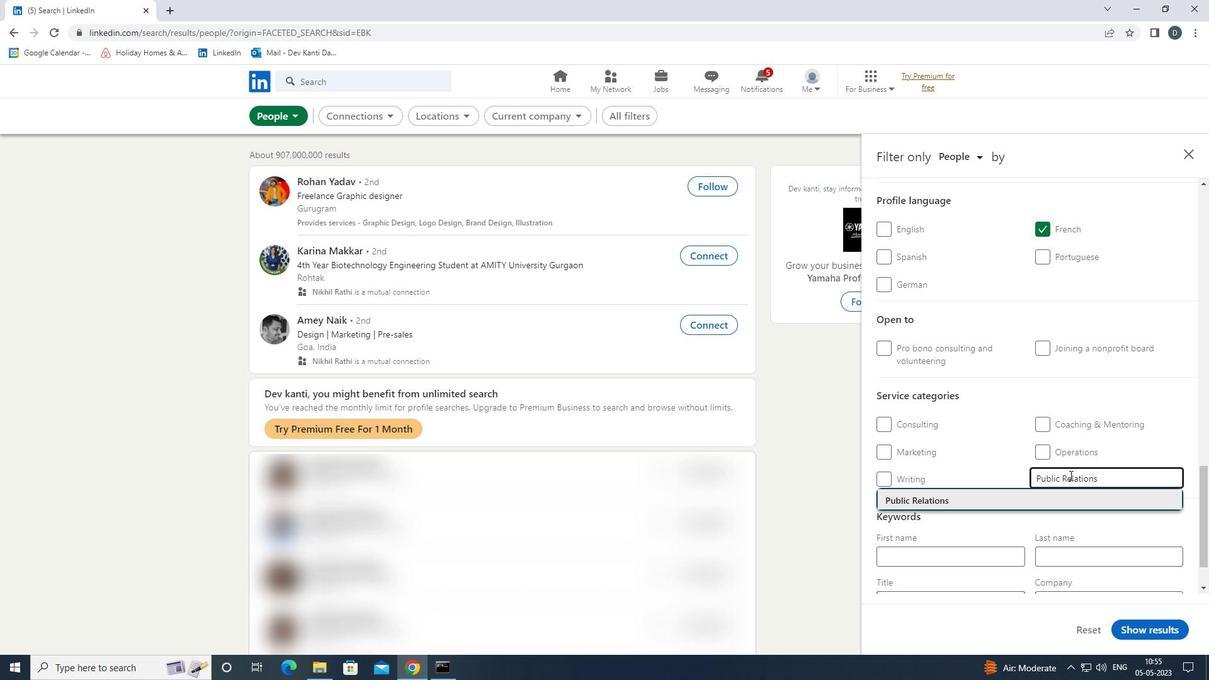 
Action: Mouse scrolled (1070, 474) with delta (0, 0)
Screenshot: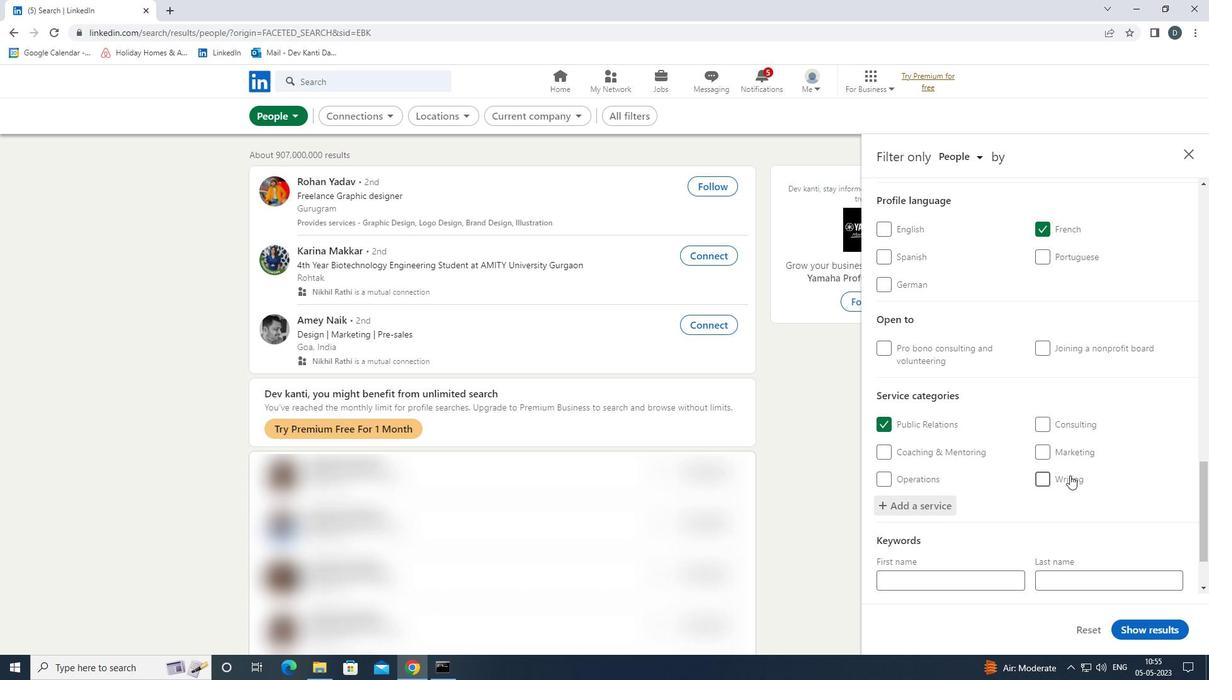 
Action: Mouse scrolled (1070, 474) with delta (0, 0)
Screenshot: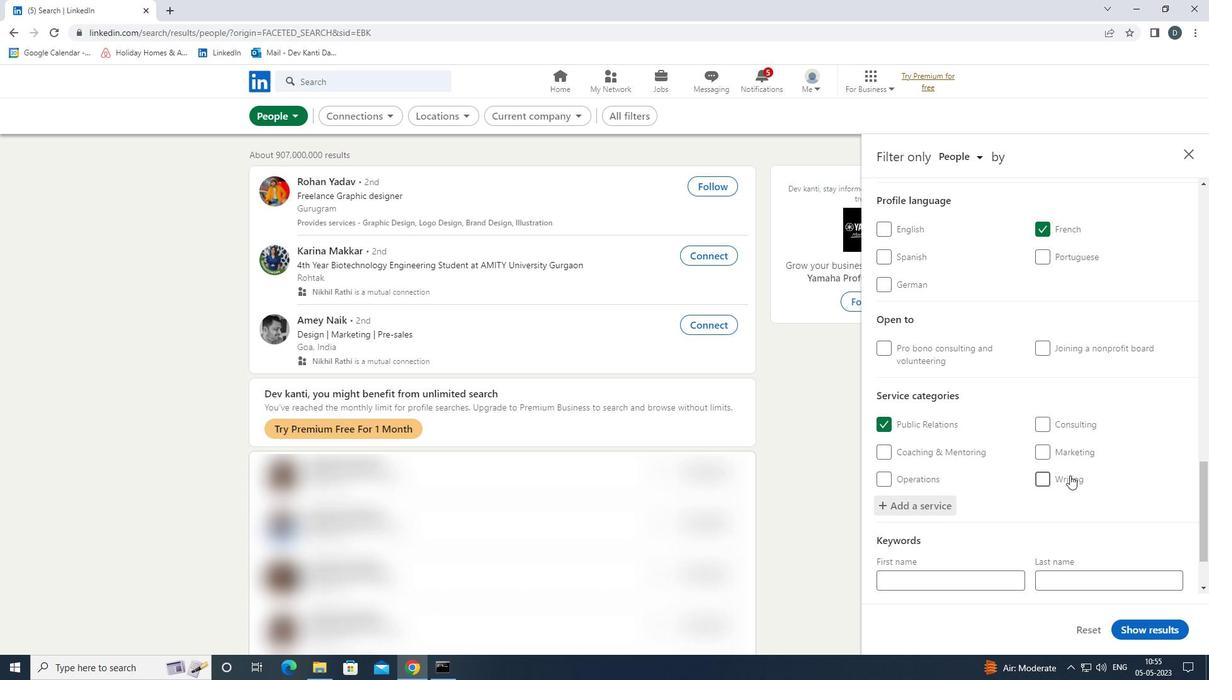 
Action: Mouse scrolled (1070, 474) with delta (0, 0)
Screenshot: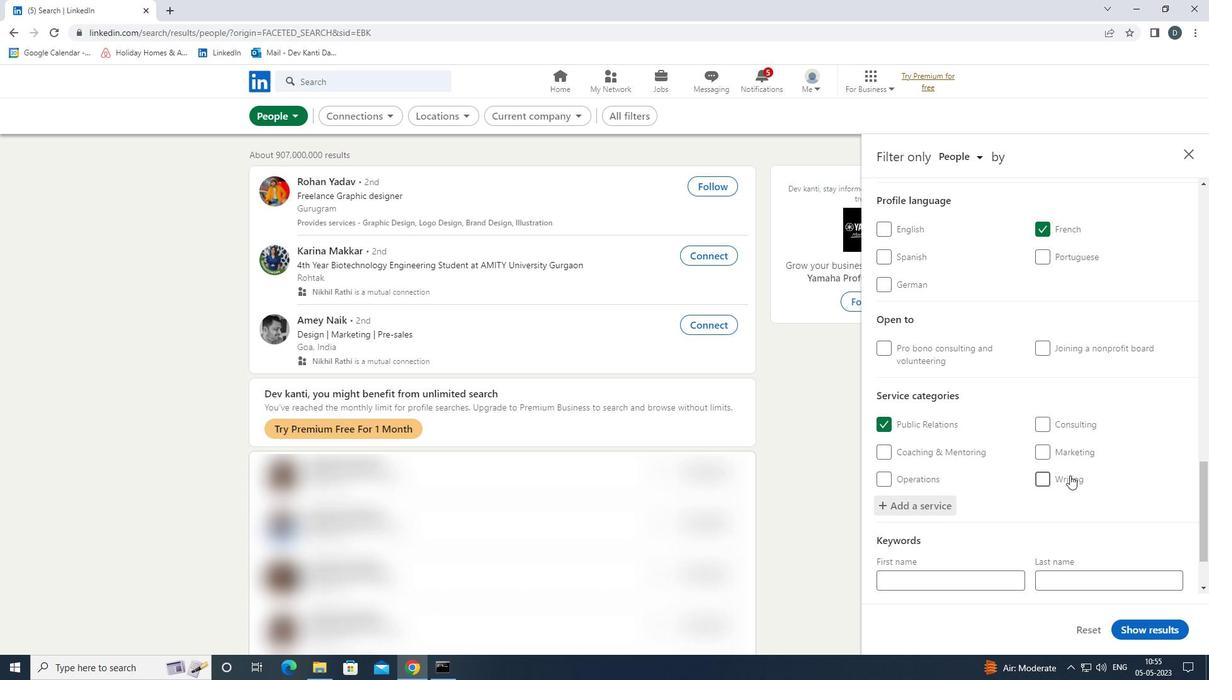 
Action: Mouse scrolled (1070, 474) with delta (0, 0)
Screenshot: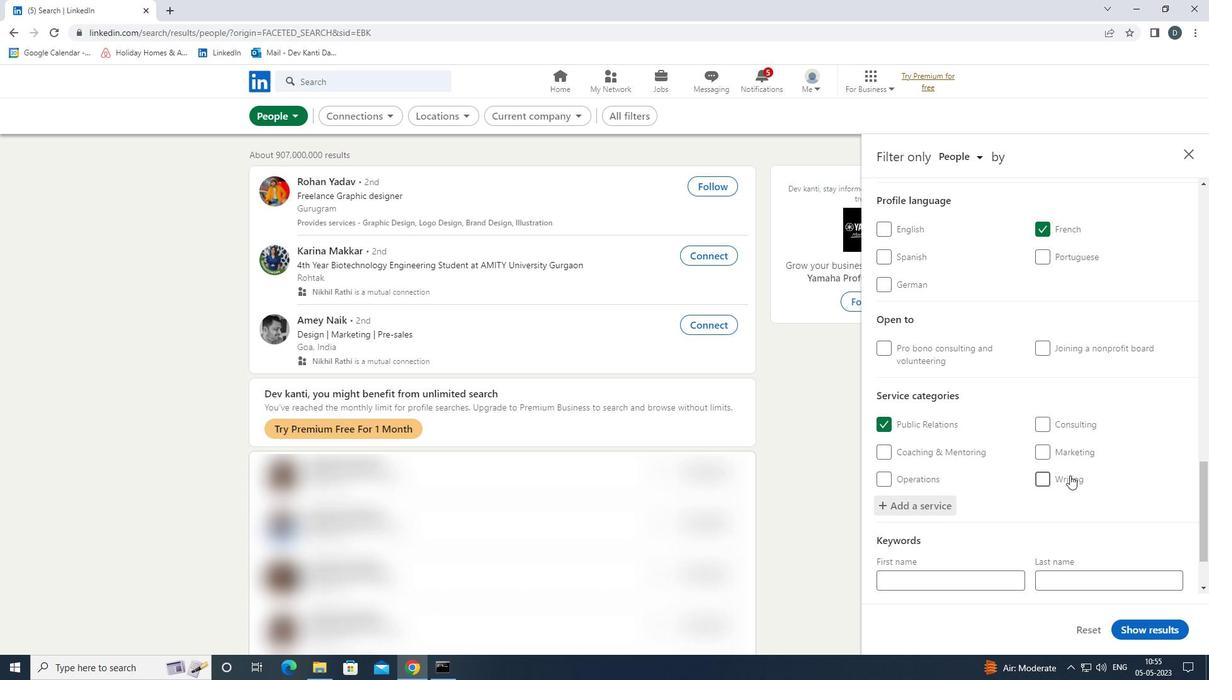 
Action: Mouse moved to (988, 534)
Screenshot: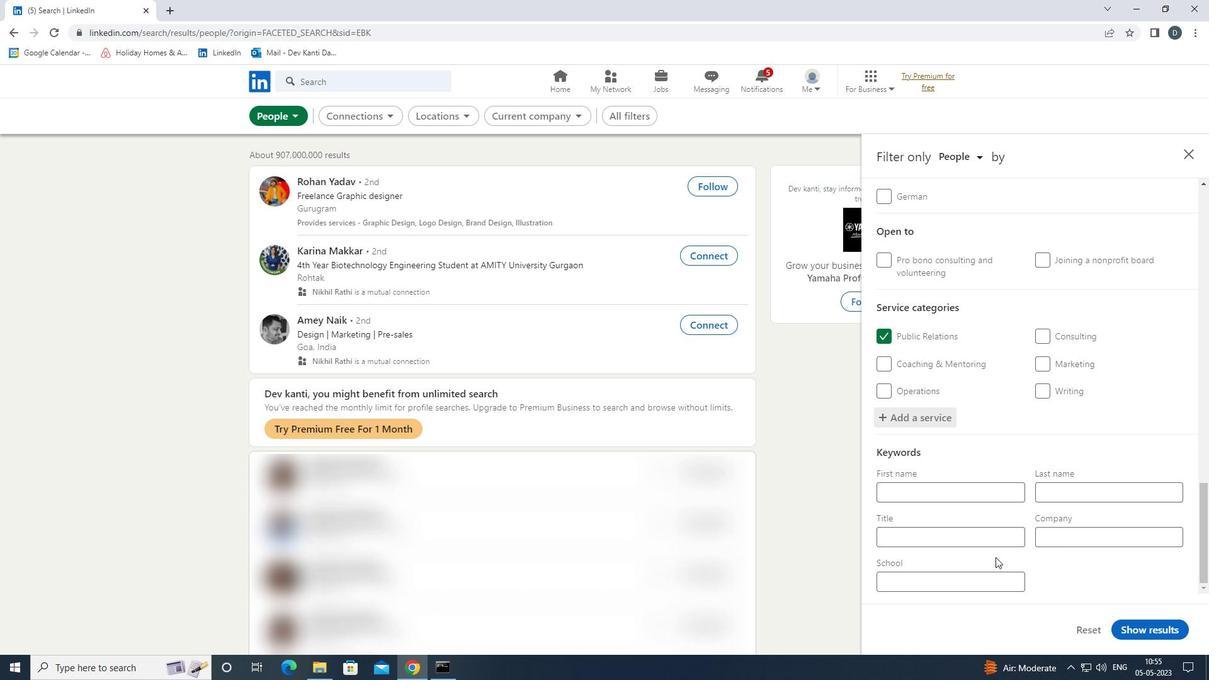 
Action: Mouse pressed left at (988, 534)
Screenshot: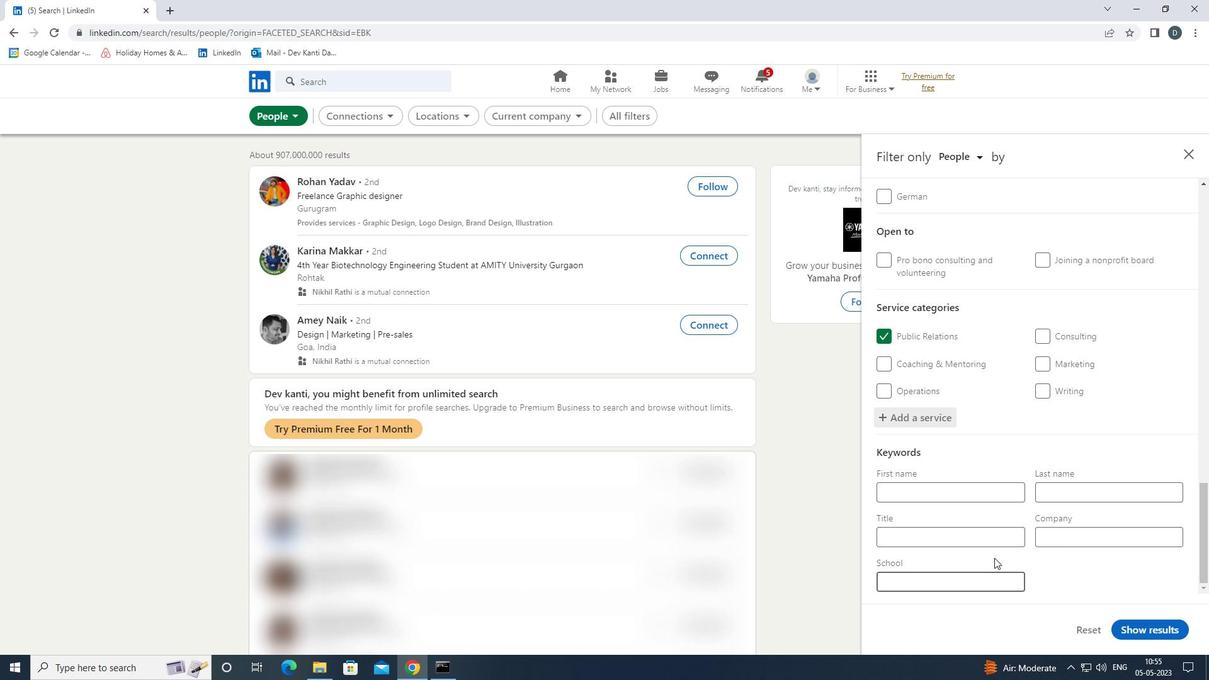 
Action: Mouse moved to (987, 534)
Screenshot: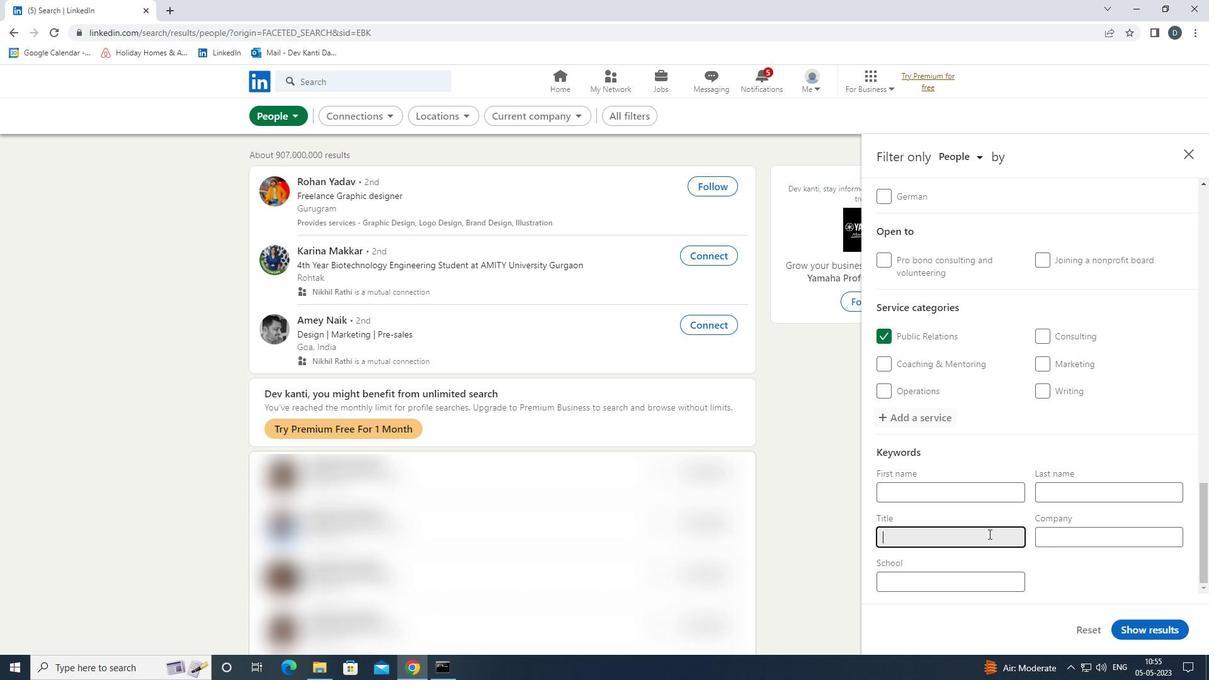 
Action: Key pressed <Key.shift>FOREMAN
Screenshot: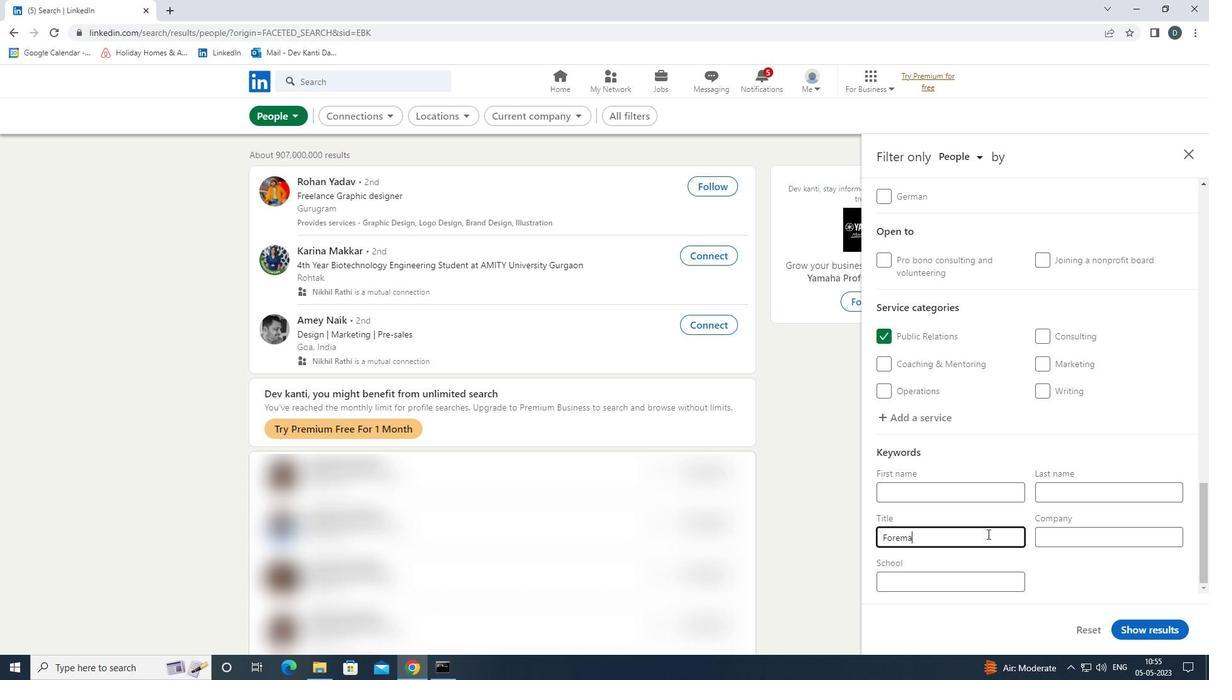 
Action: Mouse moved to (1147, 631)
Screenshot: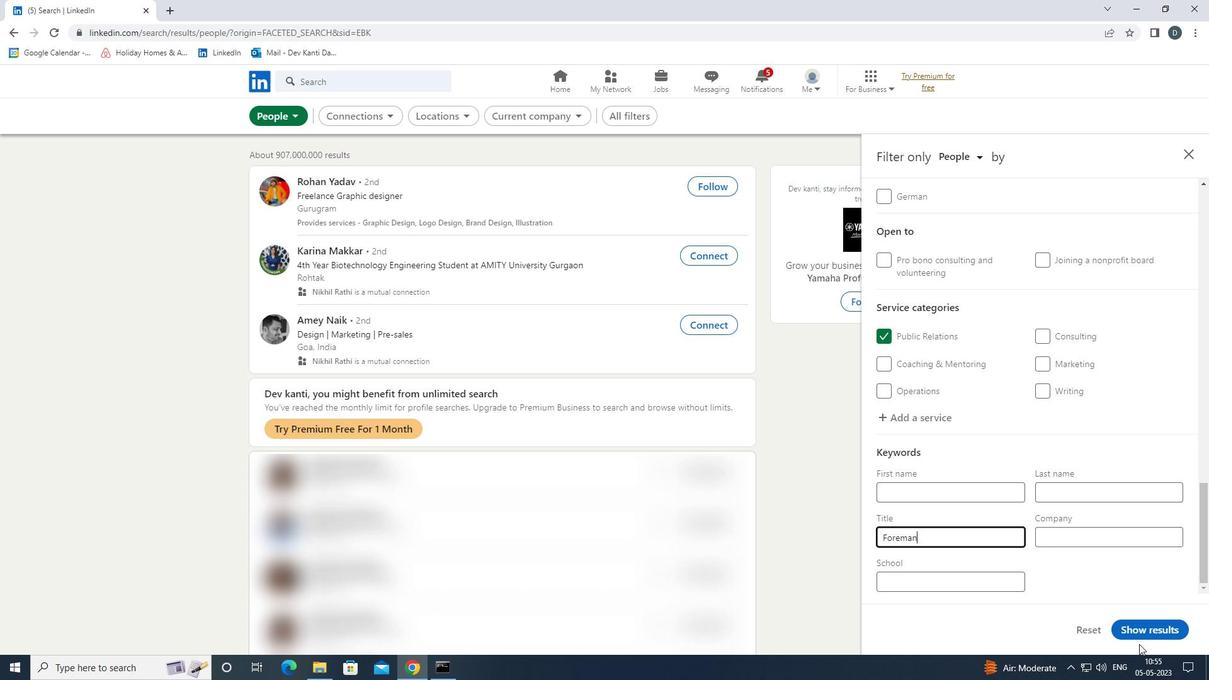 
Action: Mouse pressed left at (1147, 631)
Screenshot: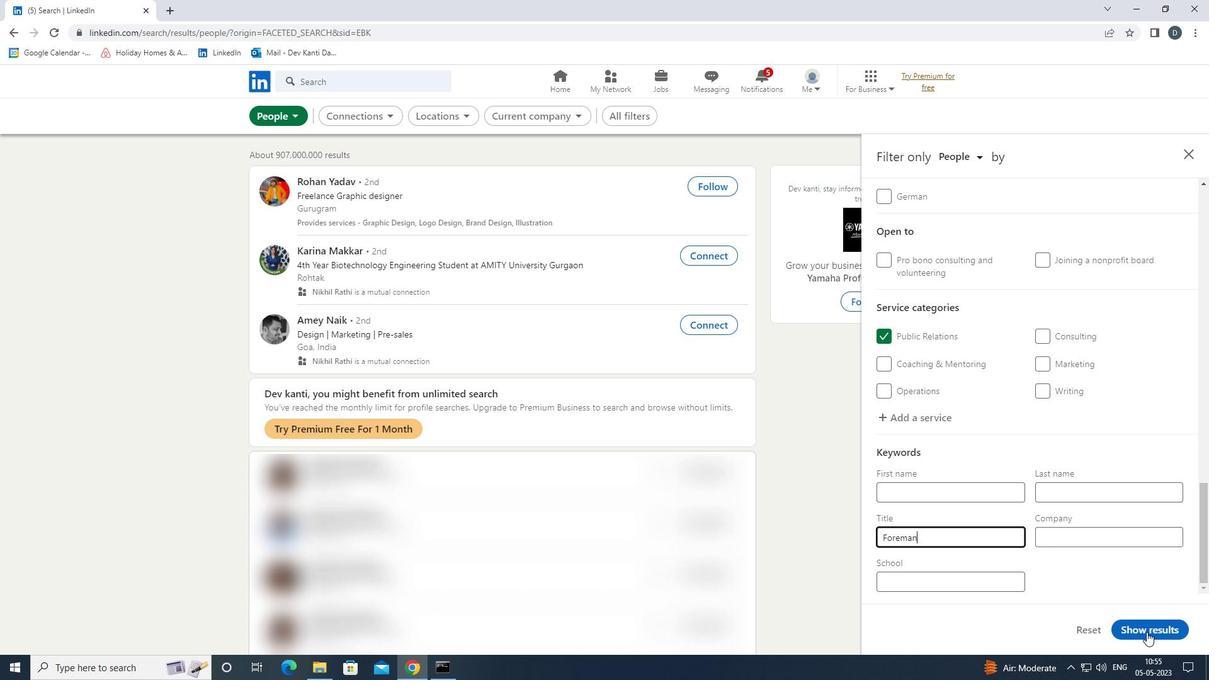 
Action: Mouse moved to (304, 128)
Screenshot: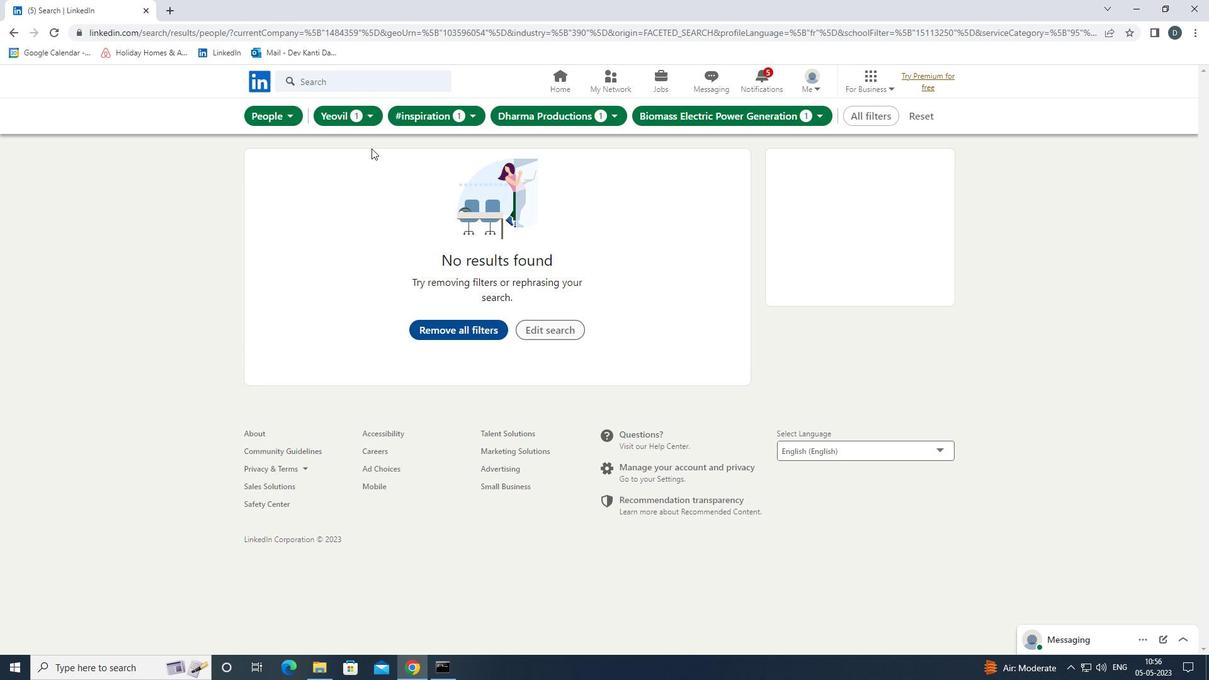 
